 Task: Find connections with filter location Gambēla with filter topic #inspiration with filter profile language Potuguese with filter current company Indian Oil Corporation Limited with filter school Maharaja Agrasen Himalayan Garhwal University with filter industry Secretarial Schools with filter service category Administrative with filter keywords title Nuclear Engineer
Action: Mouse moved to (242, 323)
Screenshot: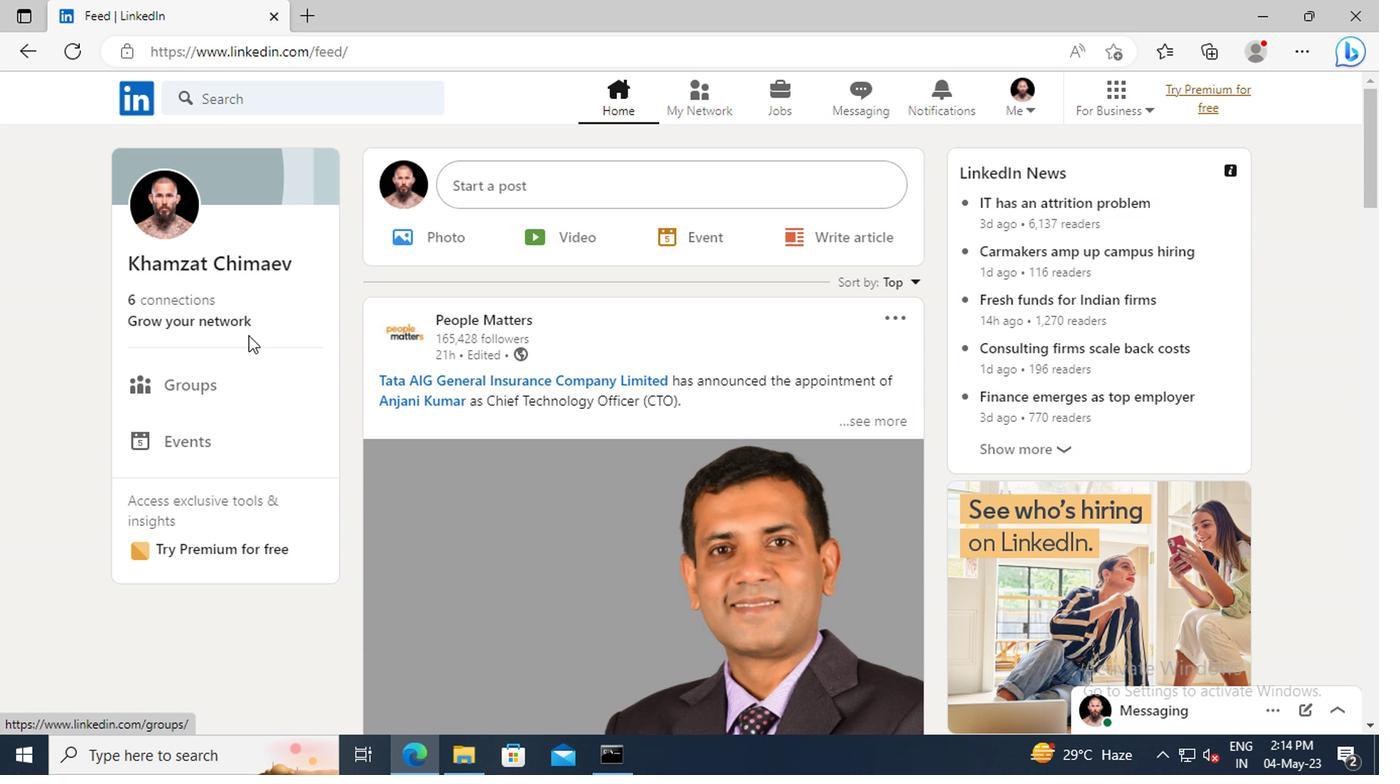 
Action: Mouse pressed left at (242, 323)
Screenshot: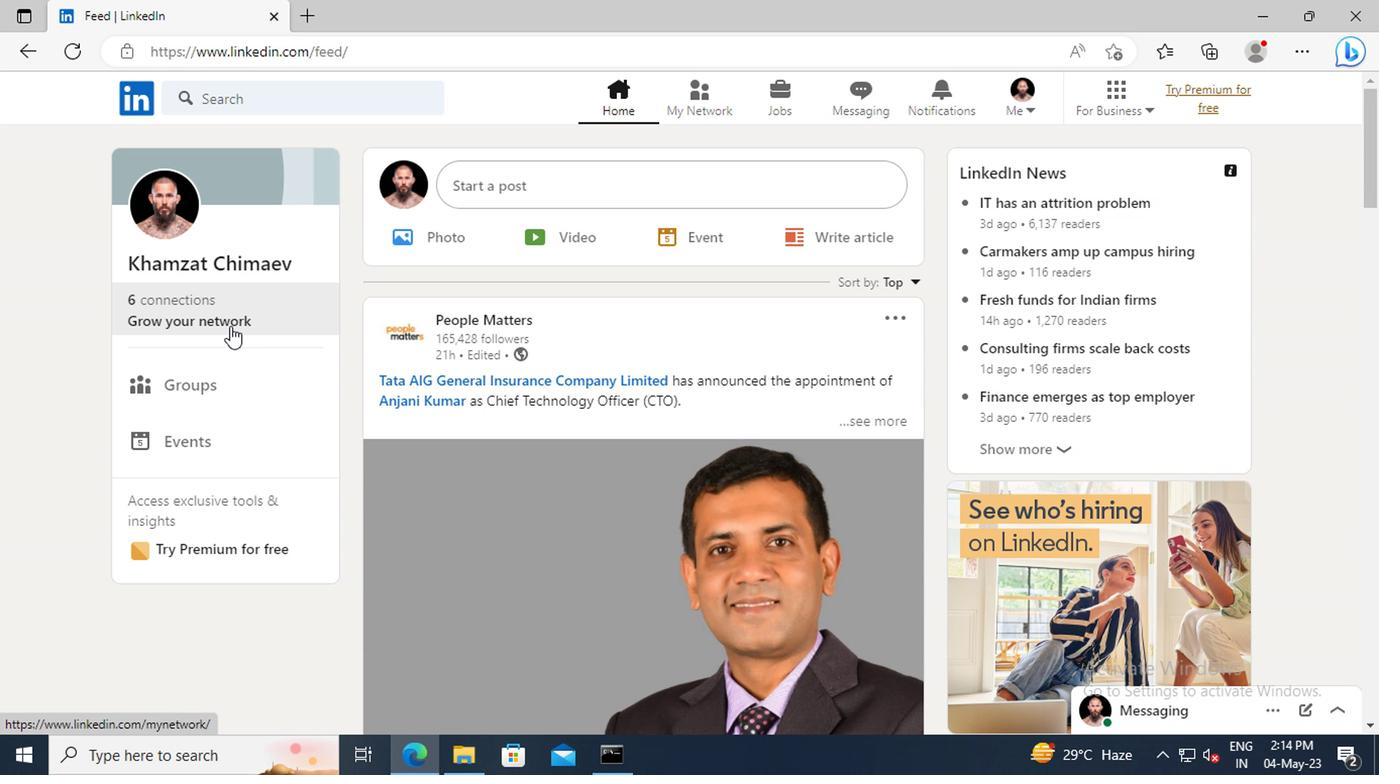 
Action: Mouse moved to (238, 222)
Screenshot: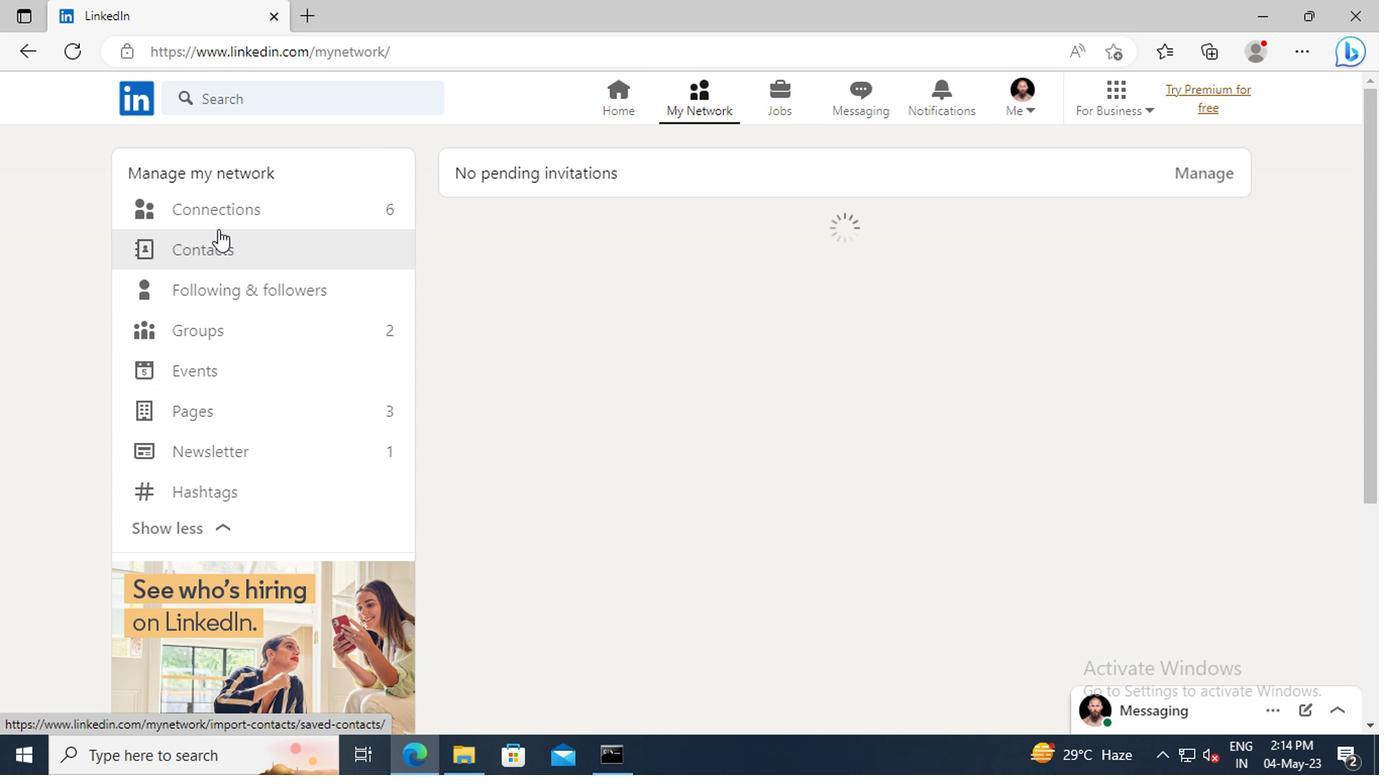 
Action: Mouse pressed left at (238, 222)
Screenshot: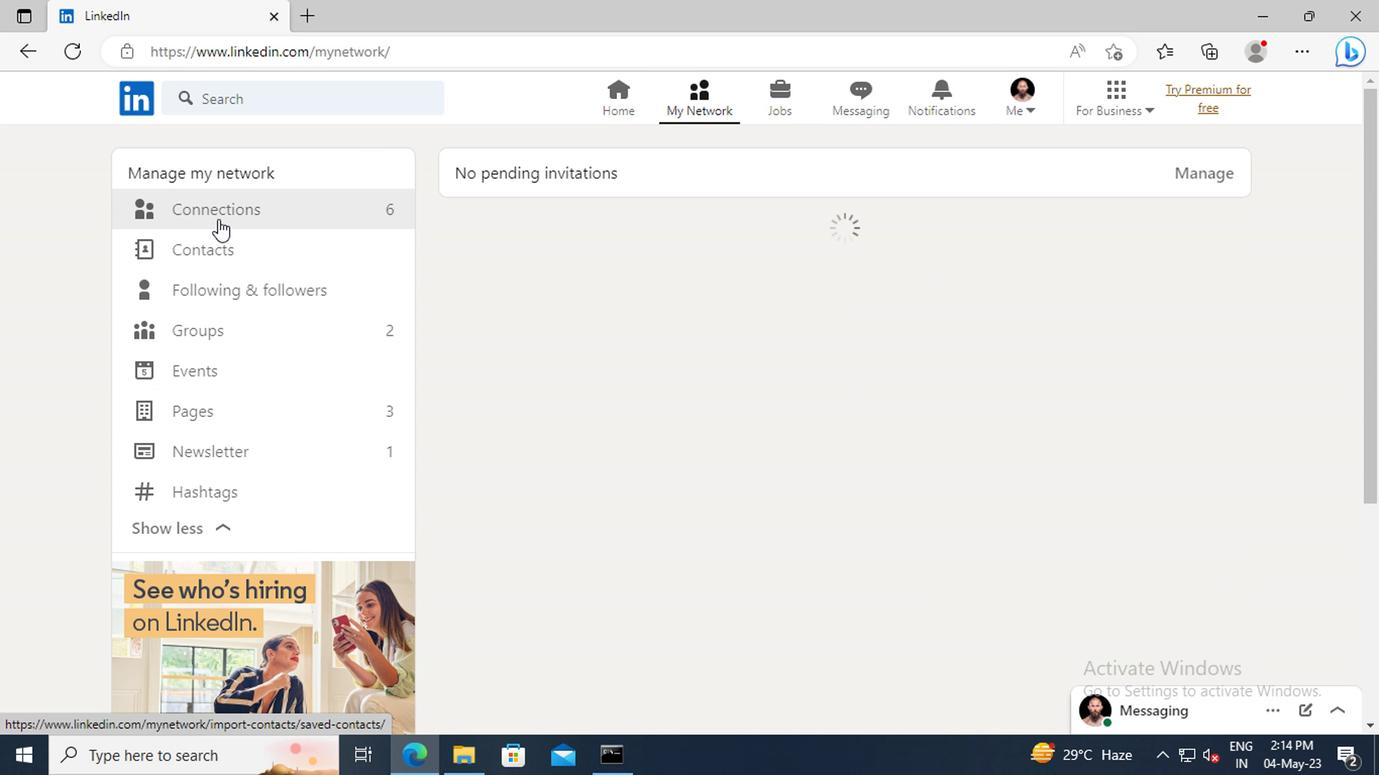 
Action: Mouse moved to (828, 224)
Screenshot: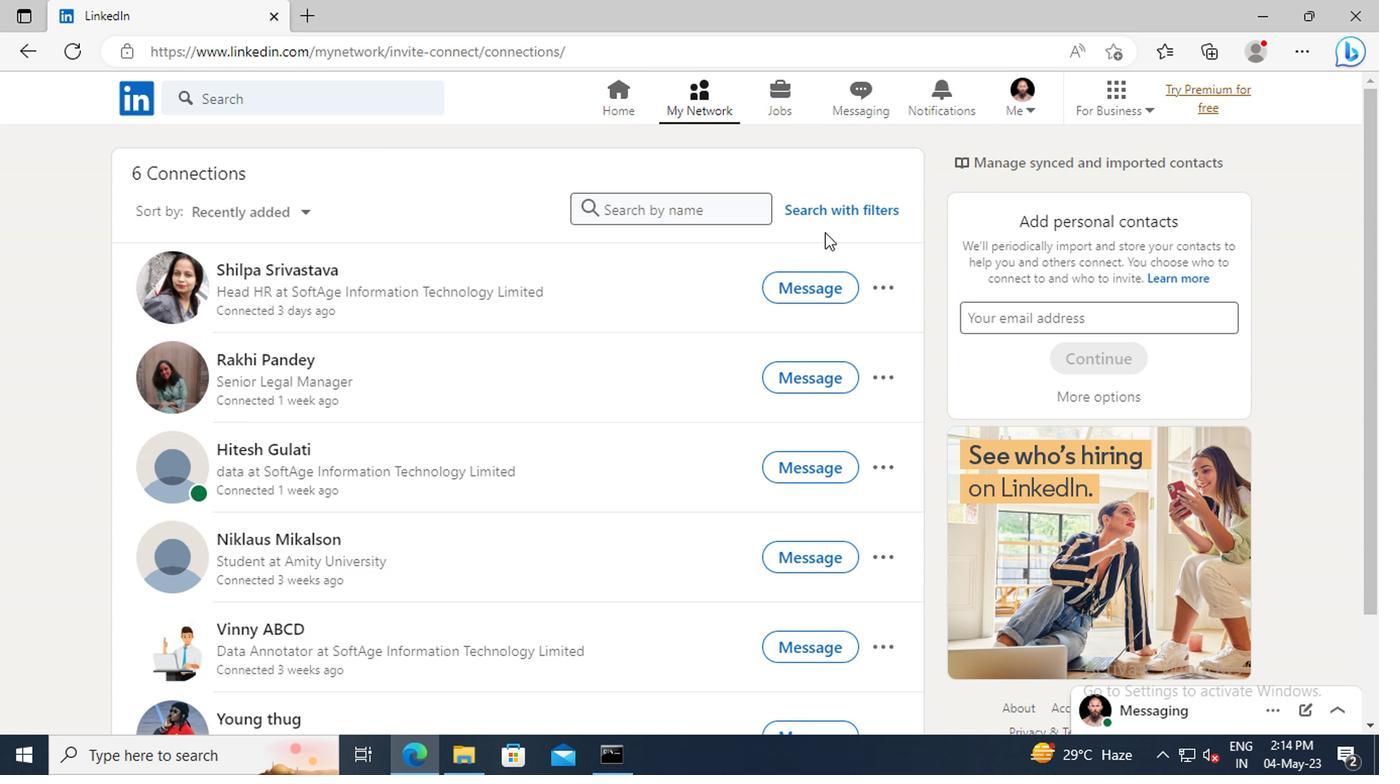 
Action: Mouse pressed left at (828, 224)
Screenshot: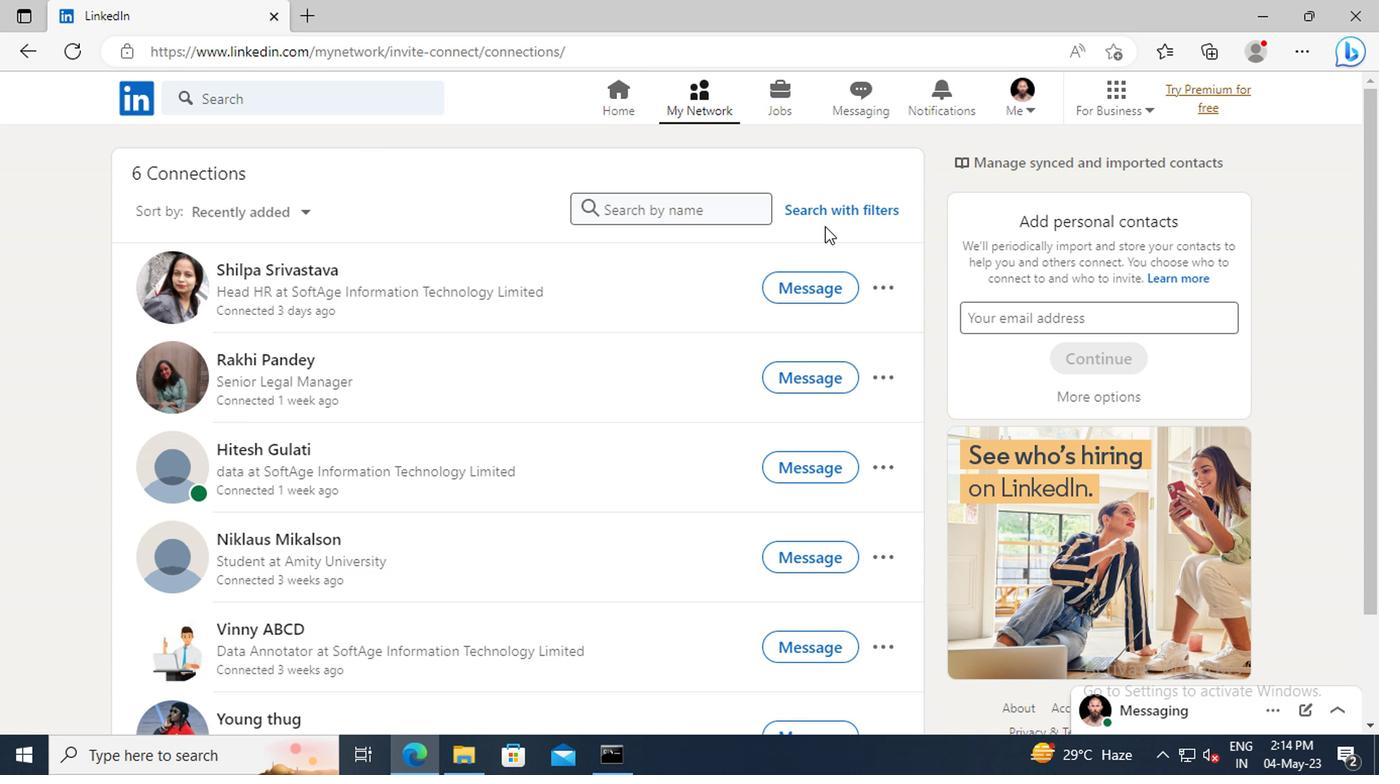 
Action: Mouse moved to (762, 168)
Screenshot: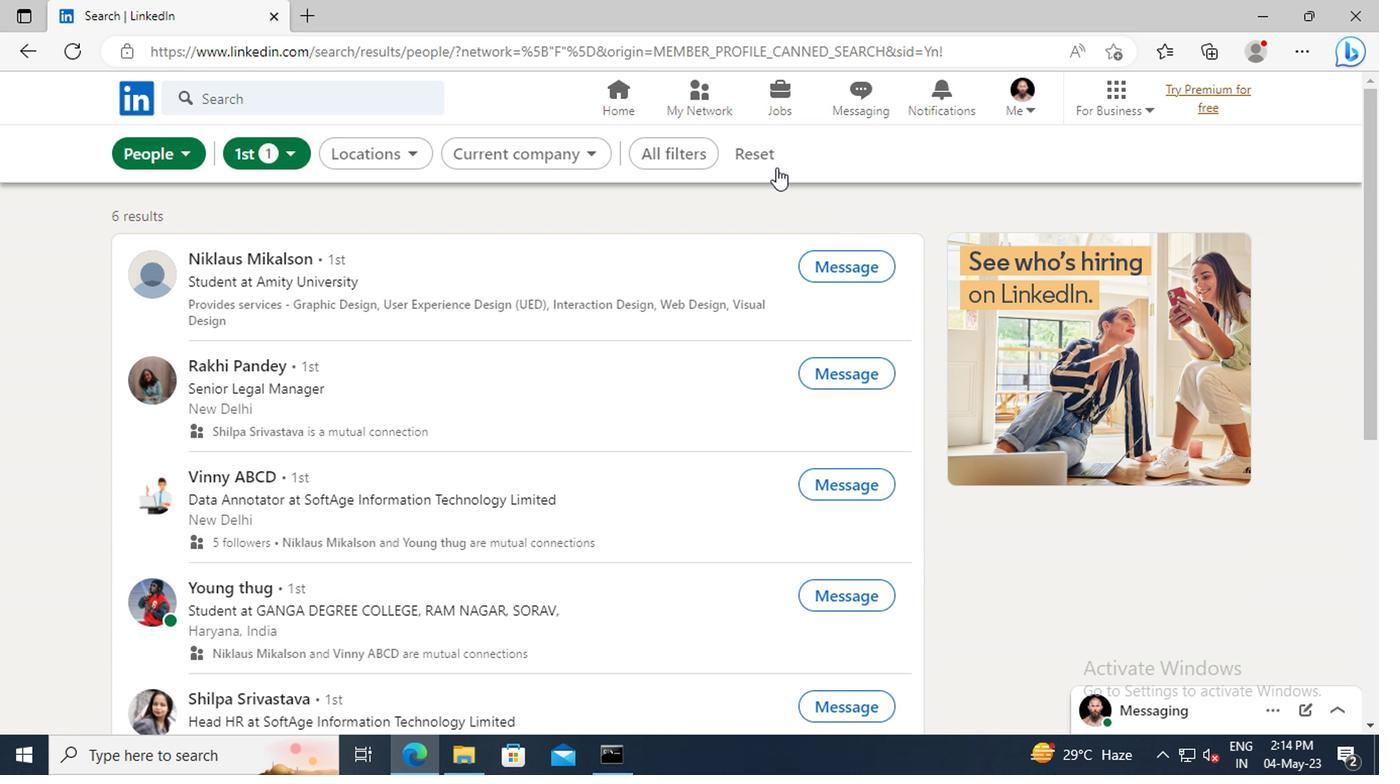 
Action: Mouse pressed left at (762, 168)
Screenshot: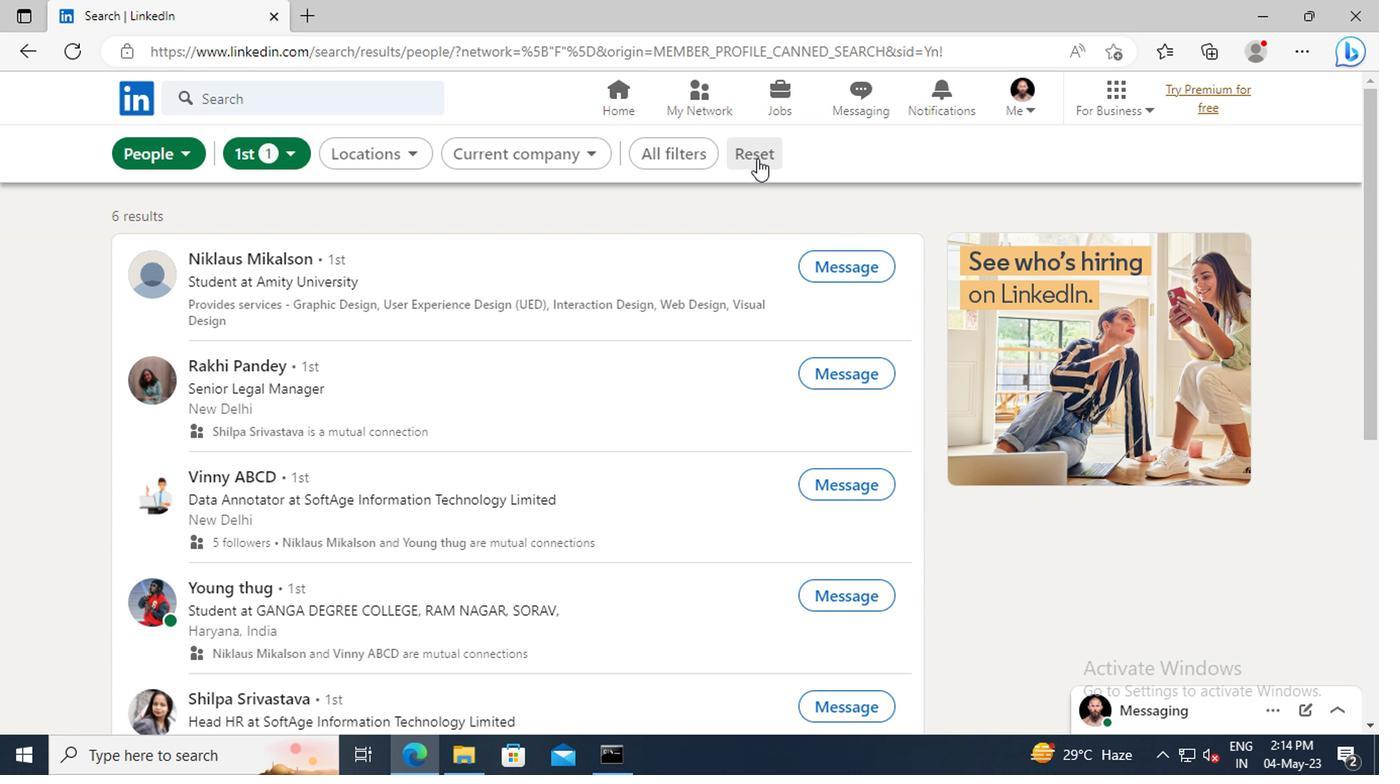 
Action: Mouse moved to (738, 168)
Screenshot: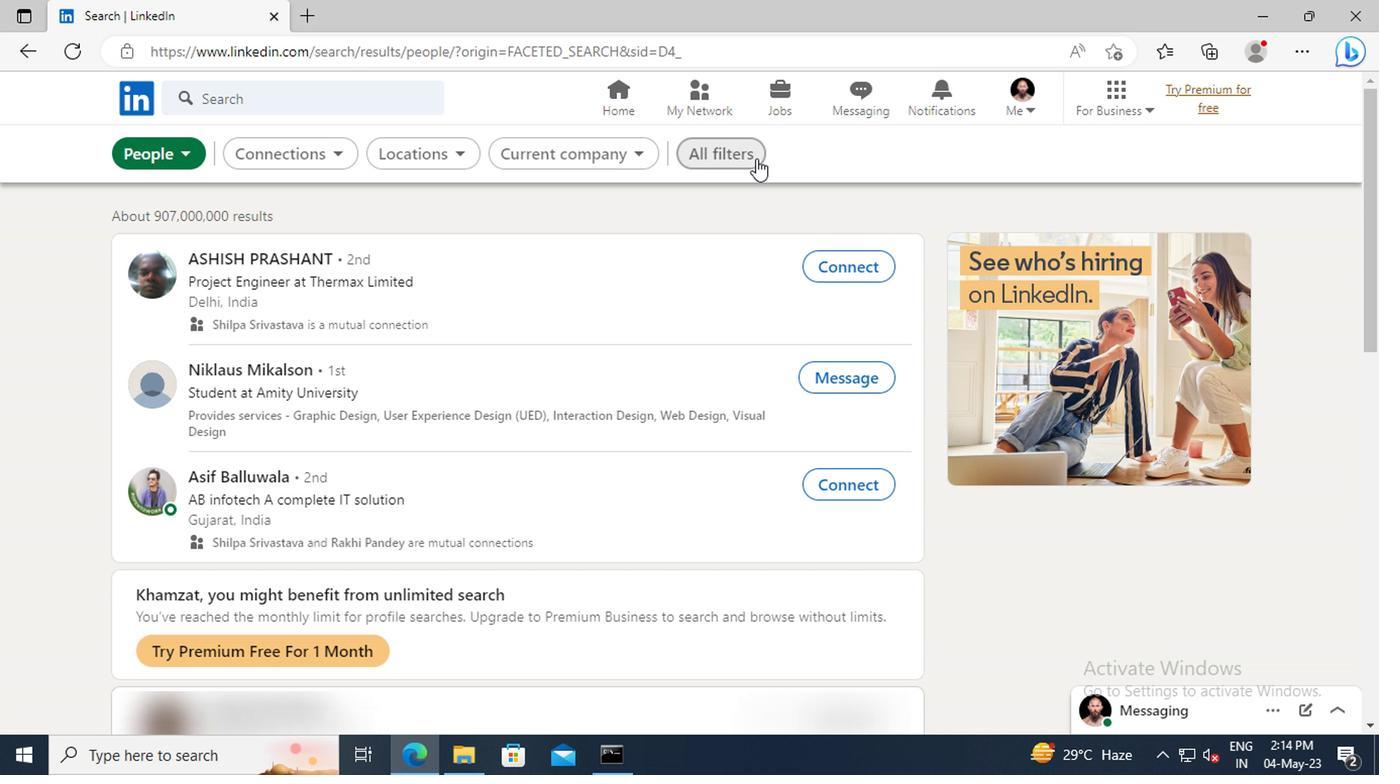 
Action: Mouse pressed left at (738, 168)
Screenshot: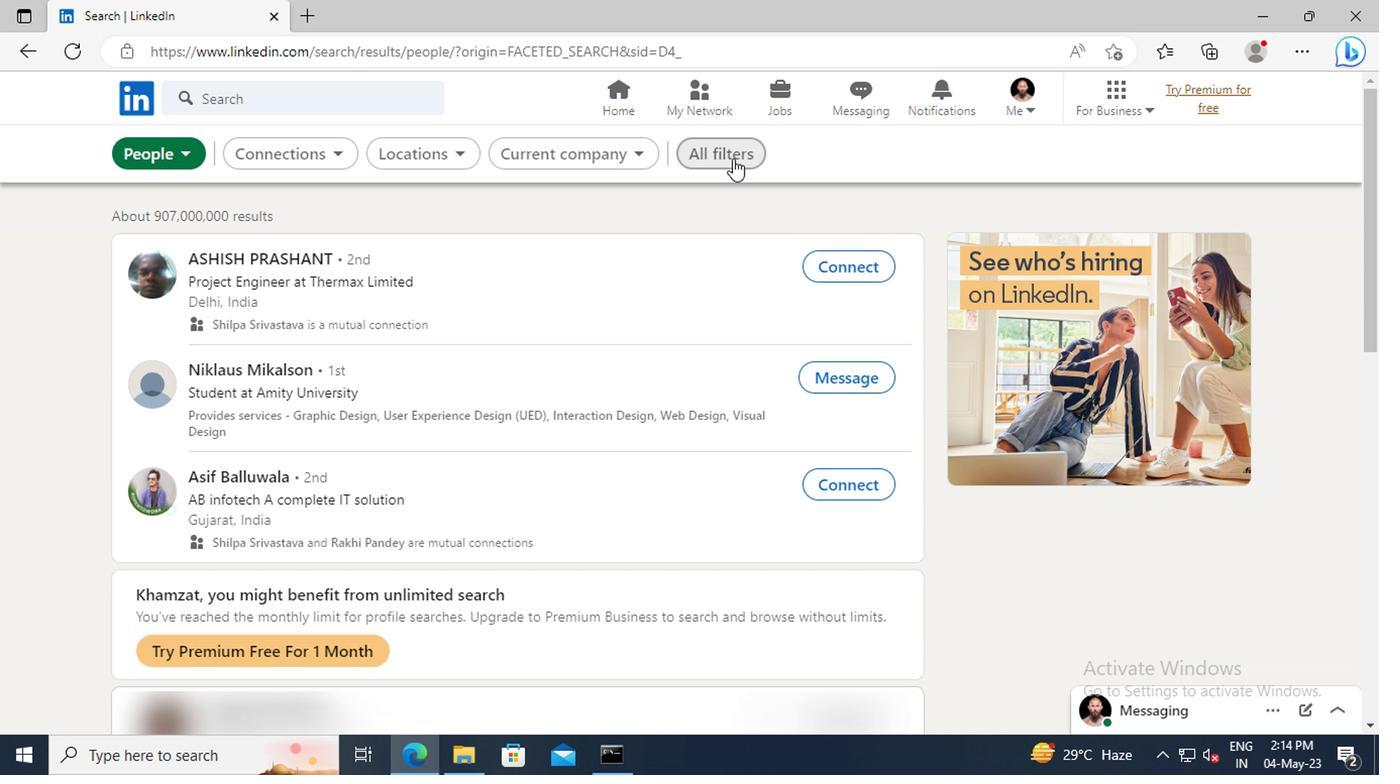 
Action: Mouse moved to (1059, 374)
Screenshot: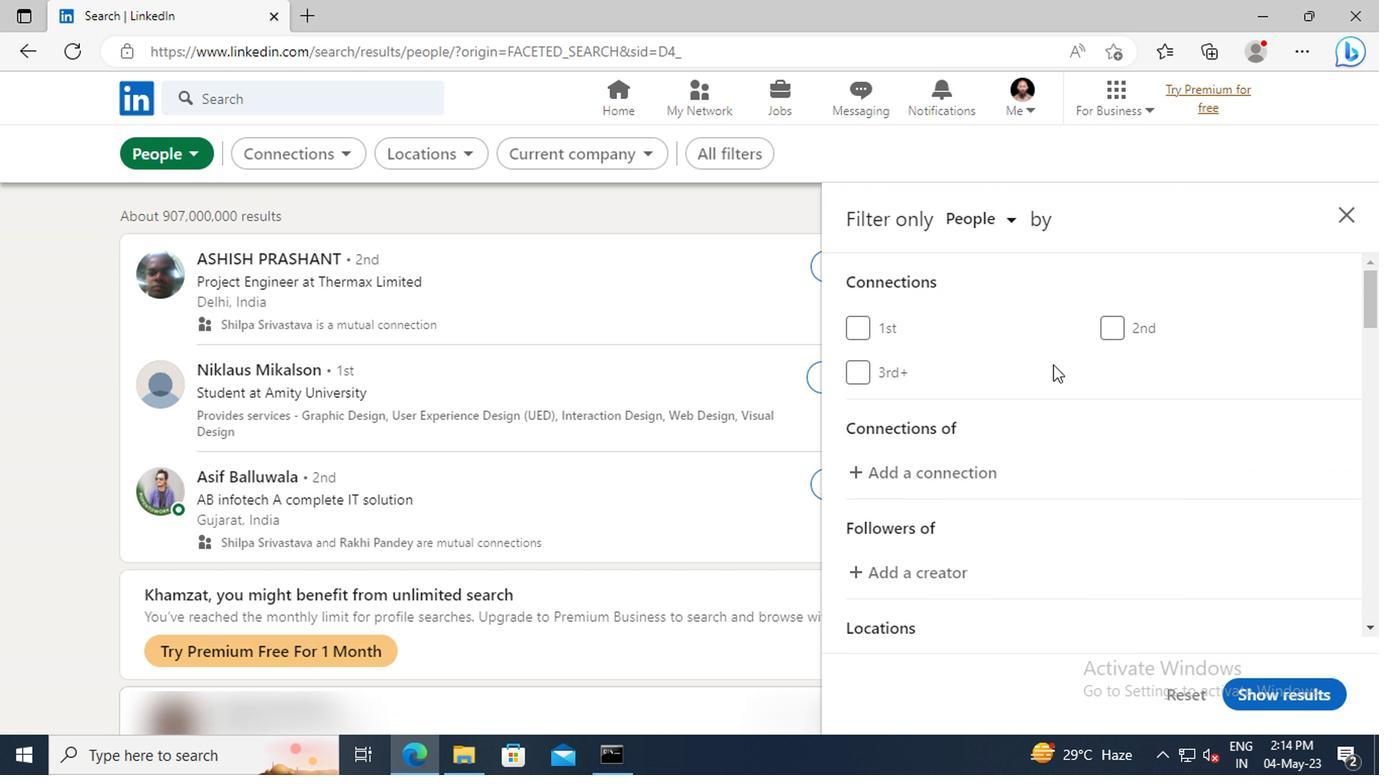 
Action: Mouse scrolled (1059, 373) with delta (0, 0)
Screenshot: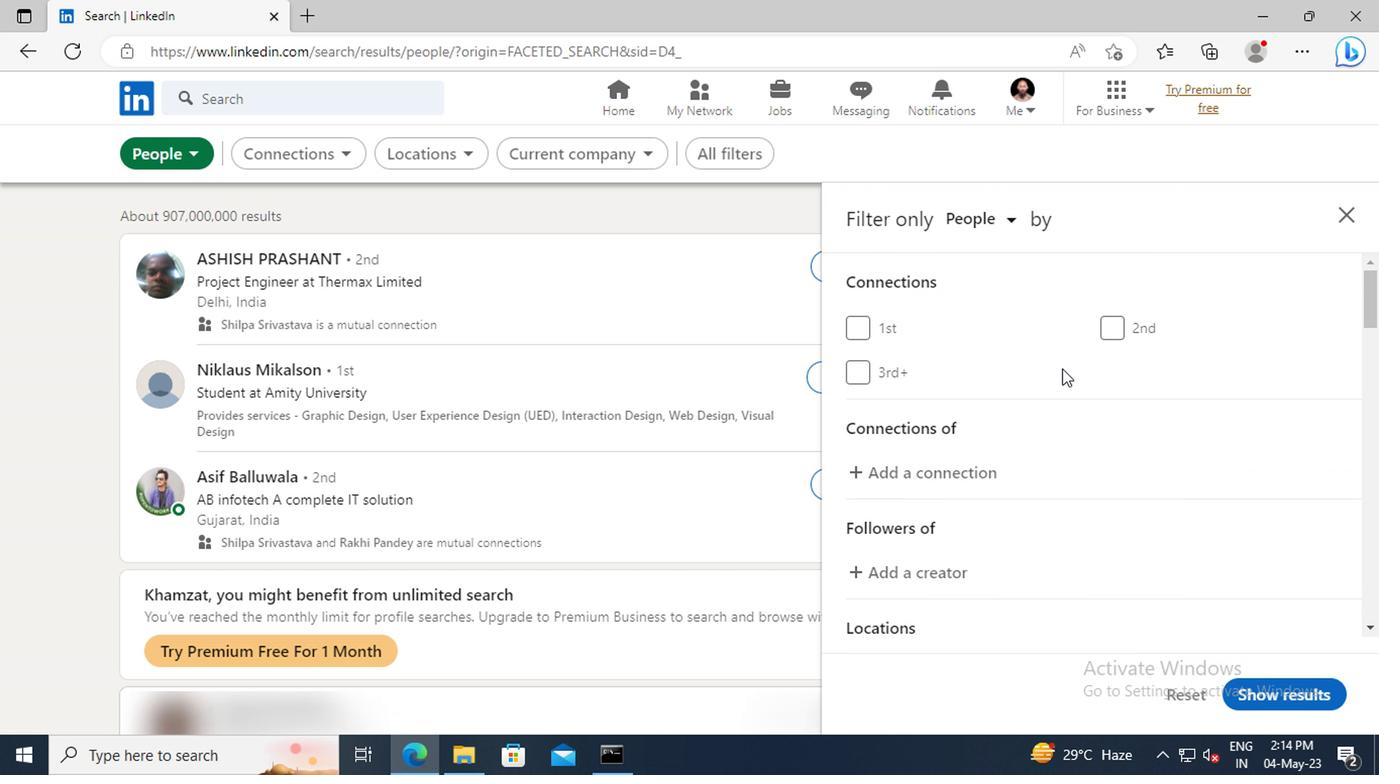 
Action: Mouse scrolled (1059, 373) with delta (0, 0)
Screenshot: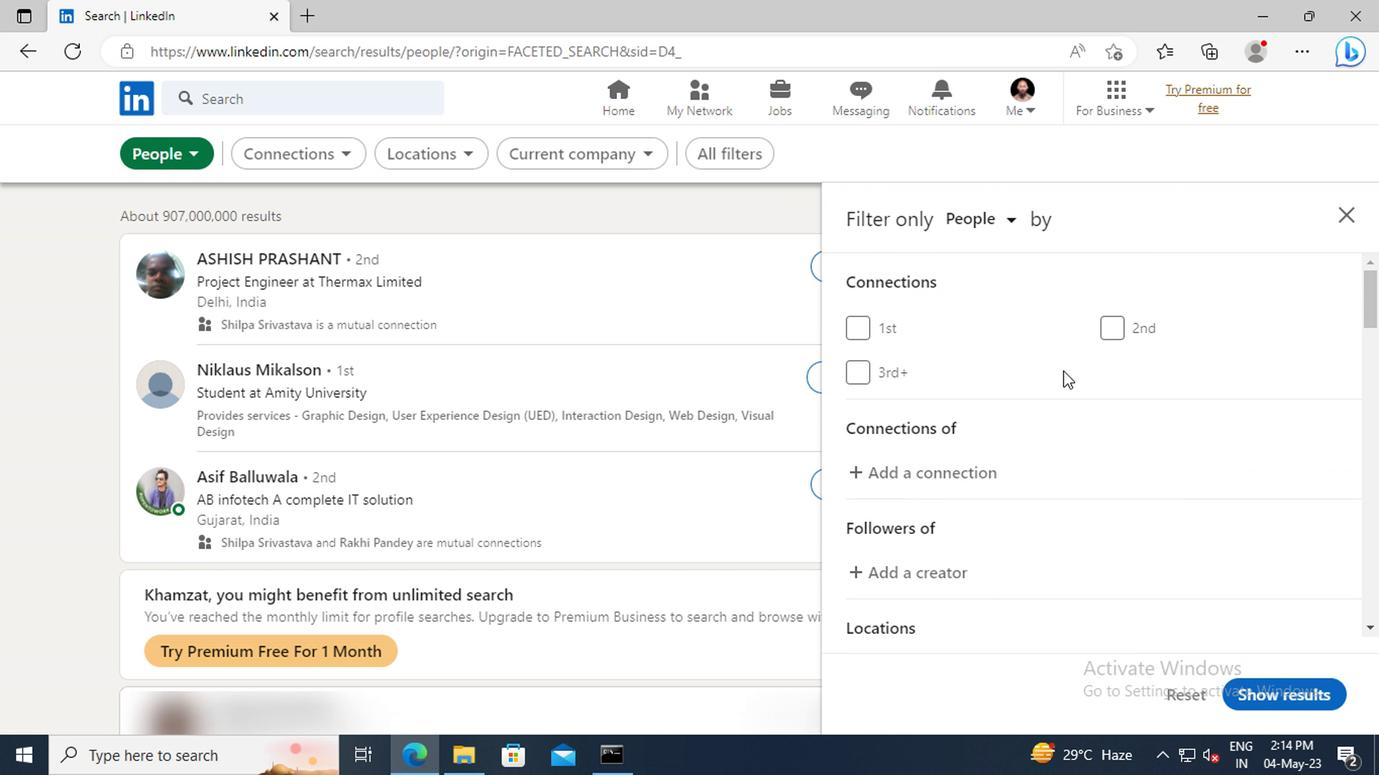 
Action: Mouse scrolled (1059, 373) with delta (0, 0)
Screenshot: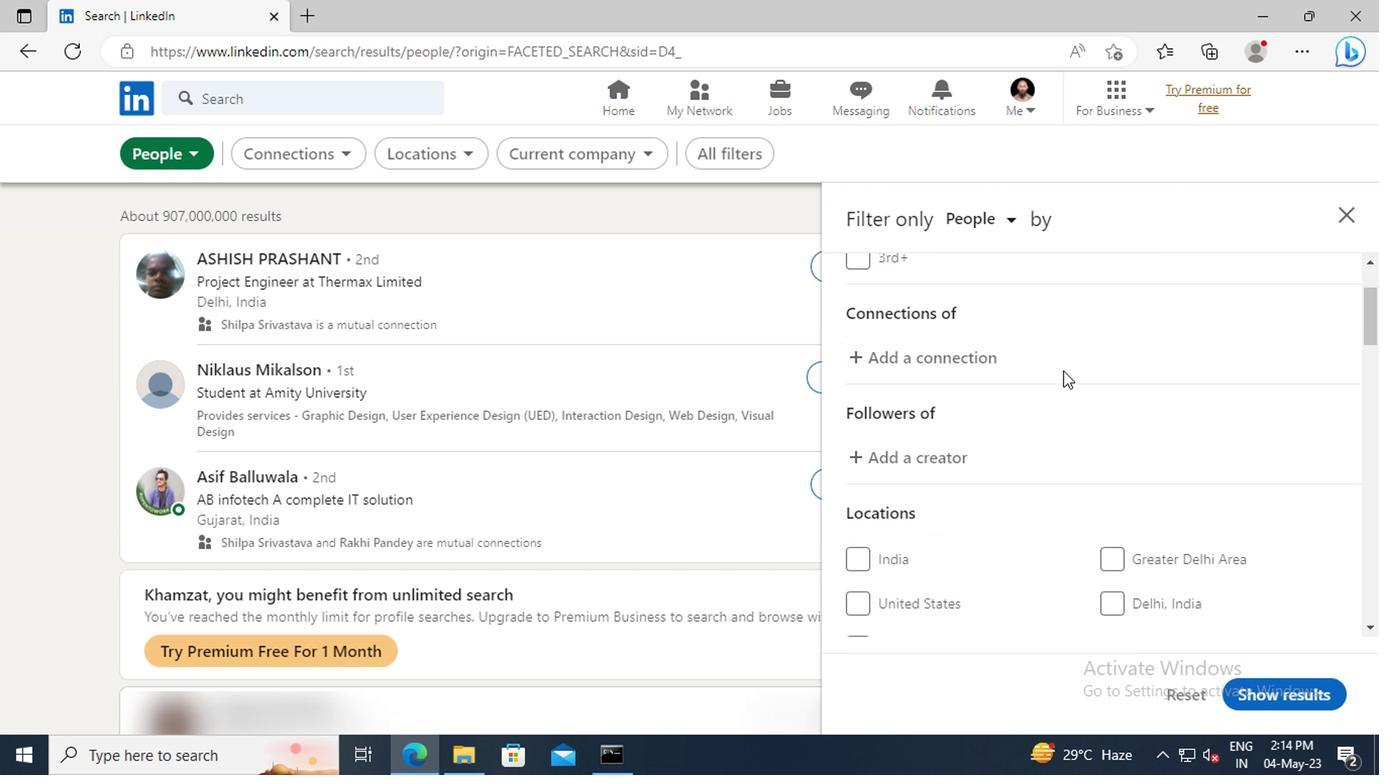 
Action: Mouse scrolled (1059, 373) with delta (0, 0)
Screenshot: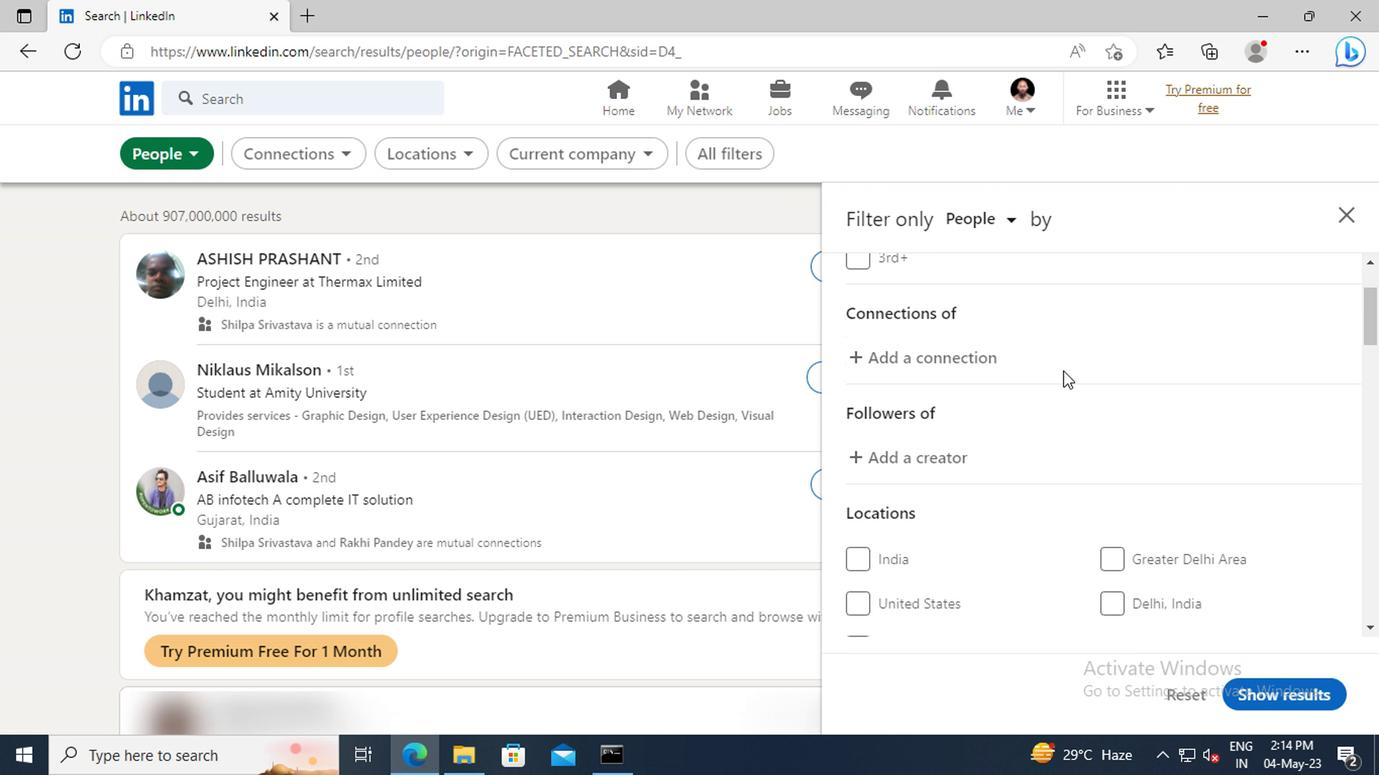 
Action: Mouse scrolled (1059, 373) with delta (0, 0)
Screenshot: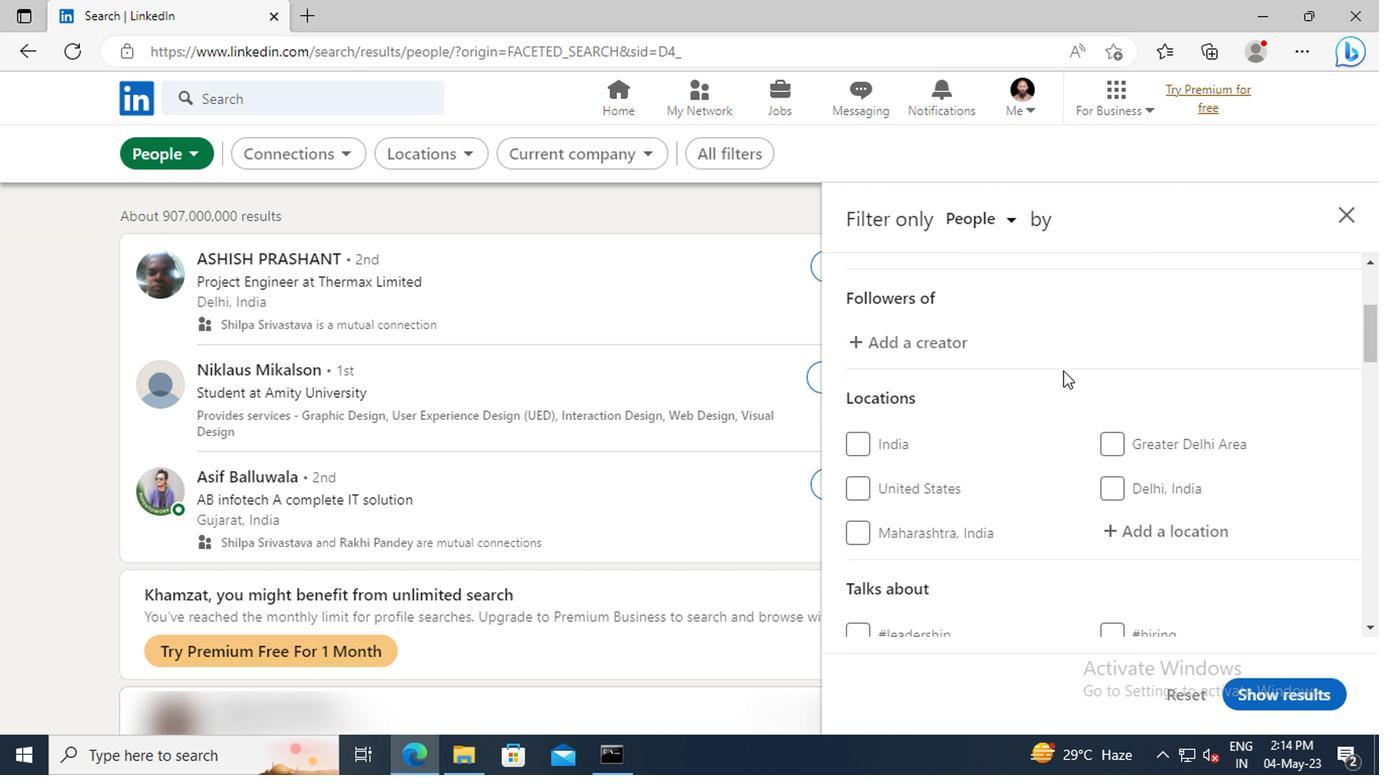 
Action: Mouse scrolled (1059, 373) with delta (0, 0)
Screenshot: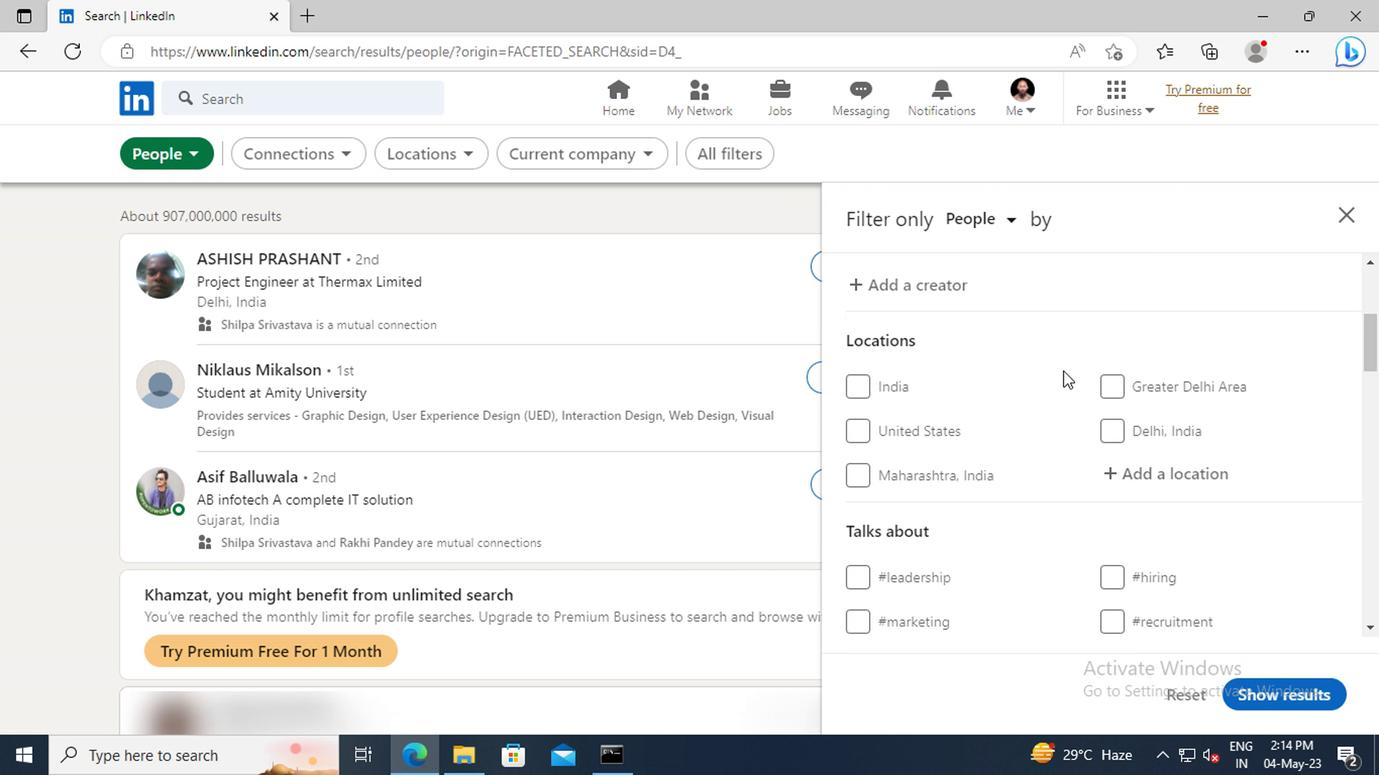 
Action: Mouse moved to (1112, 415)
Screenshot: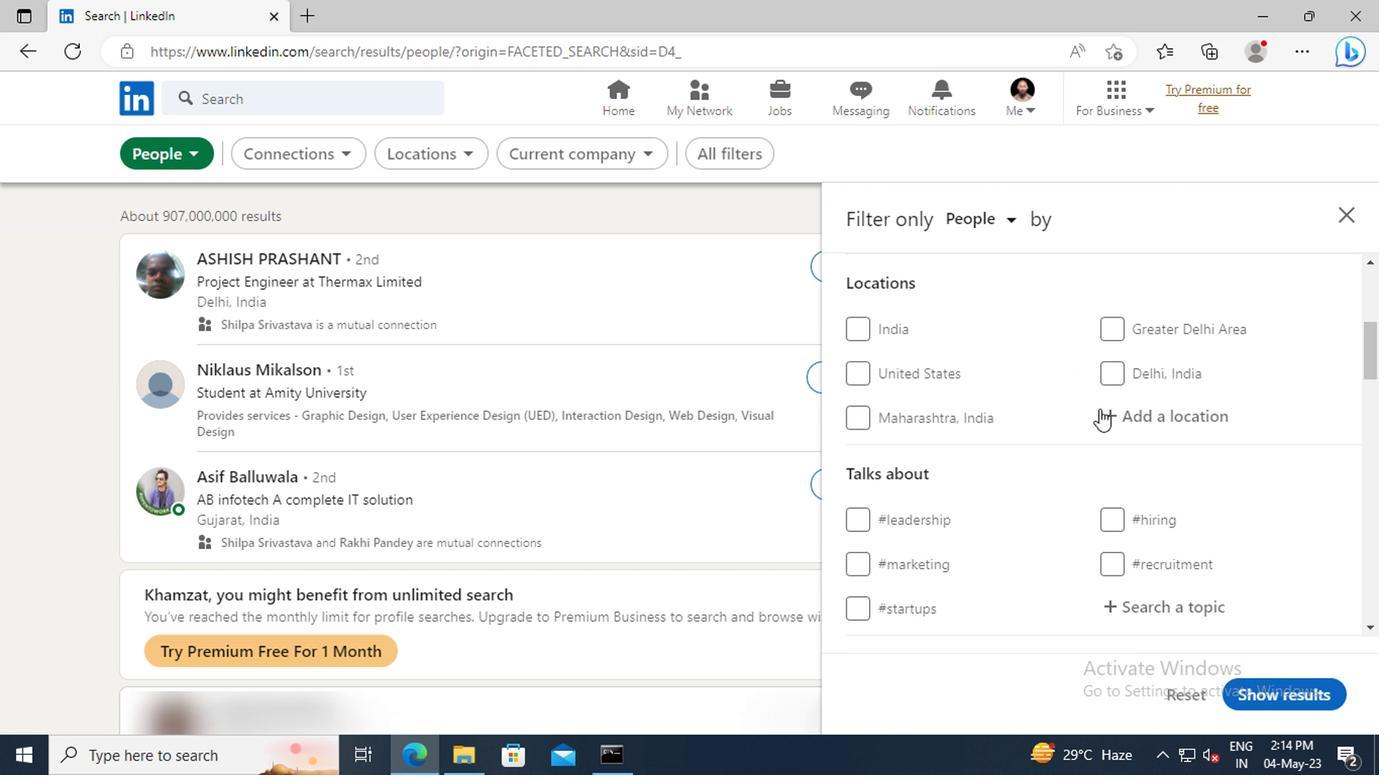 
Action: Mouse pressed left at (1112, 415)
Screenshot: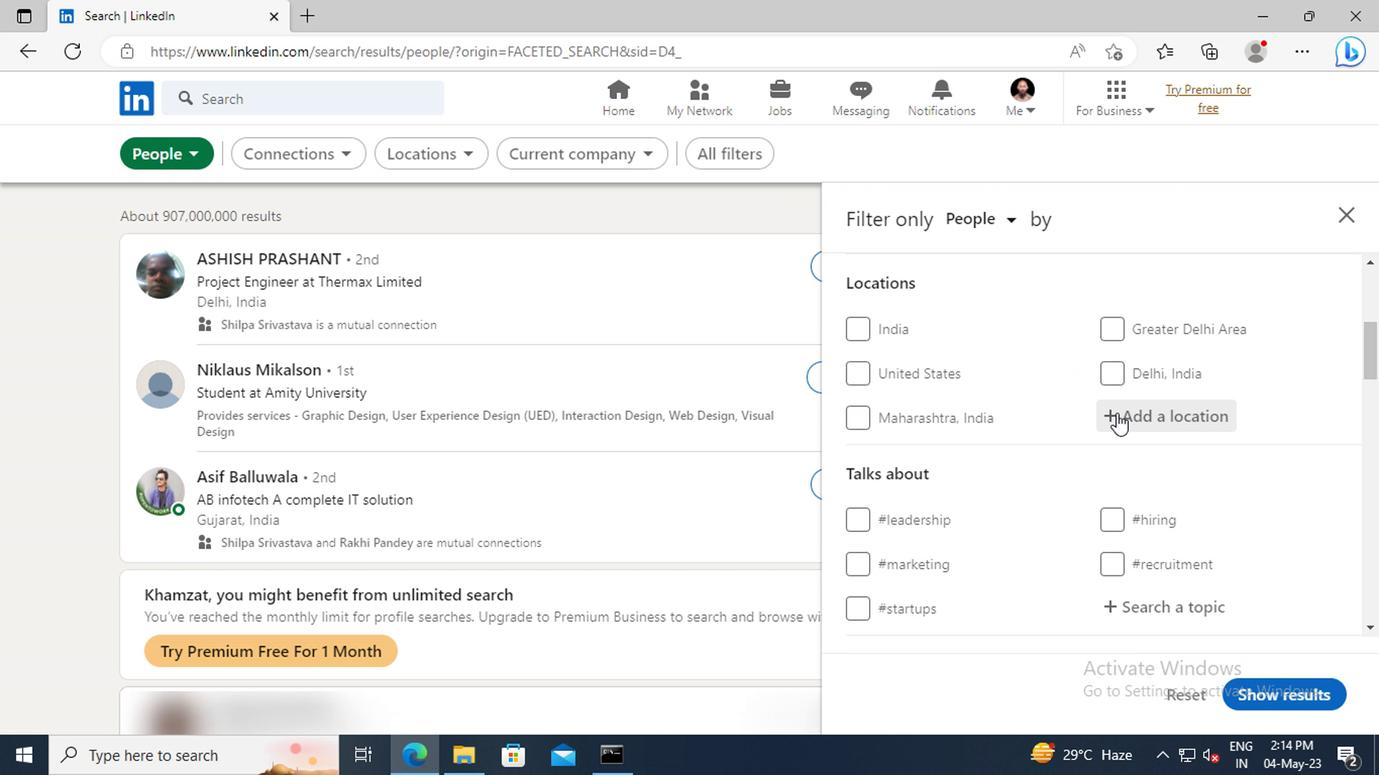 
Action: Key pressed <Key.shift>GAMBELA<Key.enter>
Screenshot: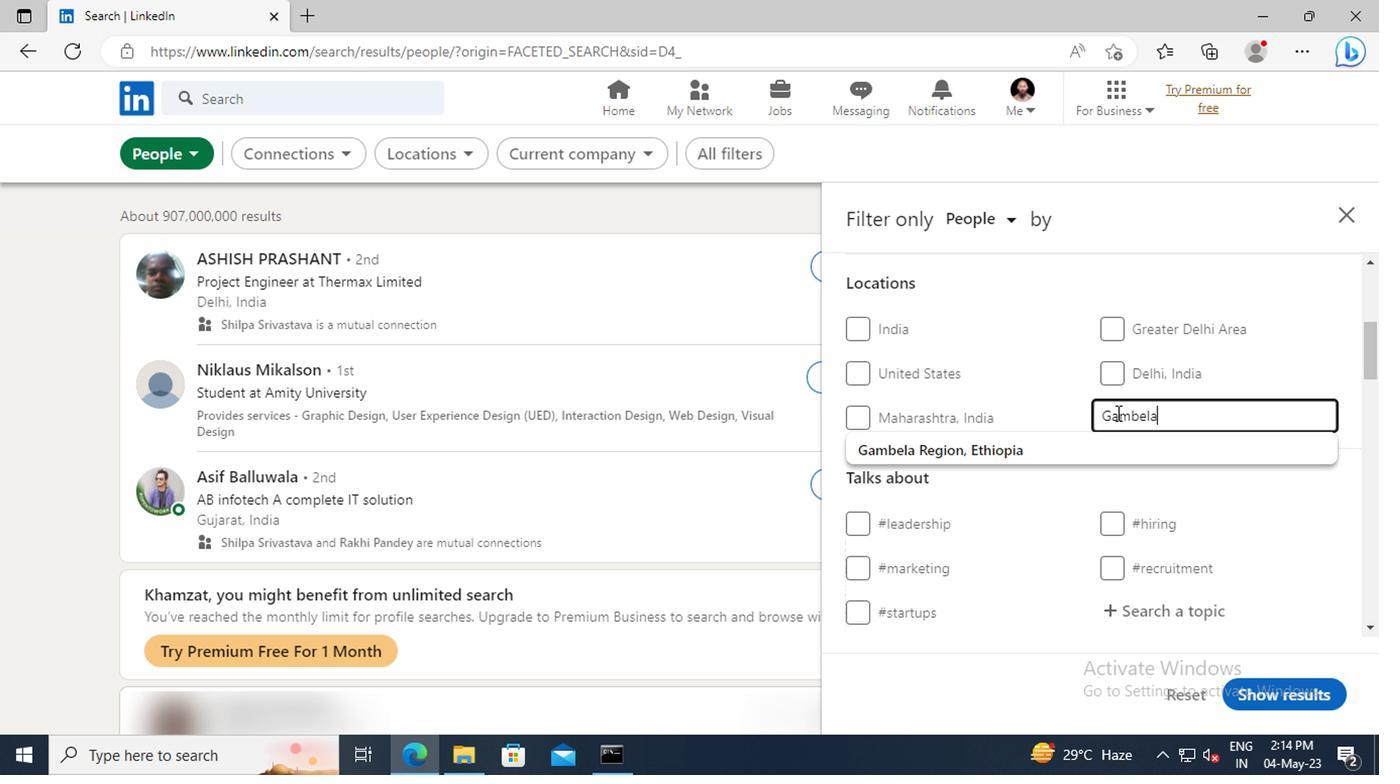 
Action: Mouse scrolled (1112, 414) with delta (0, -1)
Screenshot: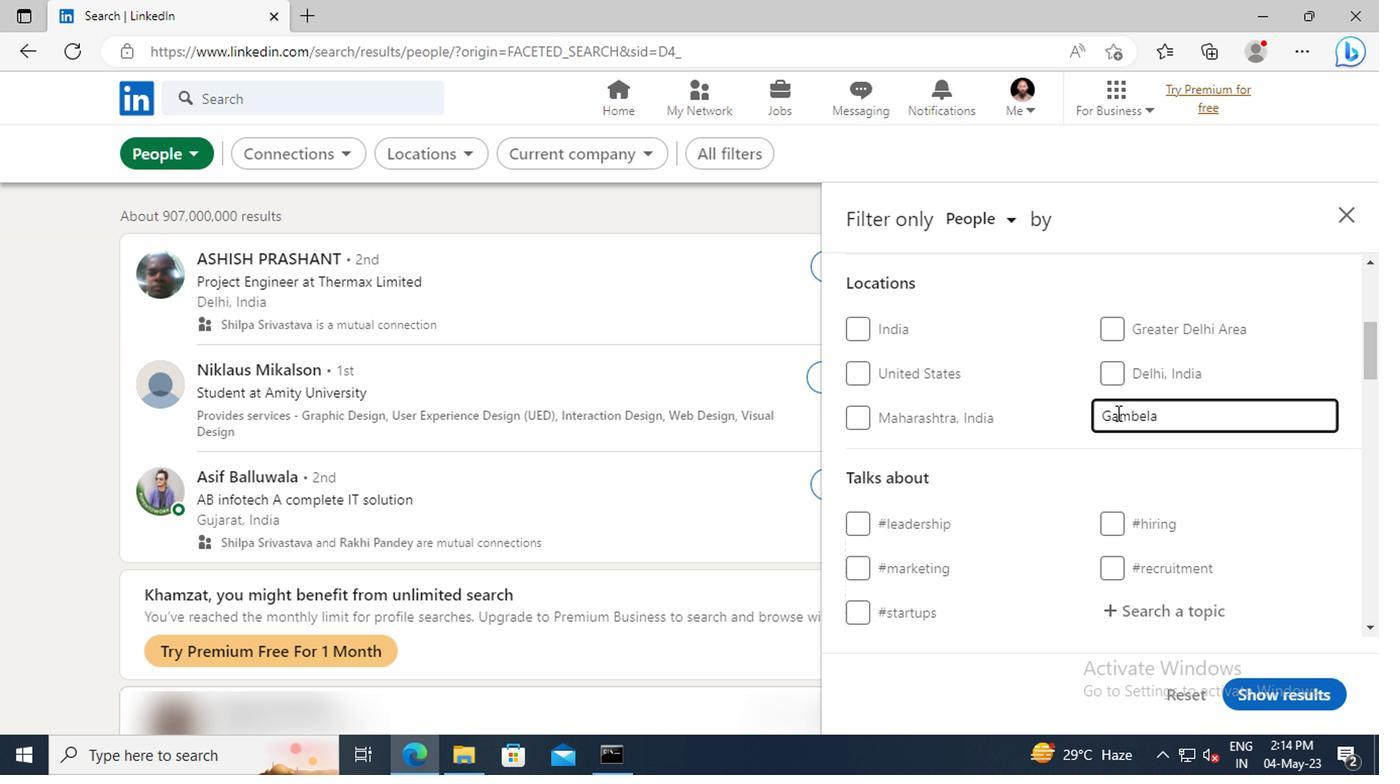 
Action: Mouse scrolled (1112, 414) with delta (0, -1)
Screenshot: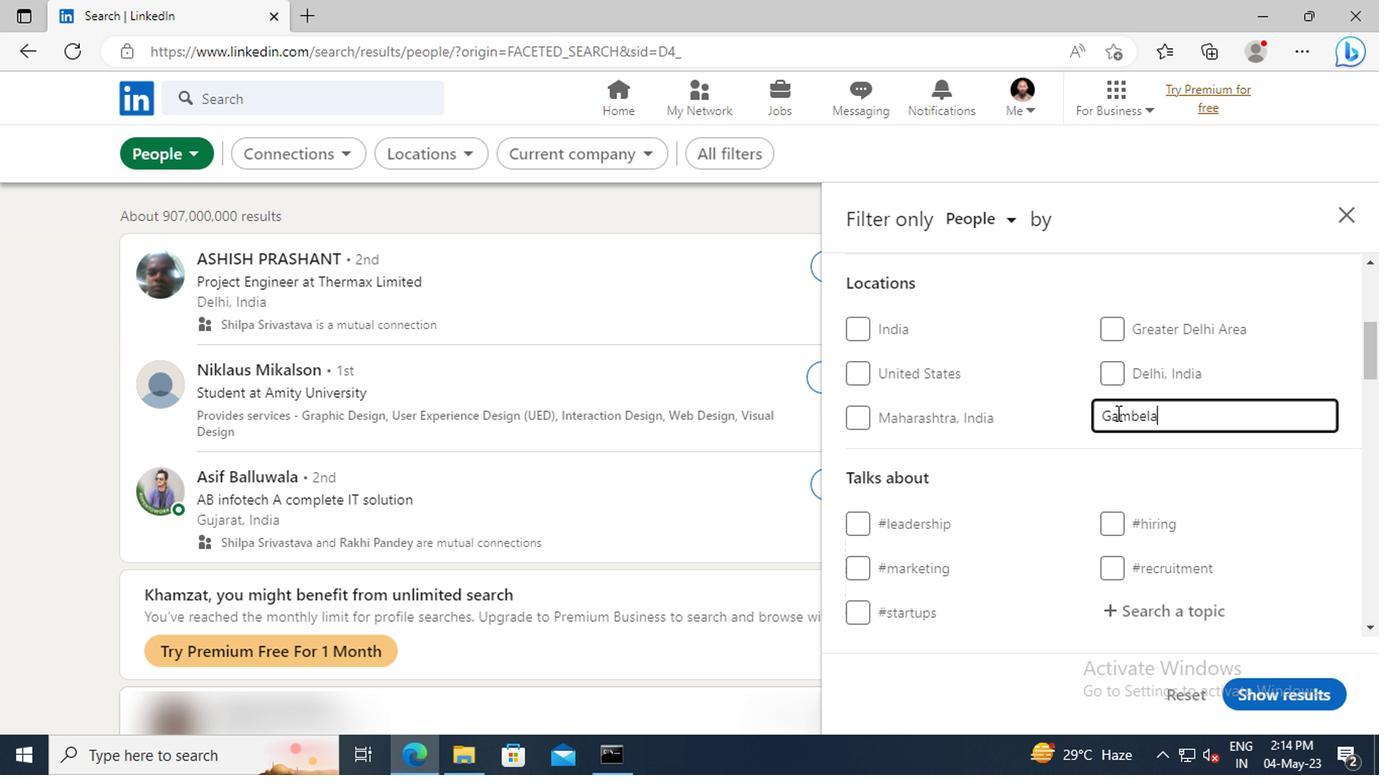 
Action: Mouse scrolled (1112, 414) with delta (0, -1)
Screenshot: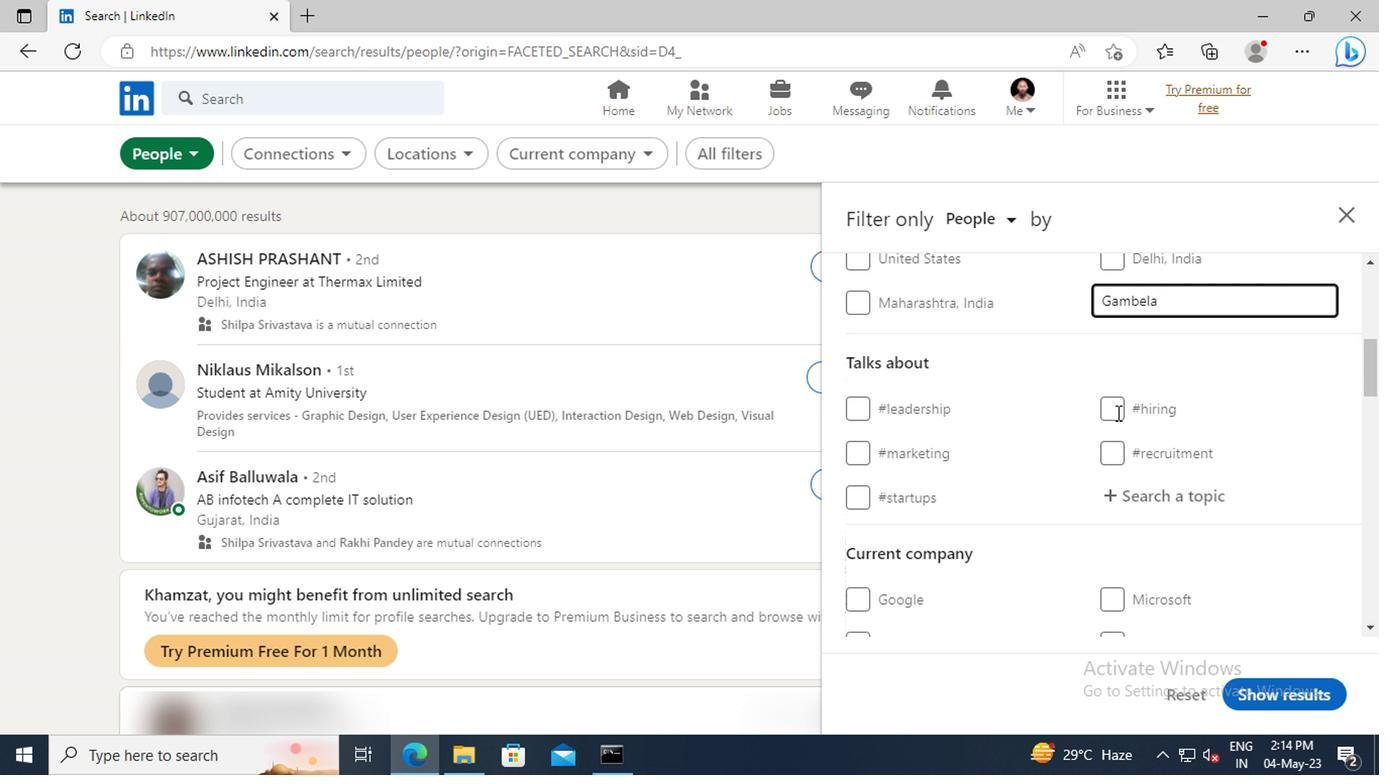 
Action: Mouse moved to (1121, 439)
Screenshot: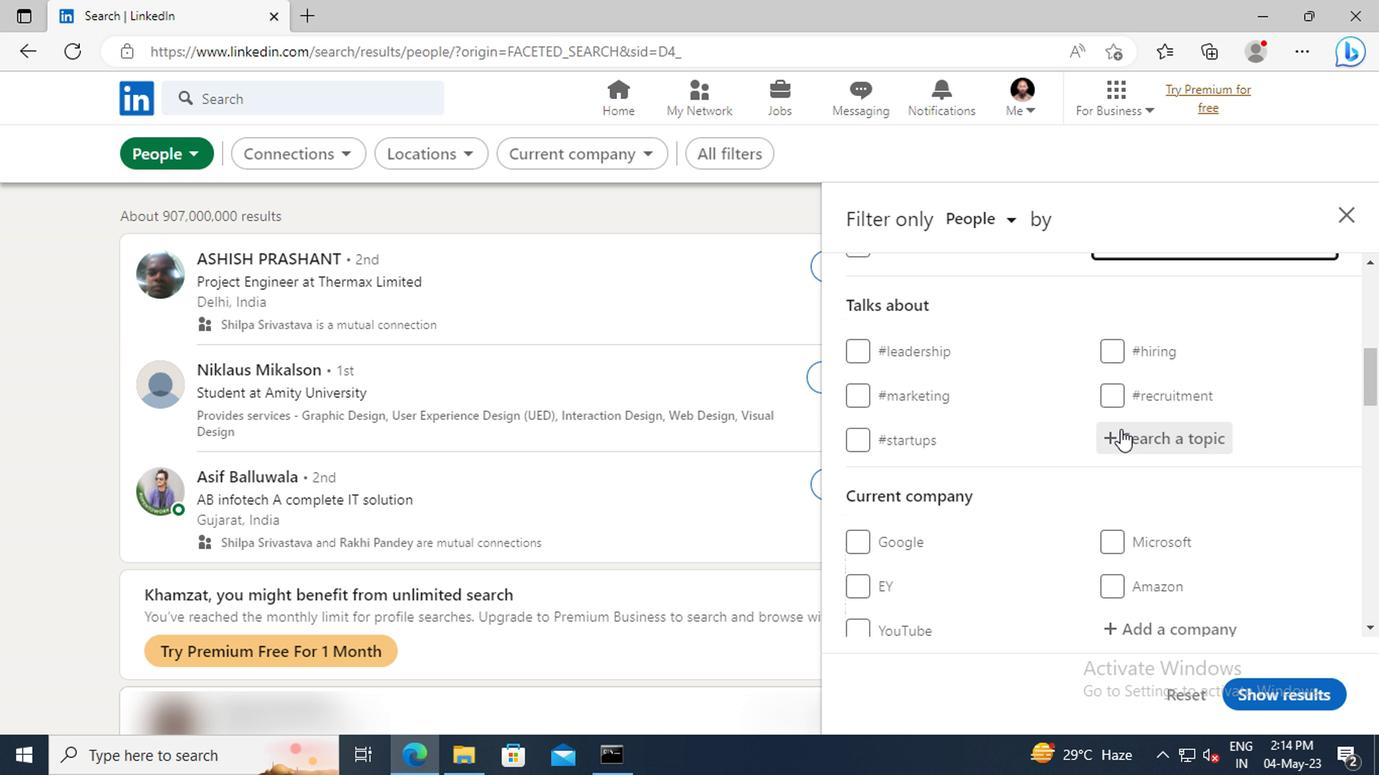 
Action: Mouse pressed left at (1121, 439)
Screenshot: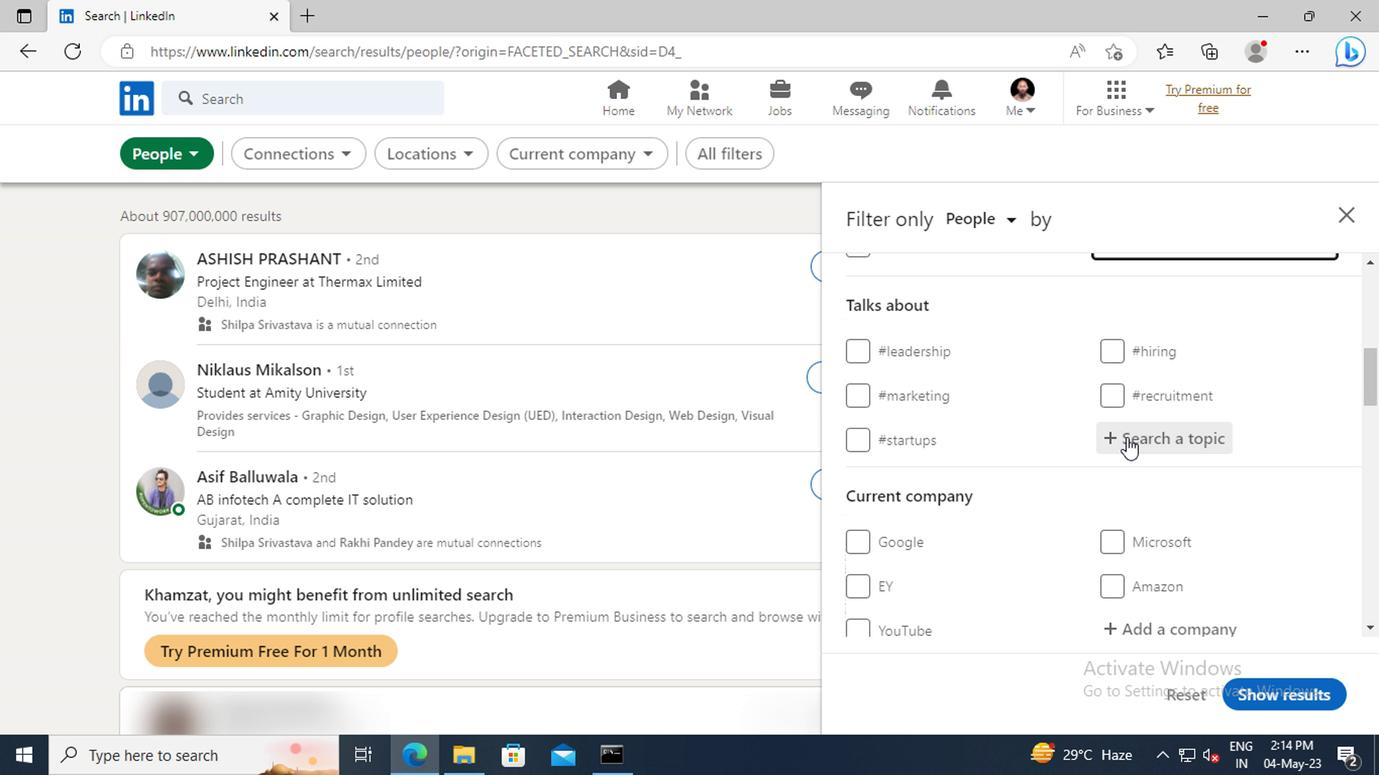 
Action: Key pressed INSPI
Screenshot: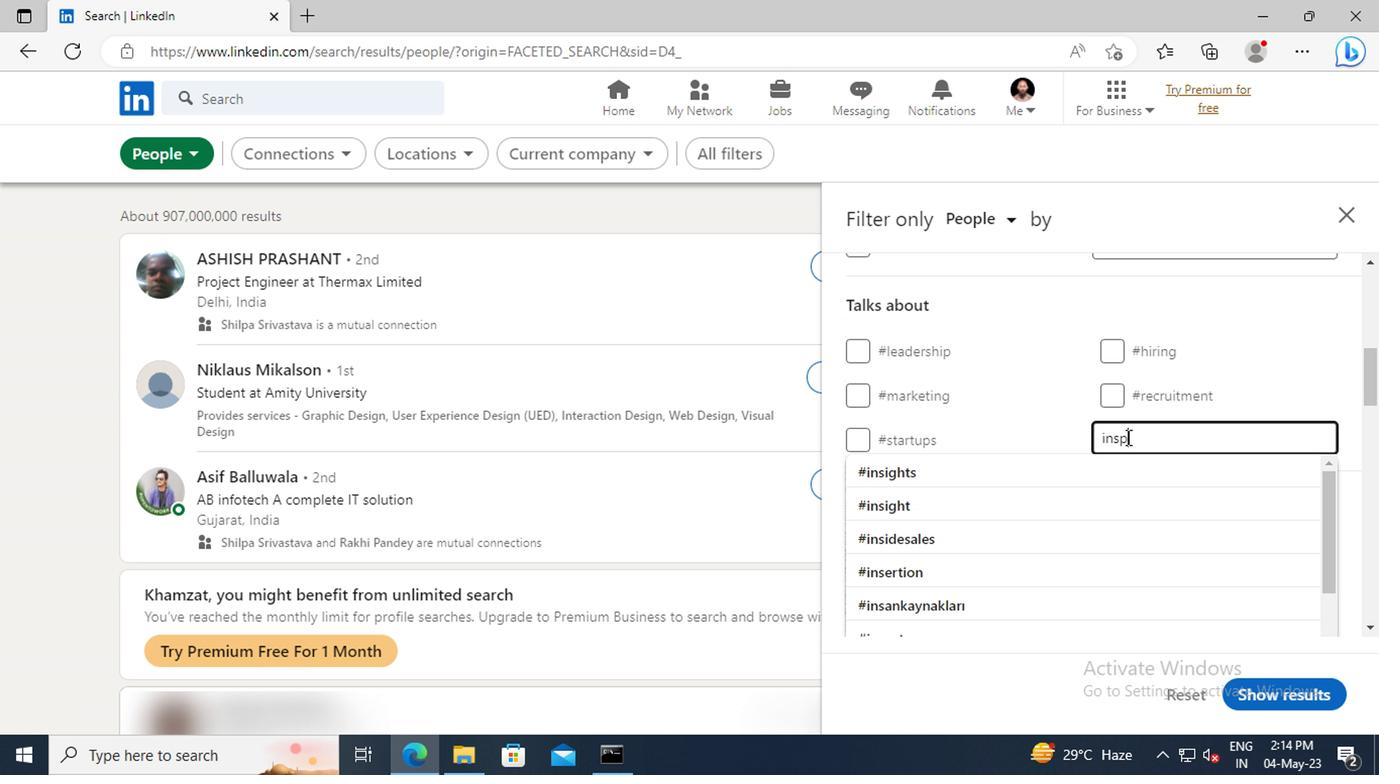 
Action: Mouse moved to (1125, 466)
Screenshot: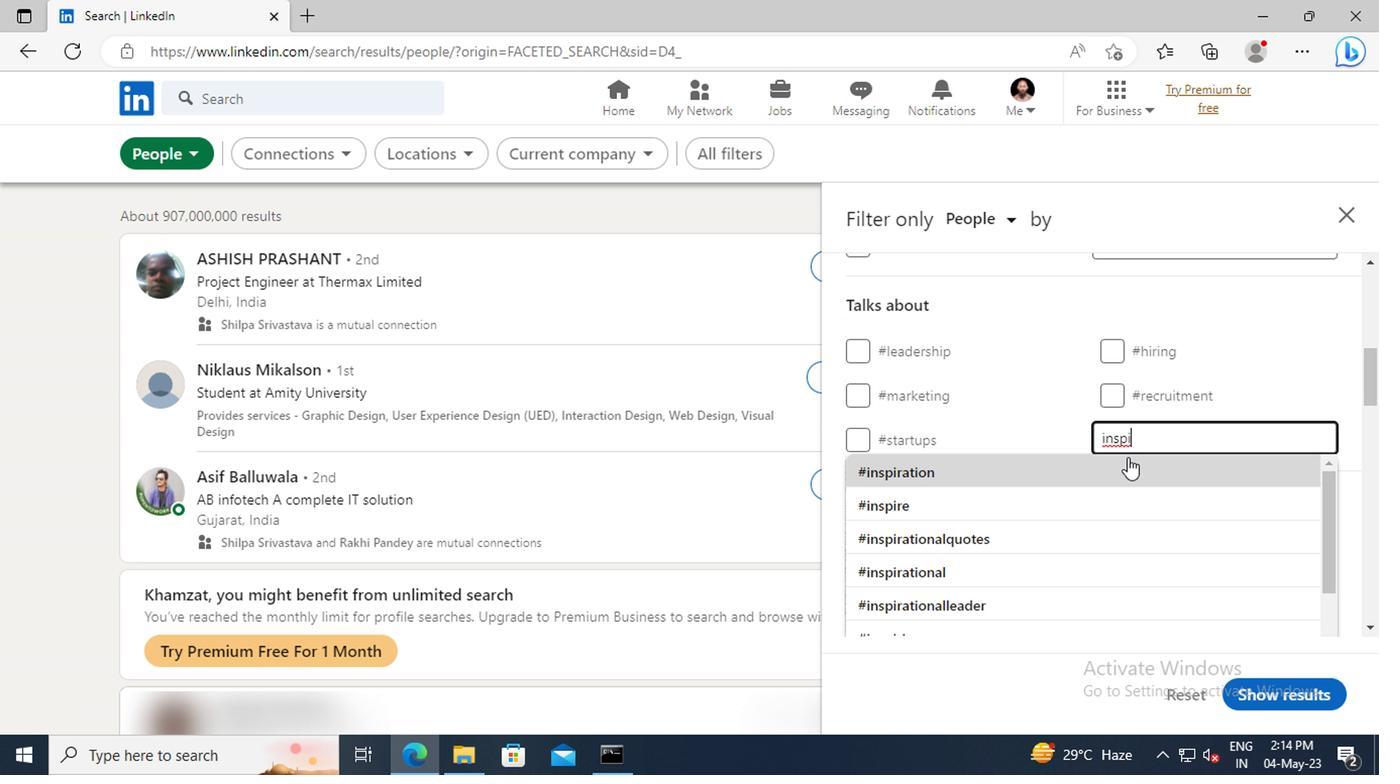 
Action: Mouse pressed left at (1125, 466)
Screenshot: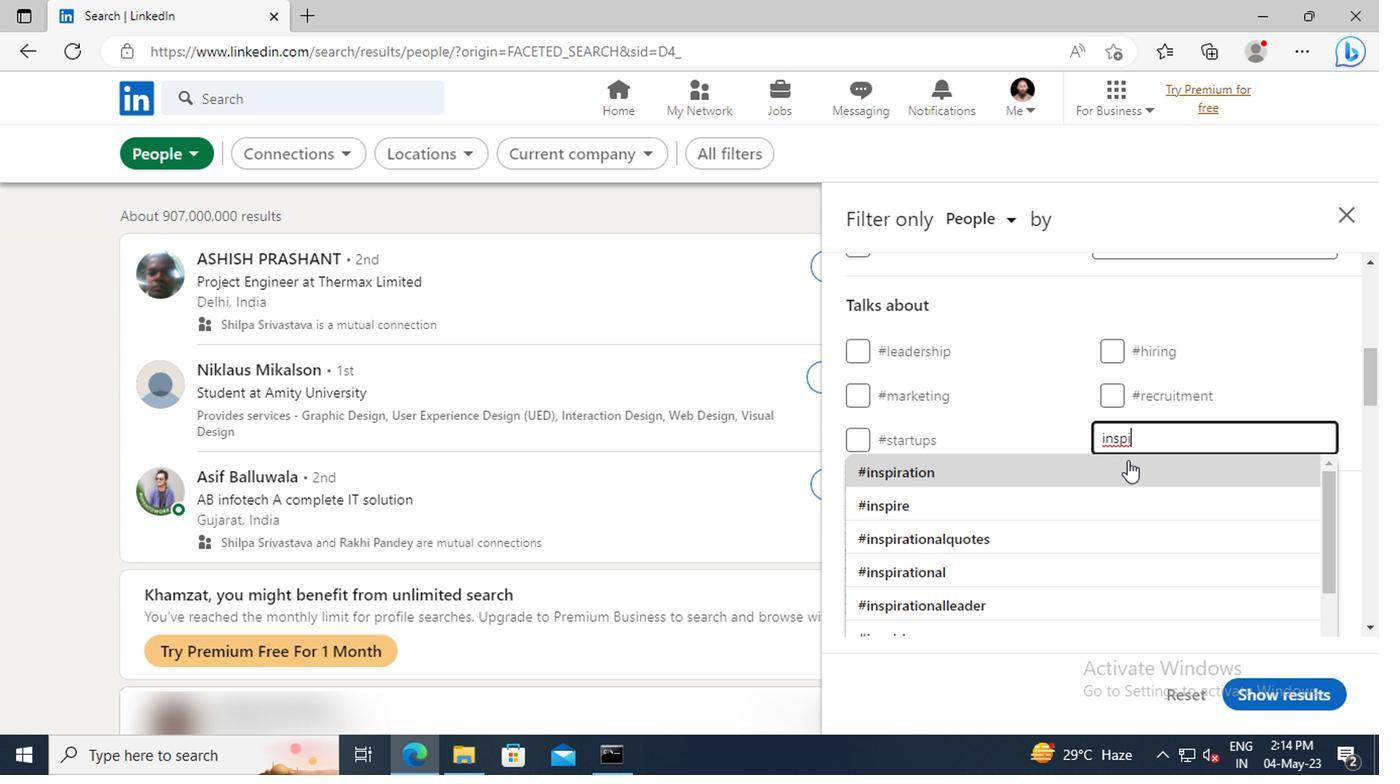 
Action: Mouse scrolled (1125, 466) with delta (0, 0)
Screenshot: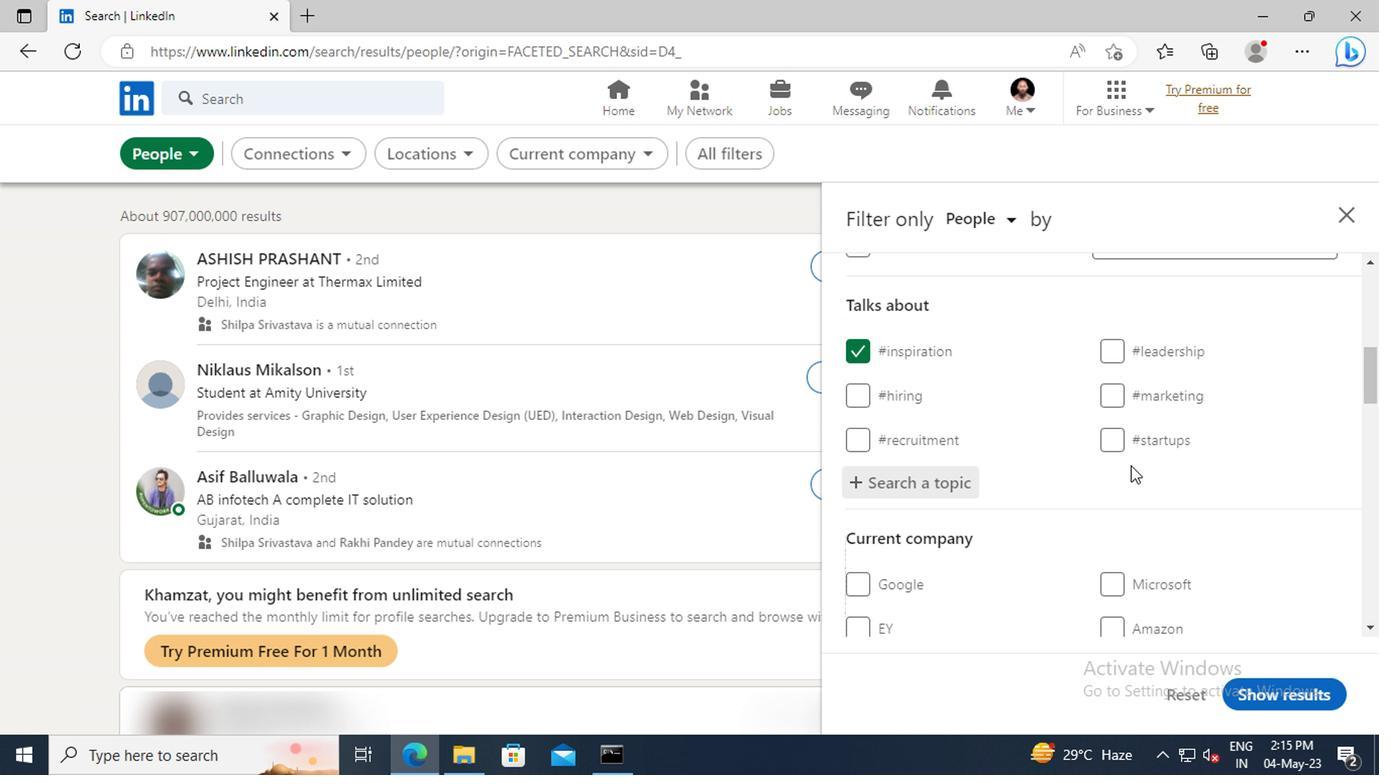 
Action: Mouse scrolled (1125, 466) with delta (0, 0)
Screenshot: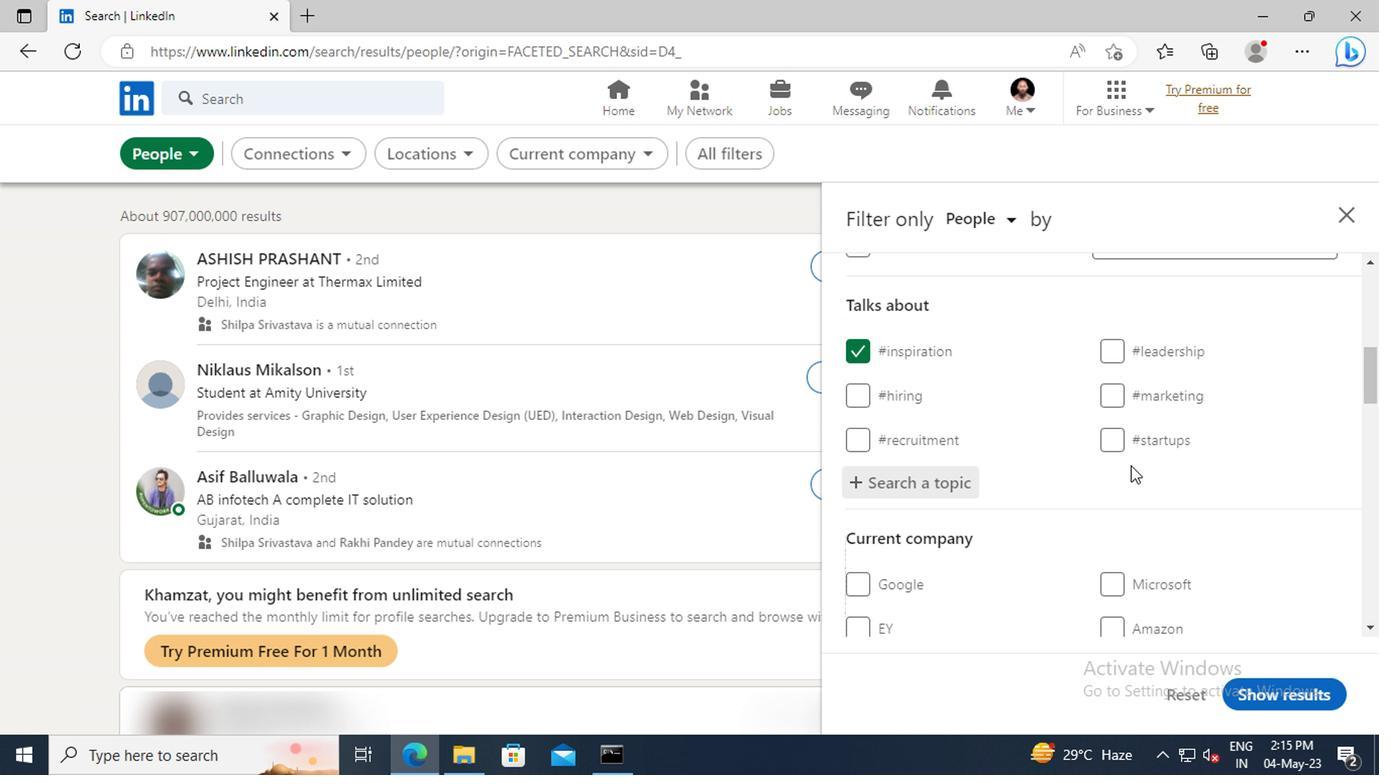 
Action: Mouse scrolled (1125, 466) with delta (0, 0)
Screenshot: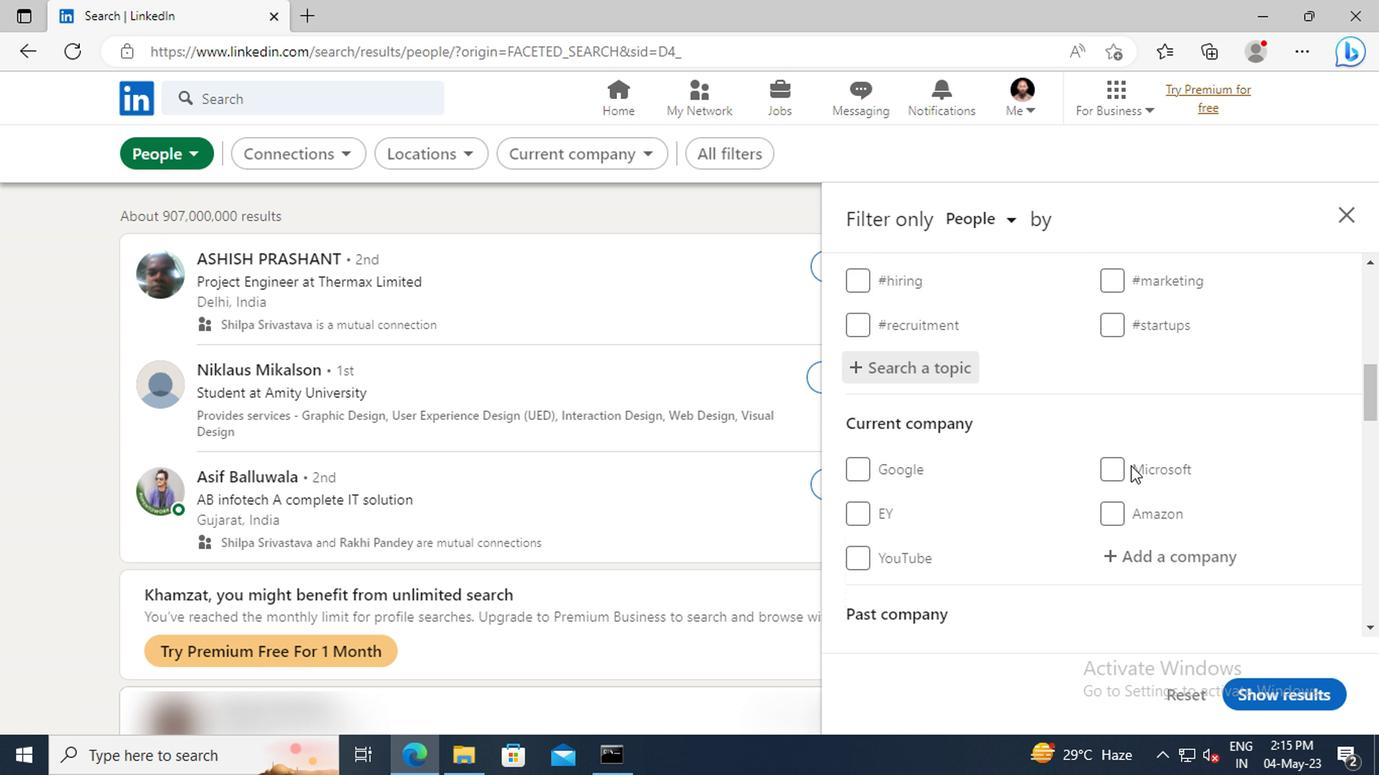 
Action: Mouse scrolled (1125, 466) with delta (0, 0)
Screenshot: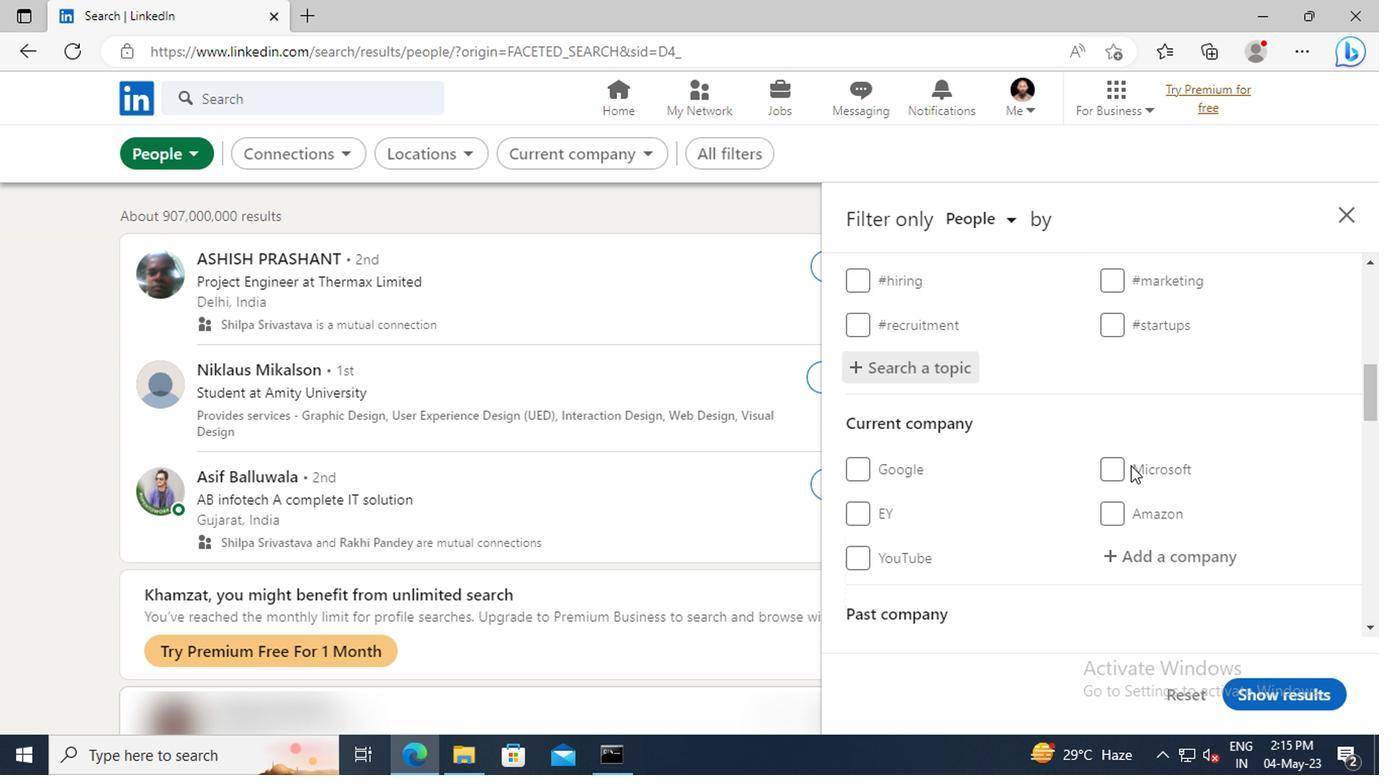 
Action: Mouse scrolled (1125, 466) with delta (0, 0)
Screenshot: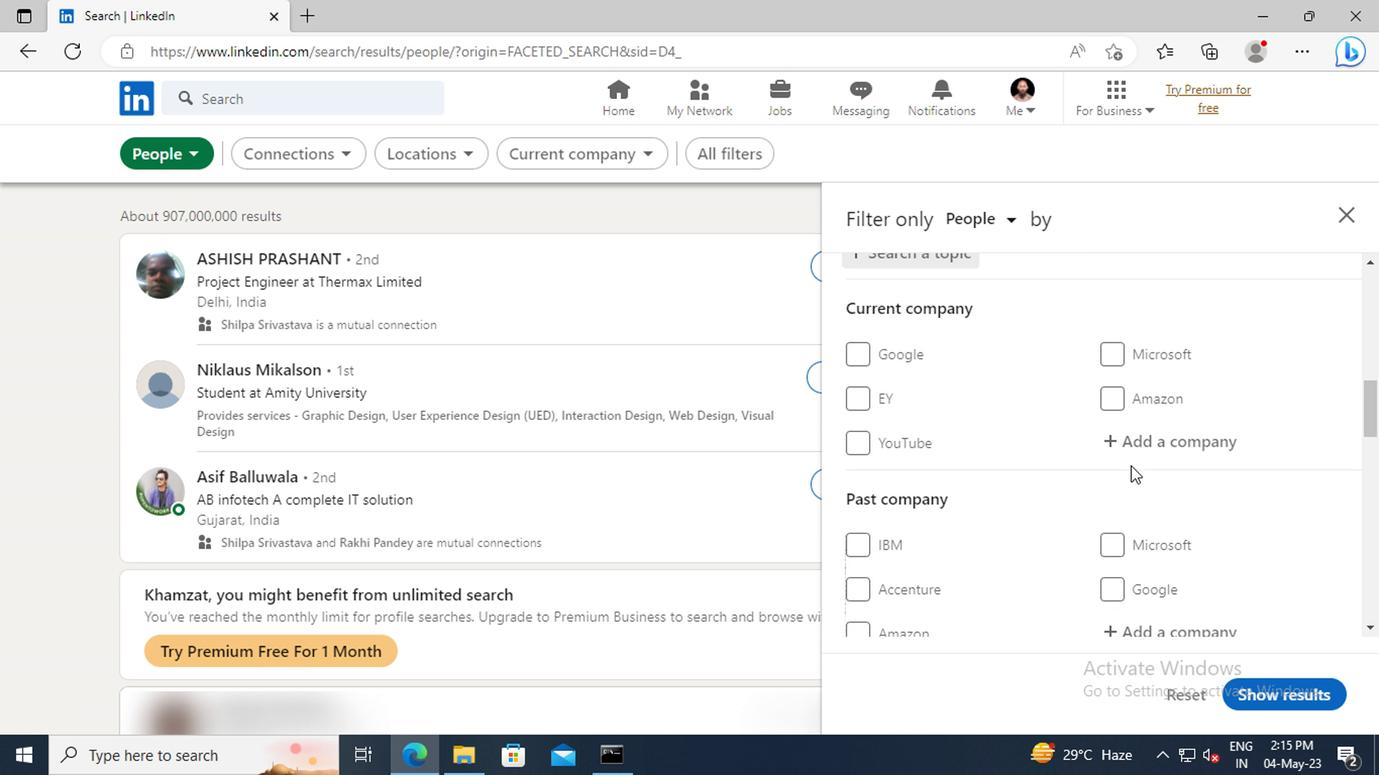 
Action: Mouse scrolled (1125, 466) with delta (0, 0)
Screenshot: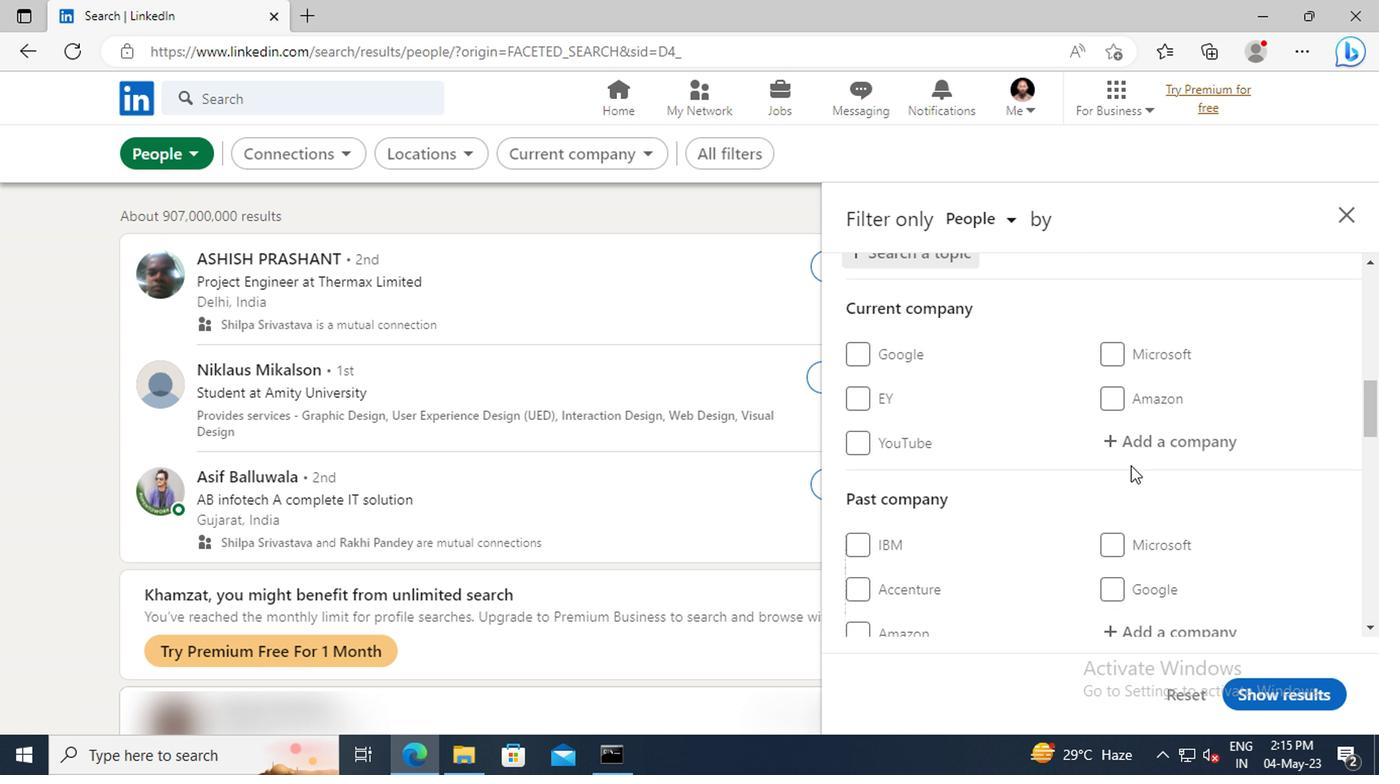 
Action: Mouse scrolled (1125, 466) with delta (0, 0)
Screenshot: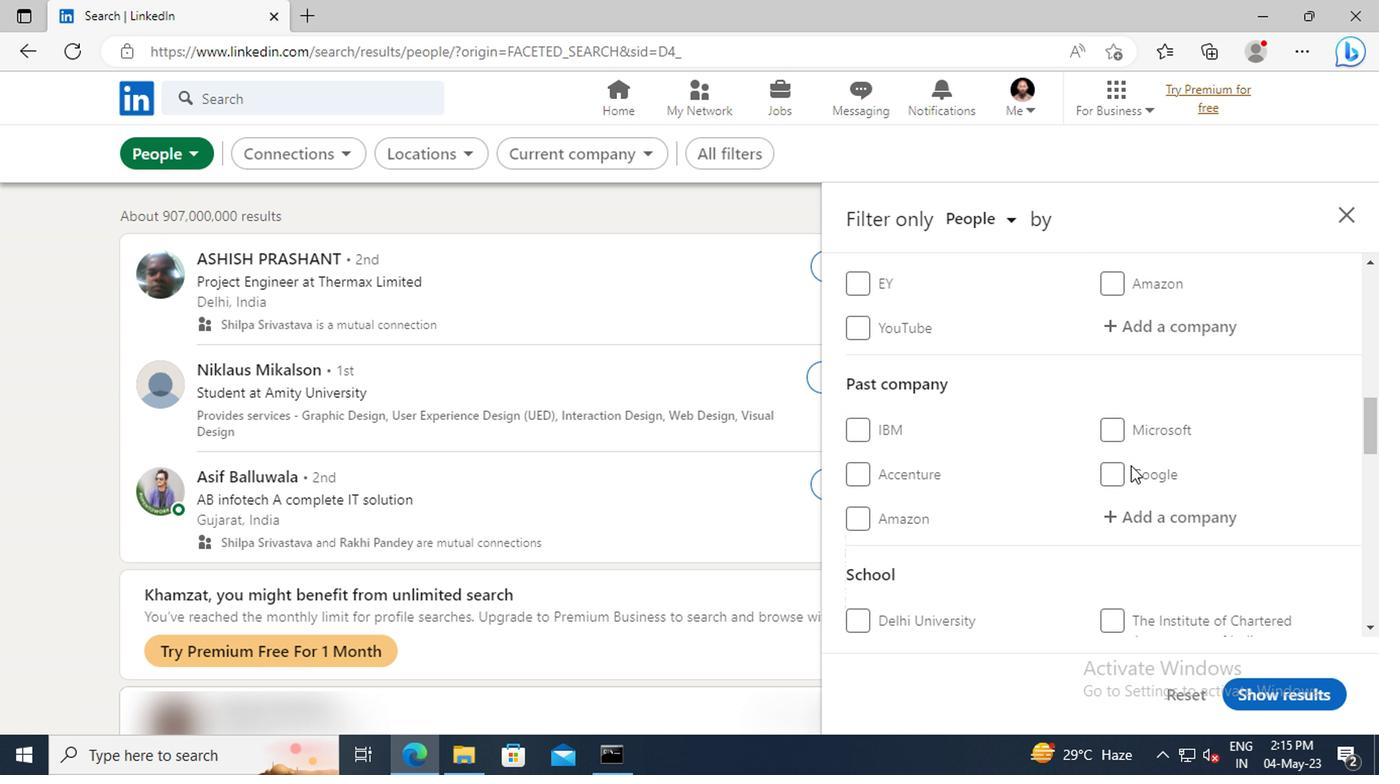 
Action: Mouse scrolled (1125, 466) with delta (0, 0)
Screenshot: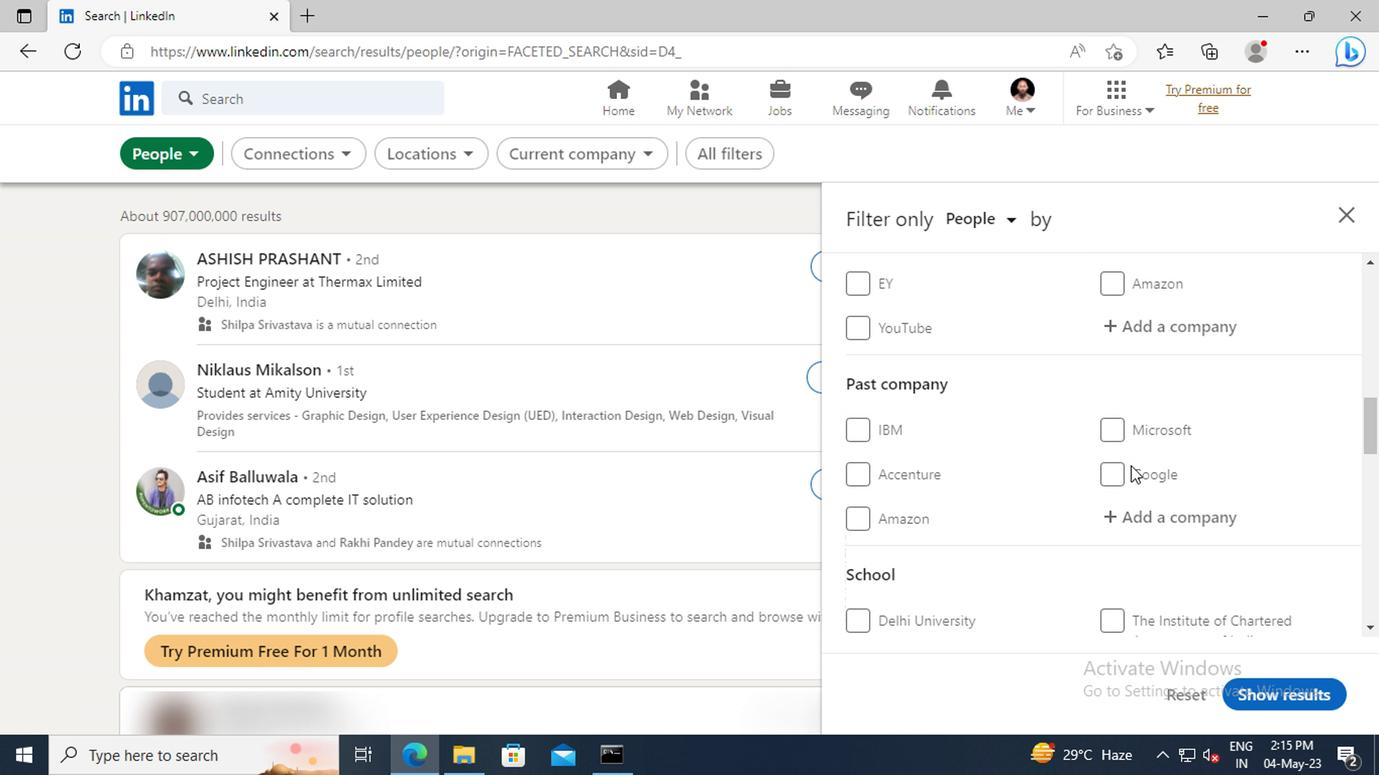 
Action: Mouse scrolled (1125, 466) with delta (0, 0)
Screenshot: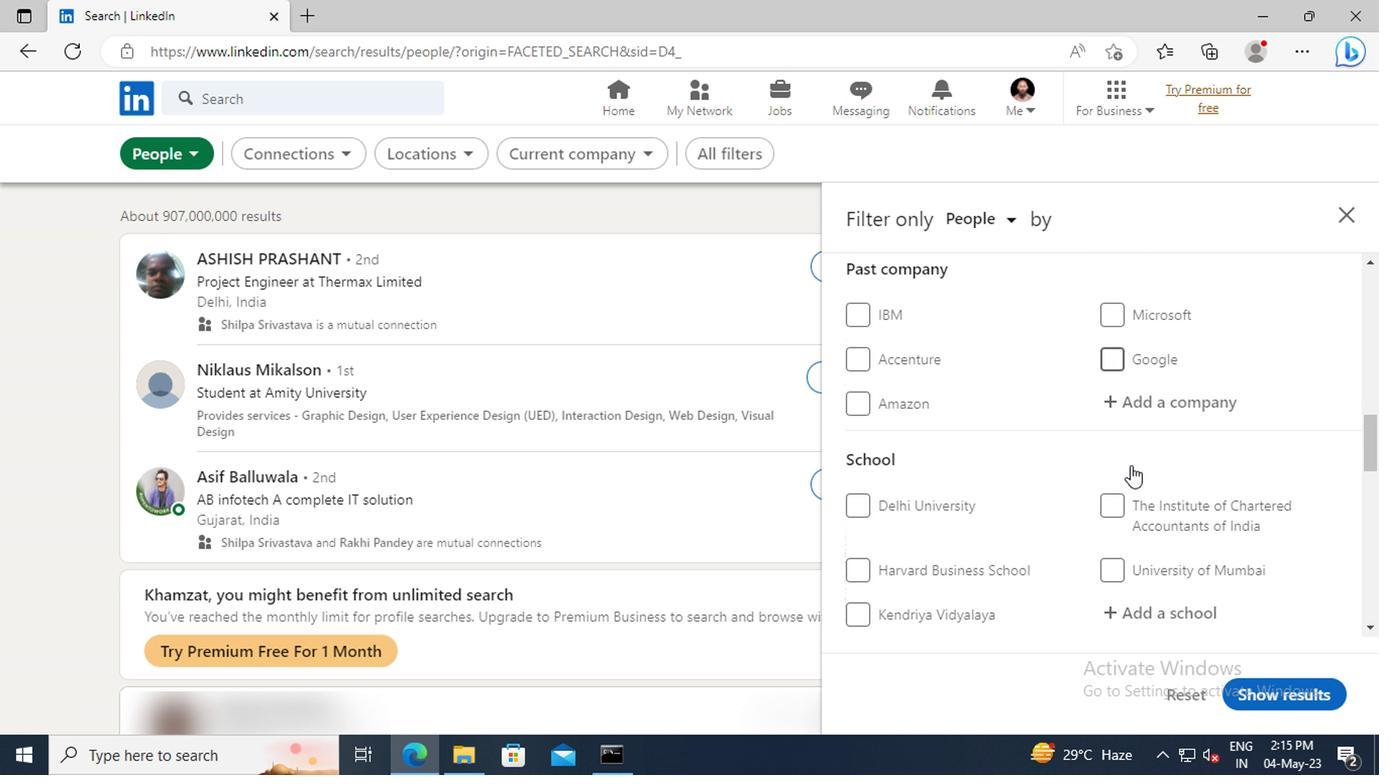 
Action: Mouse scrolled (1125, 466) with delta (0, 0)
Screenshot: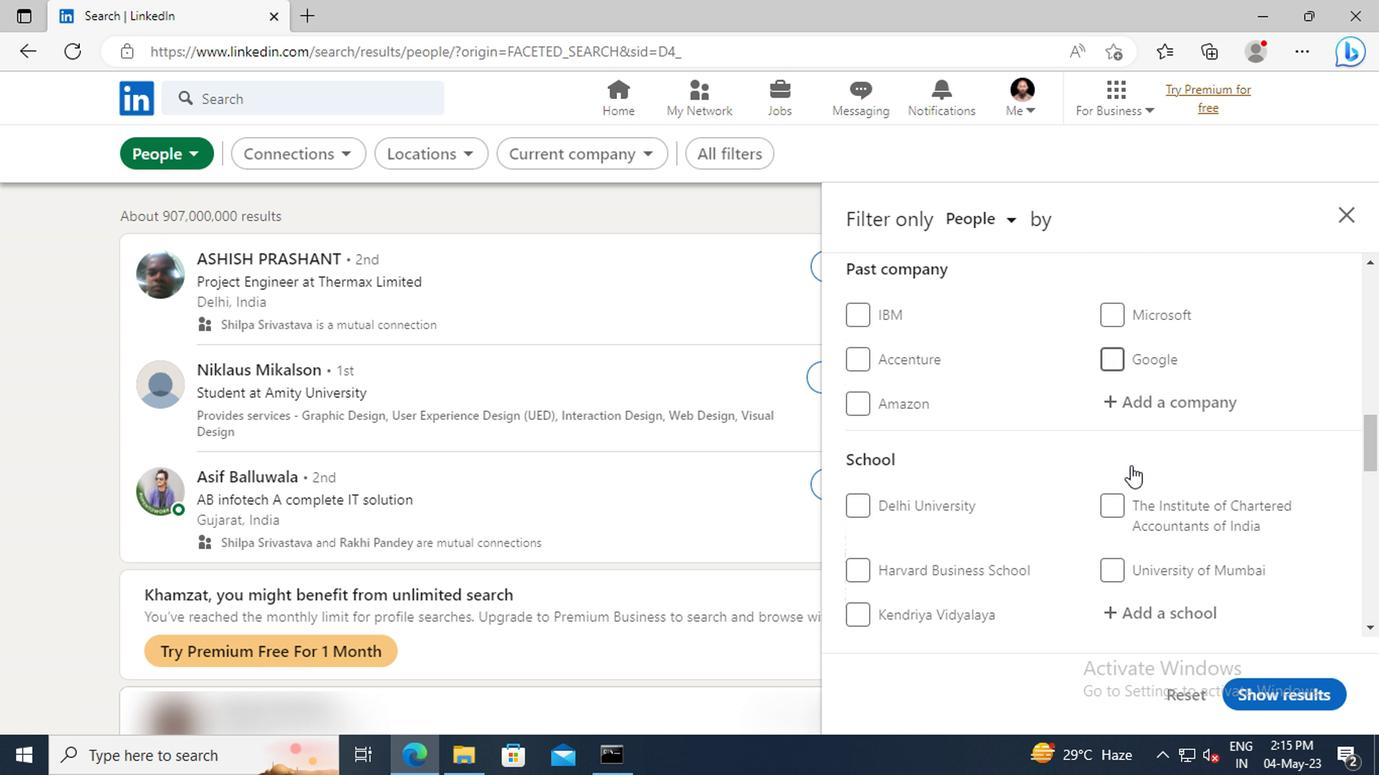 
Action: Mouse scrolled (1125, 466) with delta (0, 0)
Screenshot: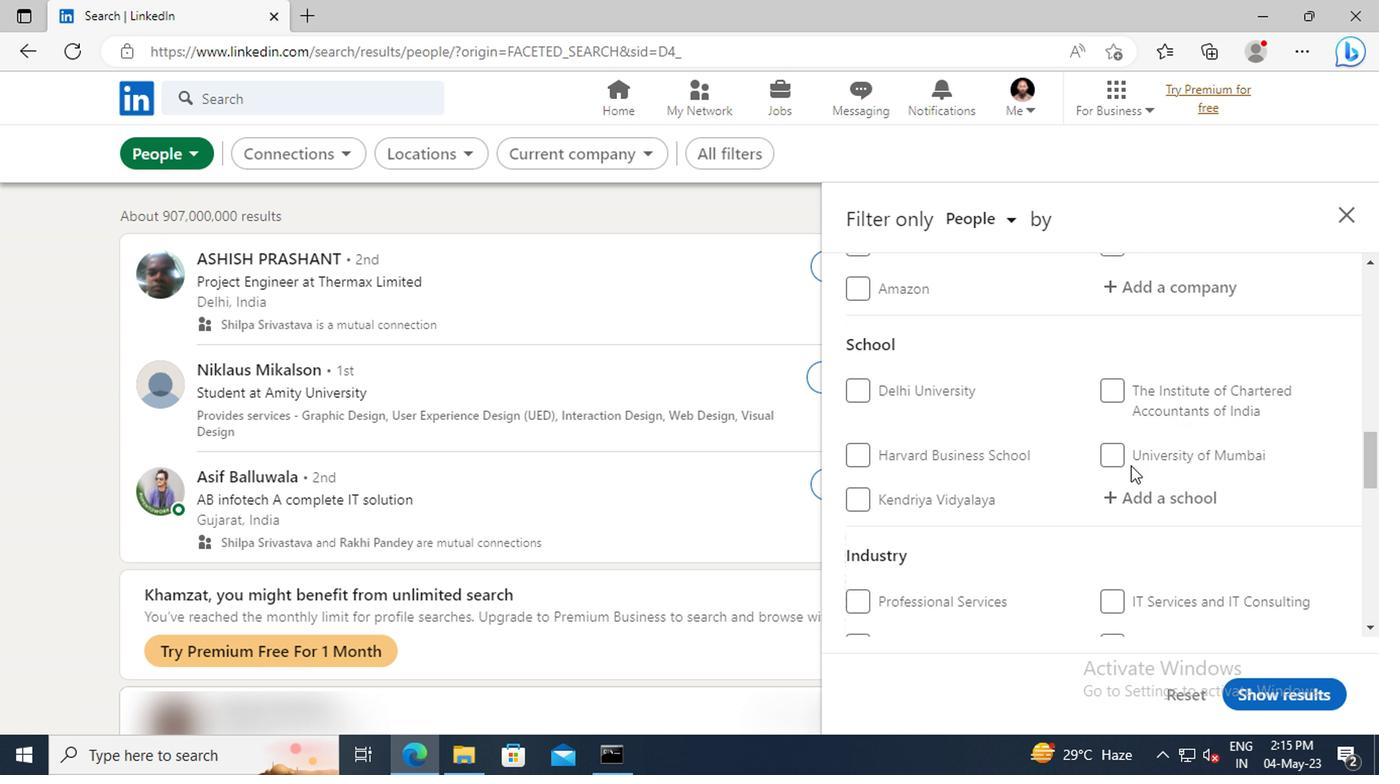 
Action: Mouse scrolled (1125, 466) with delta (0, 0)
Screenshot: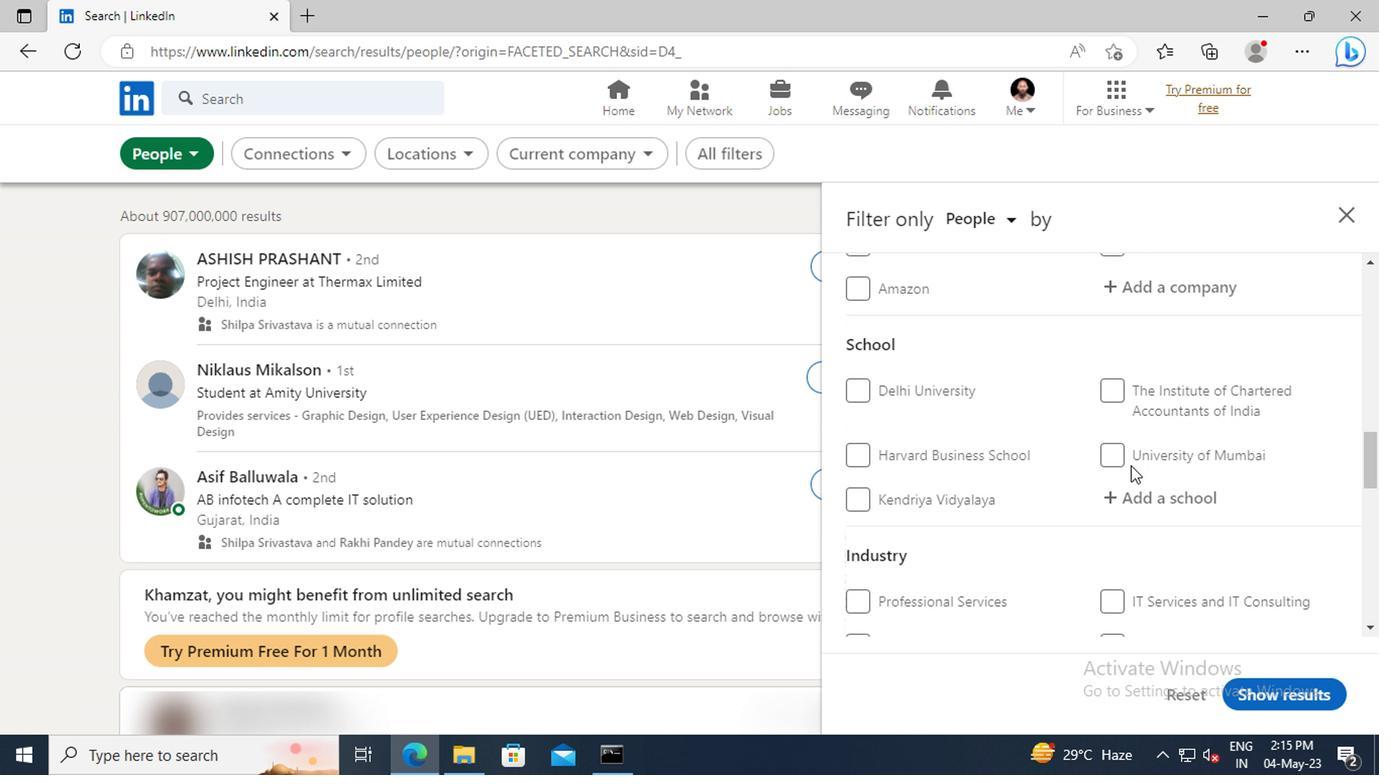 
Action: Mouse scrolled (1125, 466) with delta (0, 0)
Screenshot: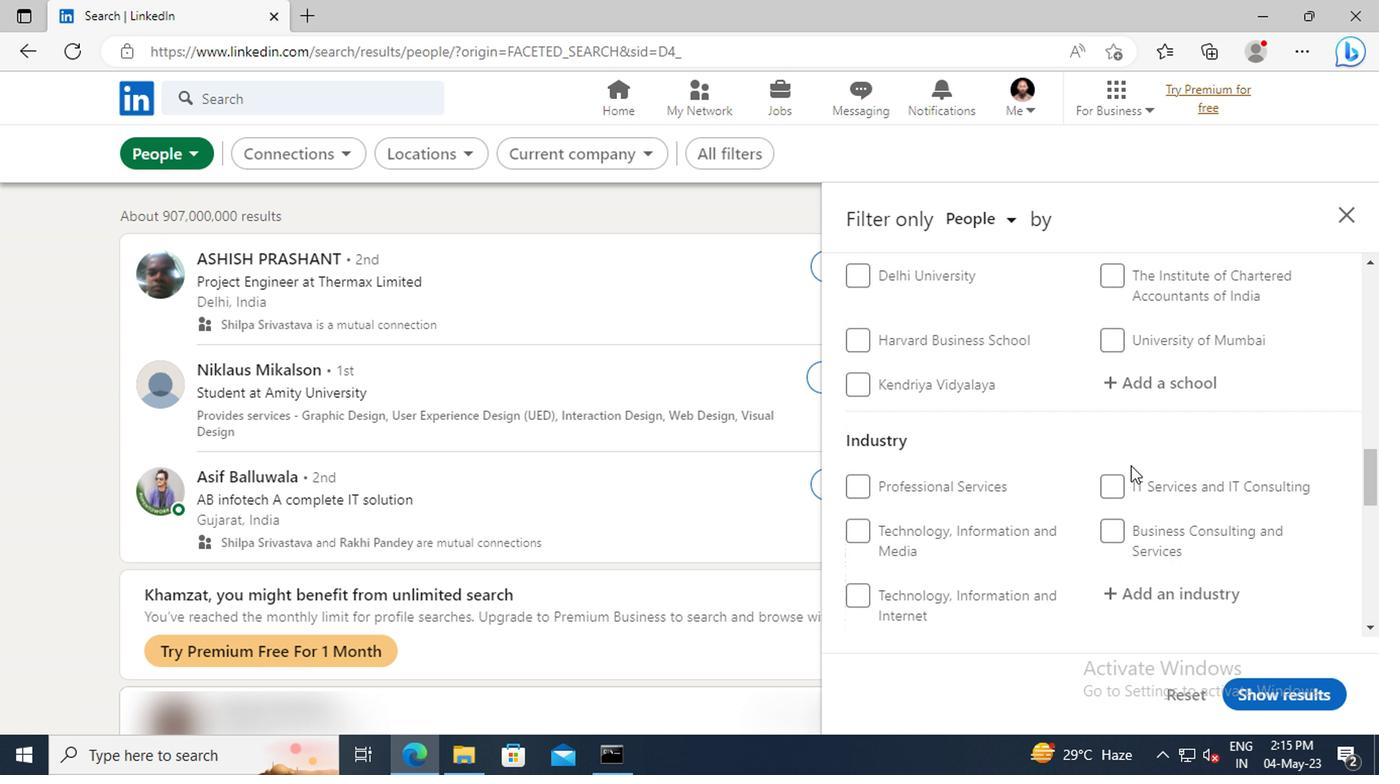 
Action: Mouse scrolled (1125, 466) with delta (0, 0)
Screenshot: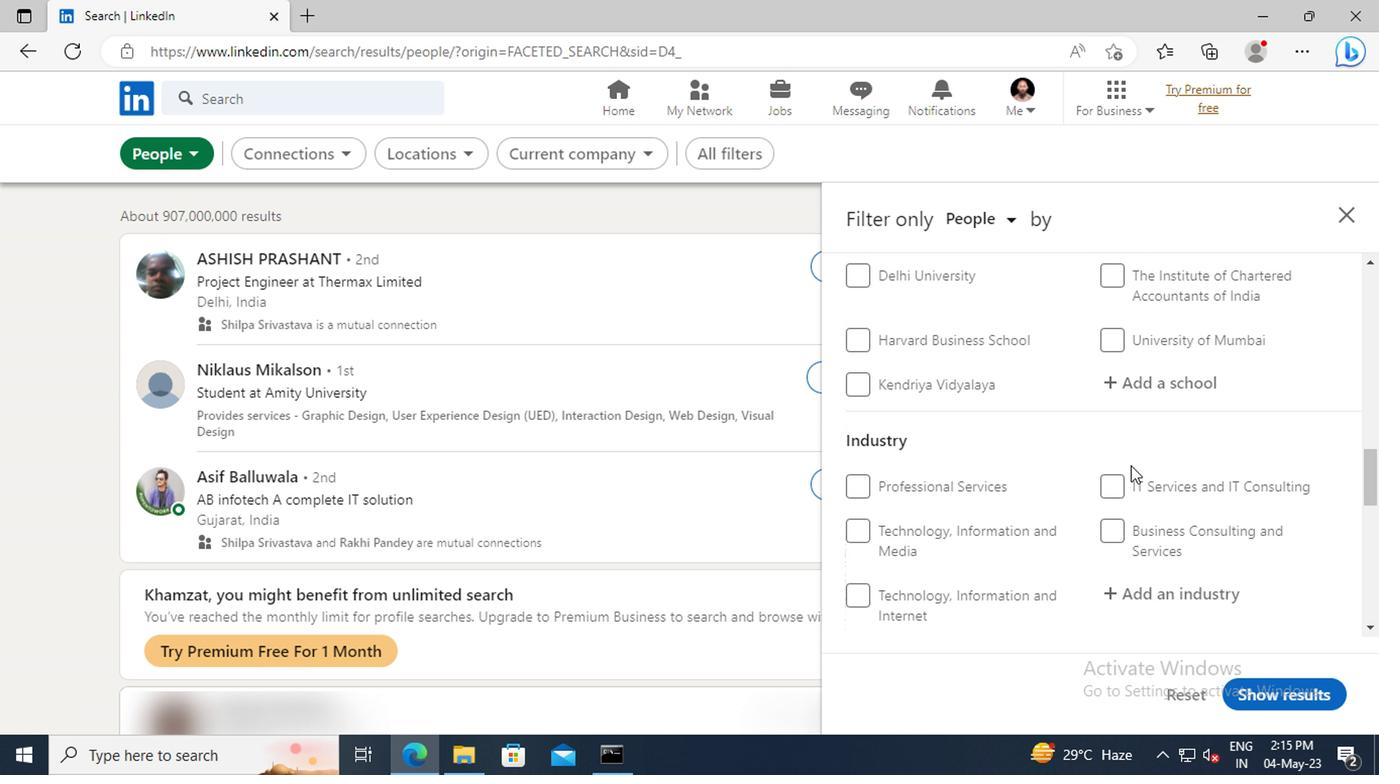 
Action: Mouse scrolled (1125, 466) with delta (0, 0)
Screenshot: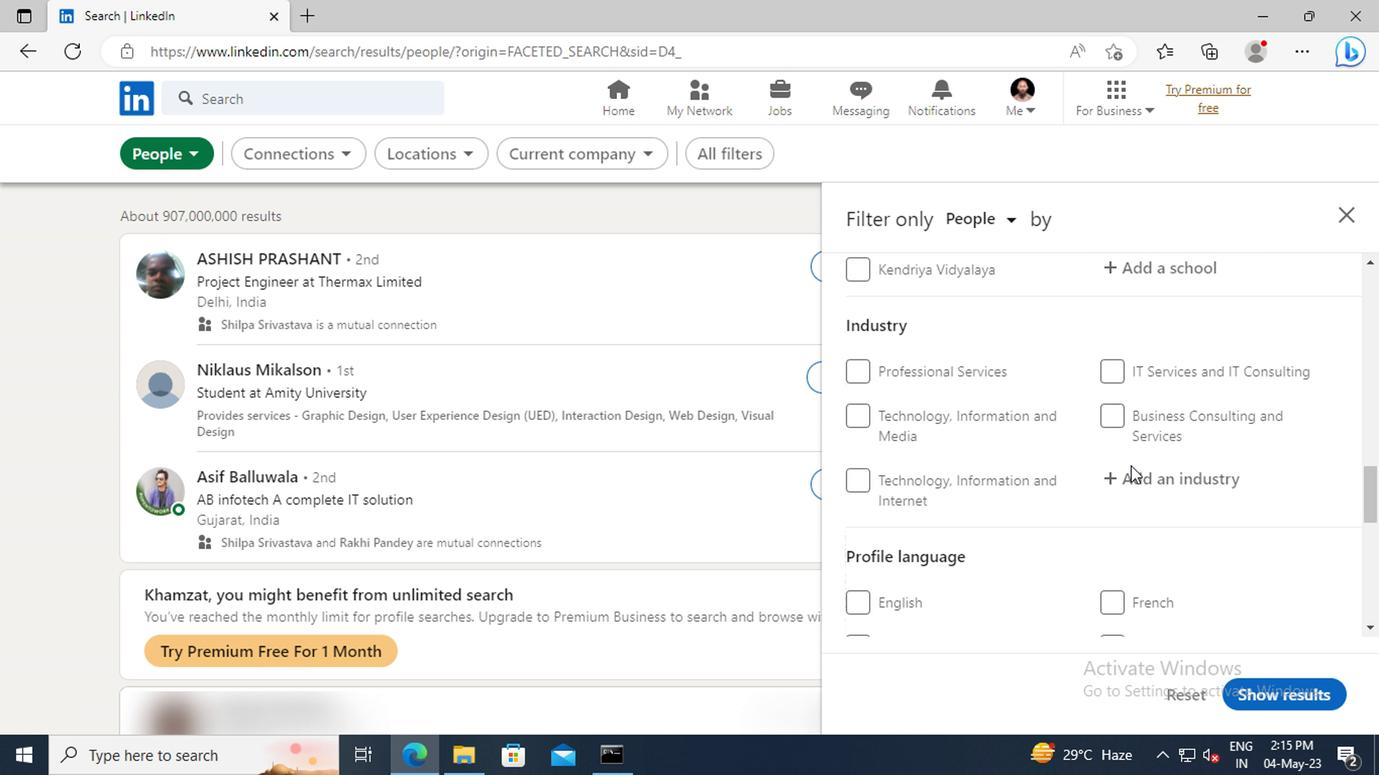 
Action: Mouse scrolled (1125, 466) with delta (0, 0)
Screenshot: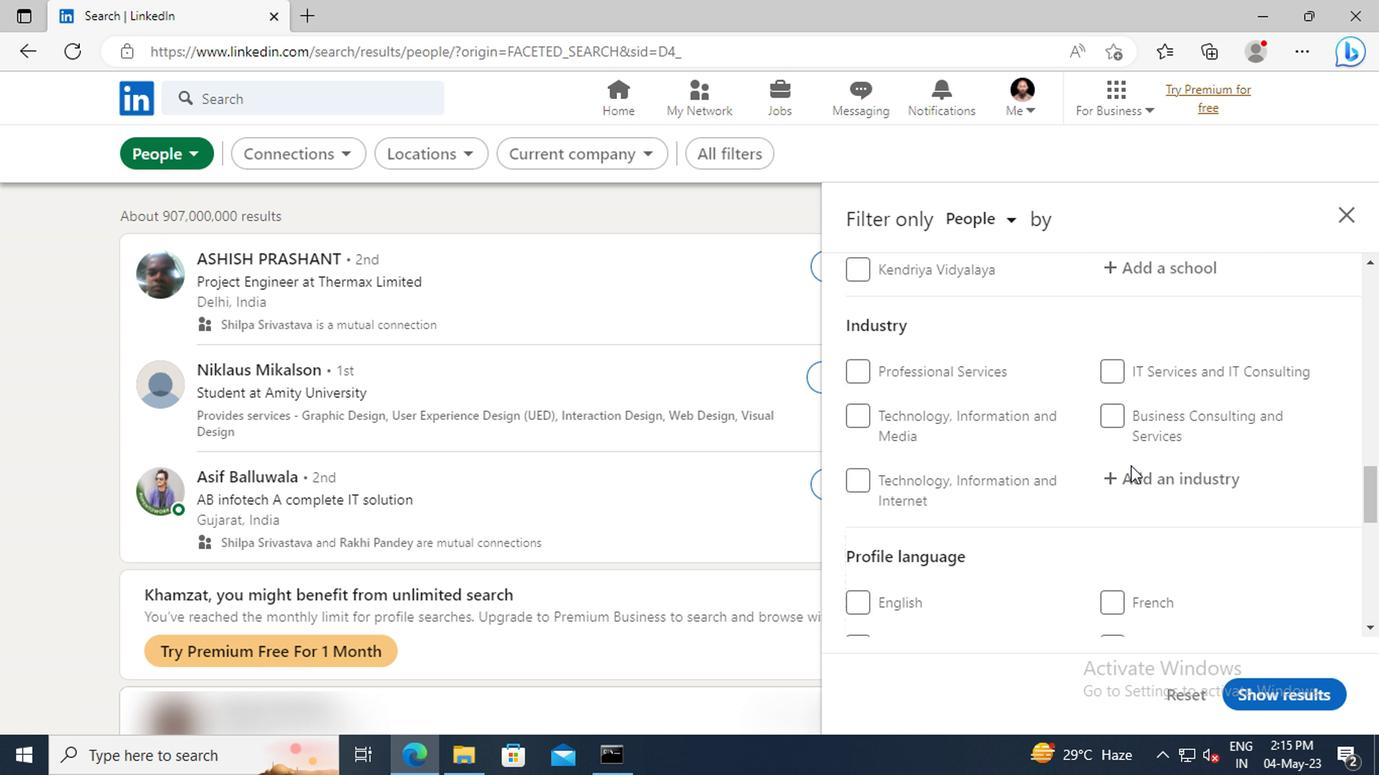 
Action: Mouse scrolled (1125, 466) with delta (0, 0)
Screenshot: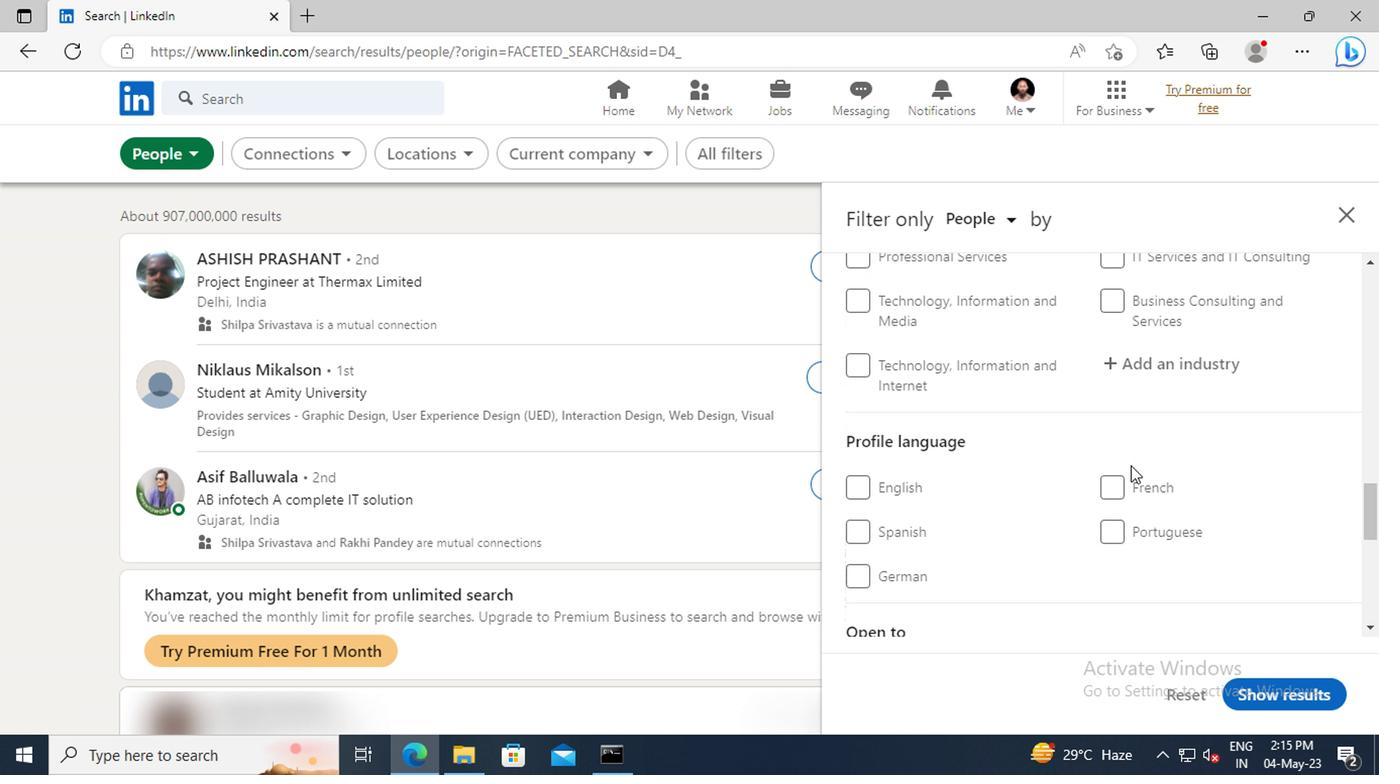 
Action: Mouse moved to (1114, 475)
Screenshot: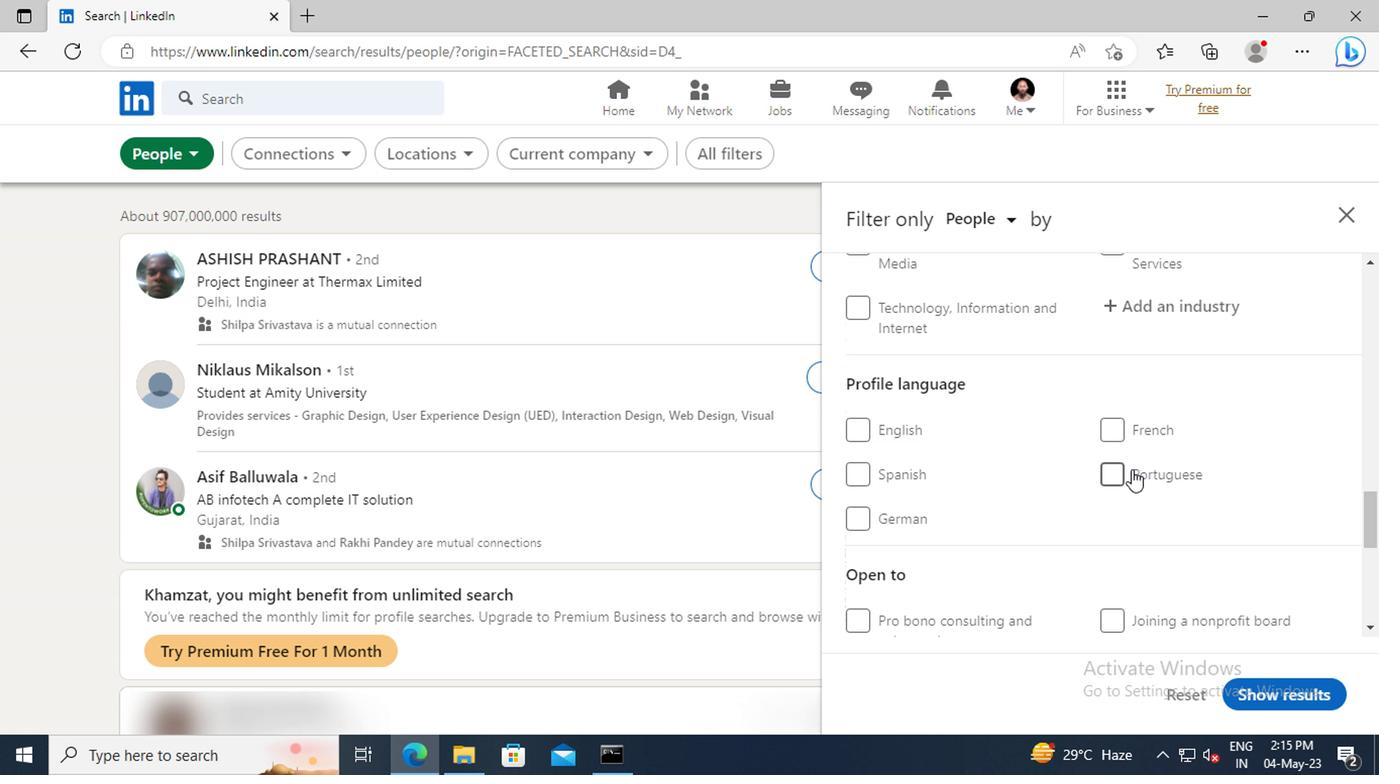 
Action: Mouse pressed left at (1114, 475)
Screenshot: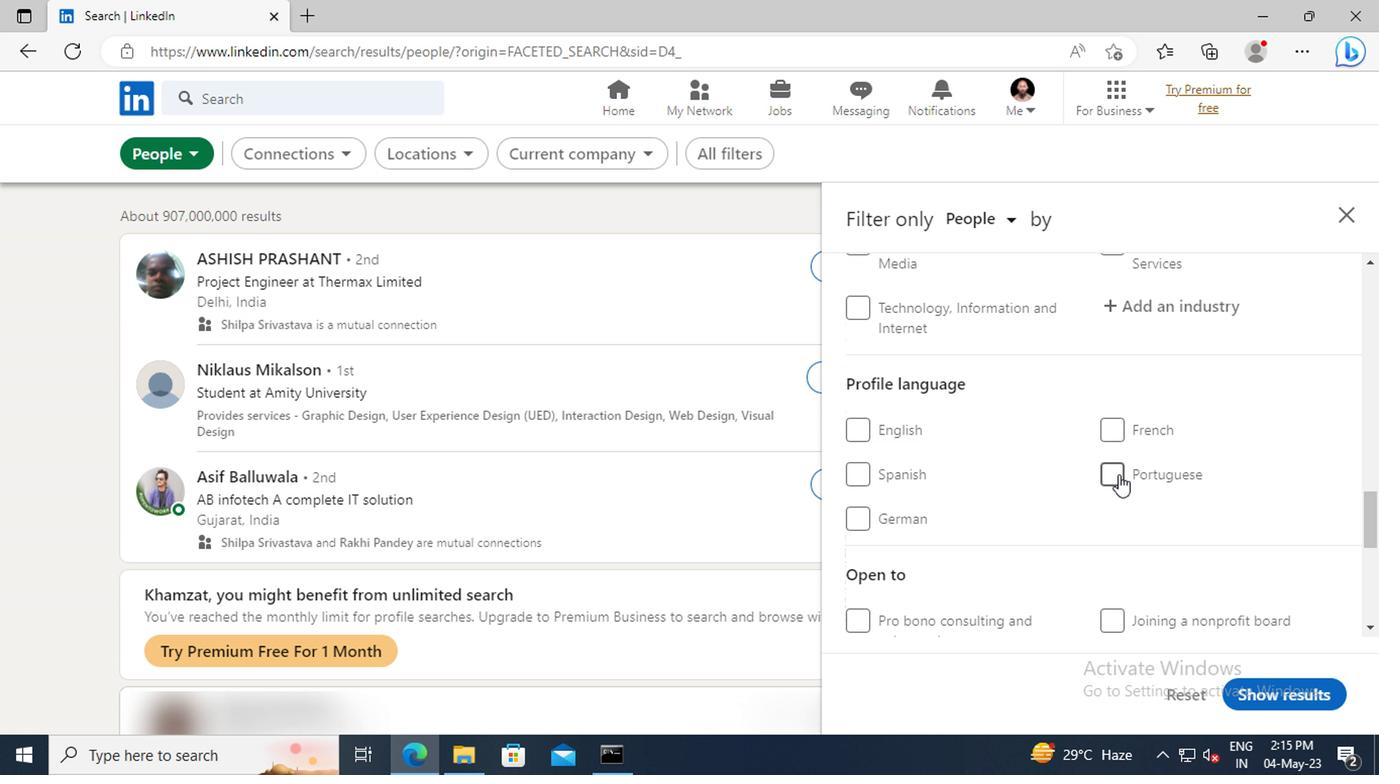 
Action: Mouse moved to (1139, 459)
Screenshot: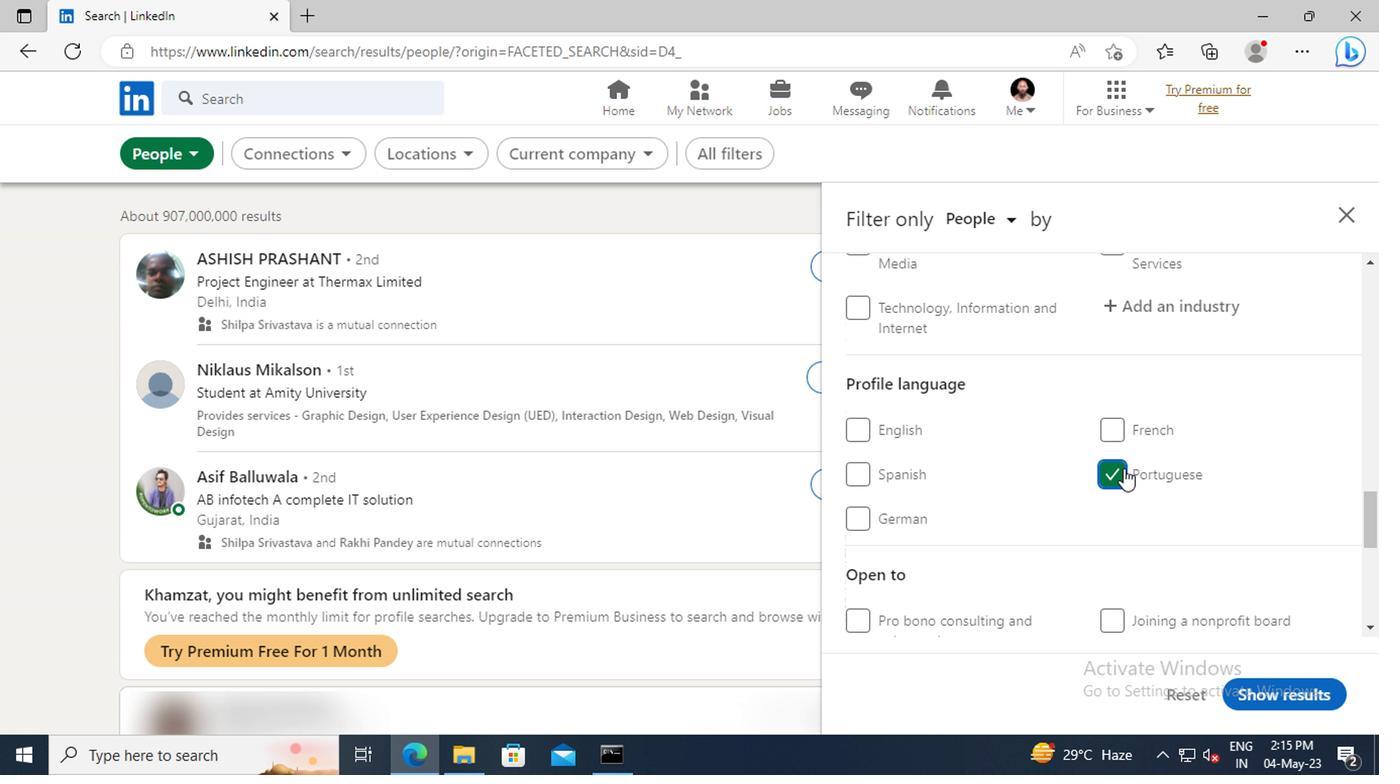 
Action: Mouse scrolled (1139, 460) with delta (0, 1)
Screenshot: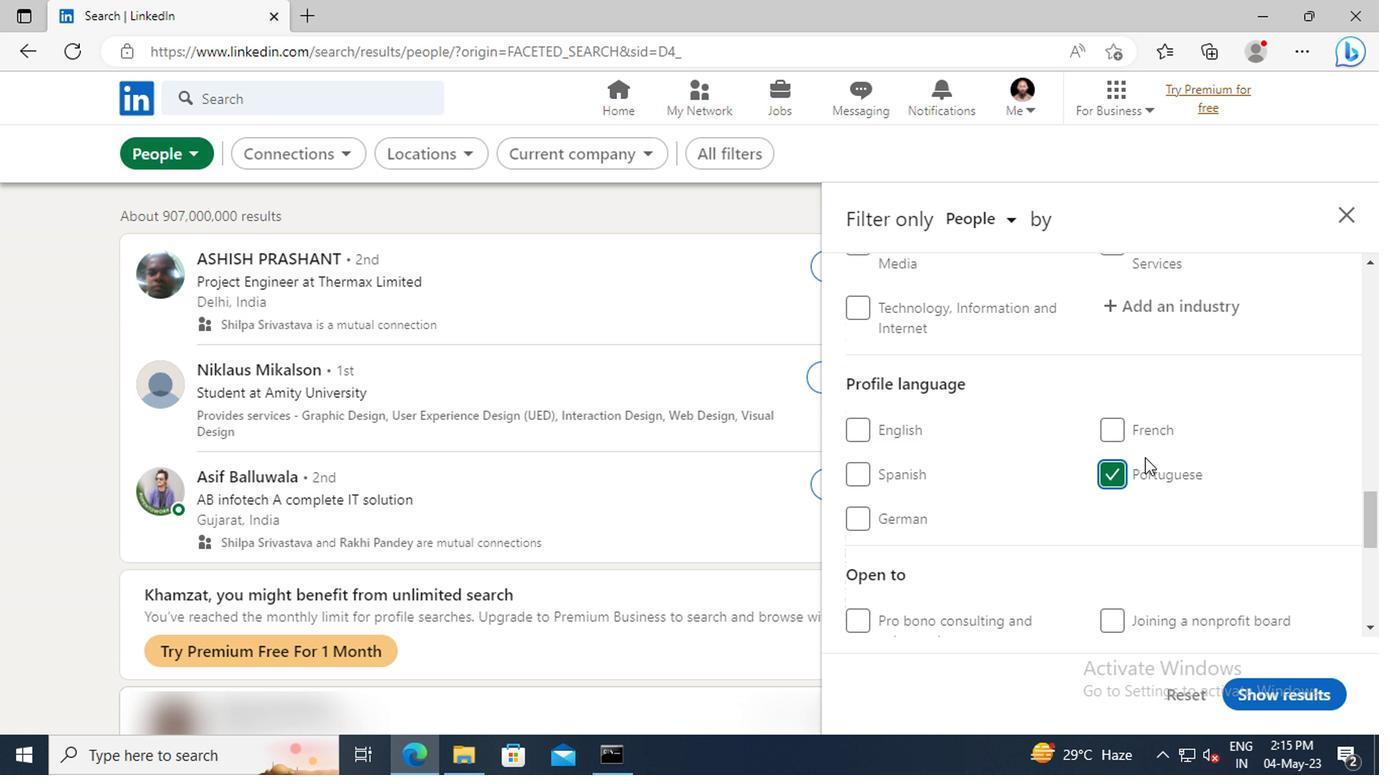 
Action: Mouse scrolled (1139, 460) with delta (0, 1)
Screenshot: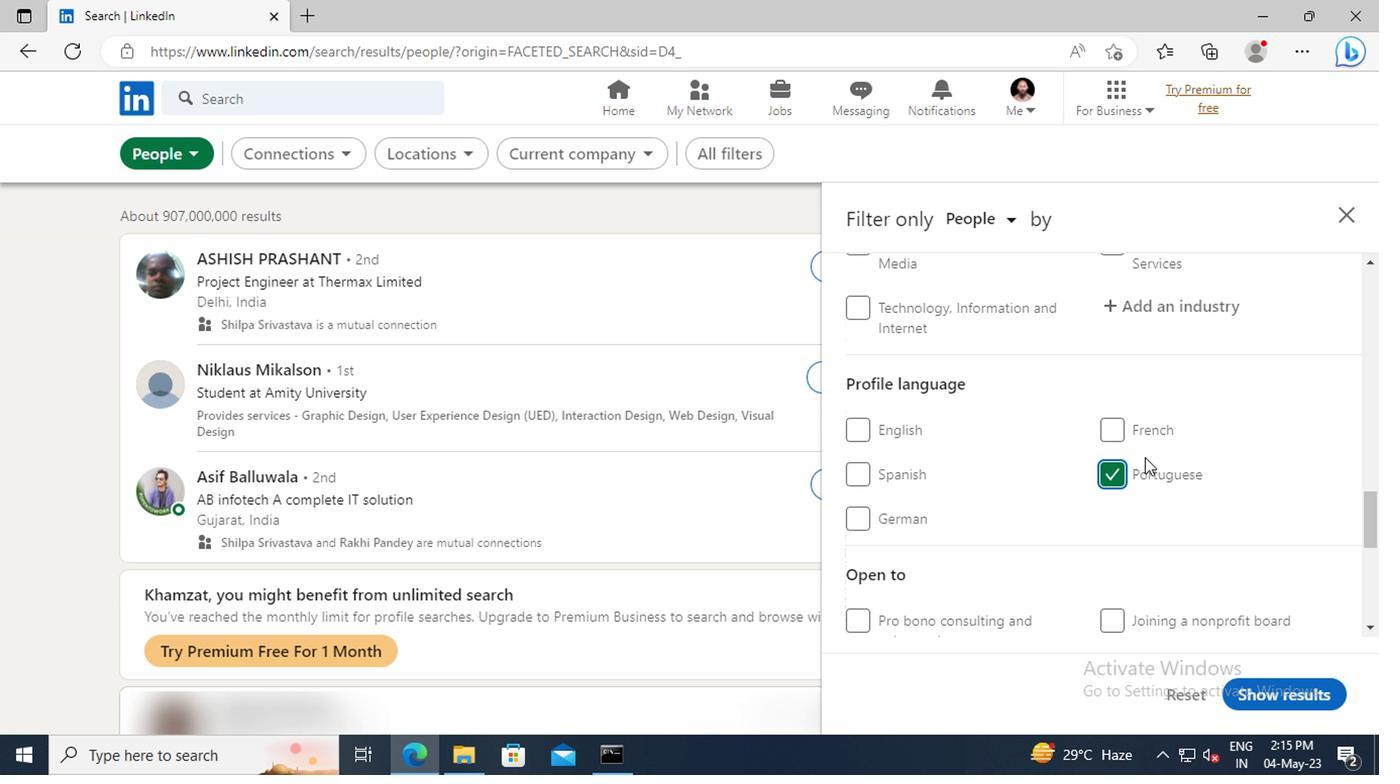 
Action: Mouse scrolled (1139, 460) with delta (0, 1)
Screenshot: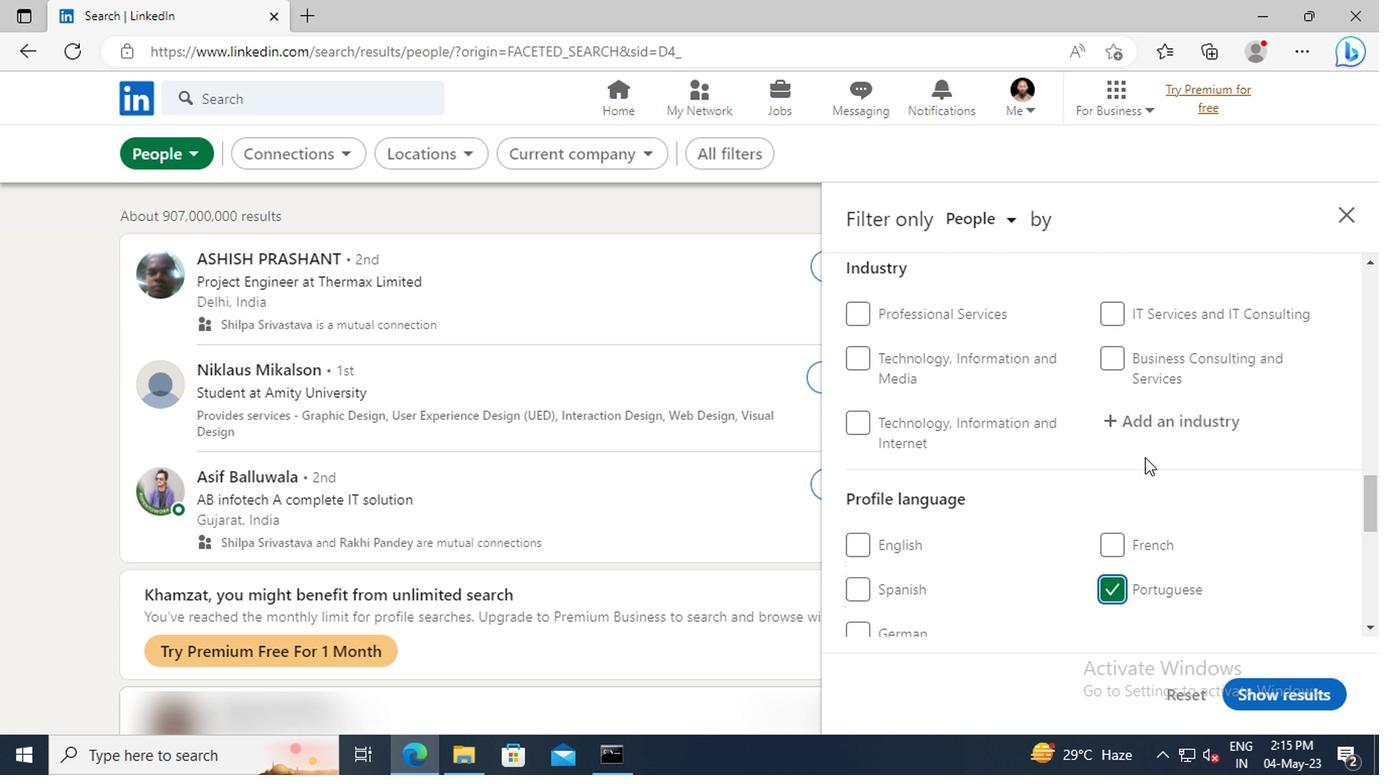 
Action: Mouse scrolled (1139, 460) with delta (0, 1)
Screenshot: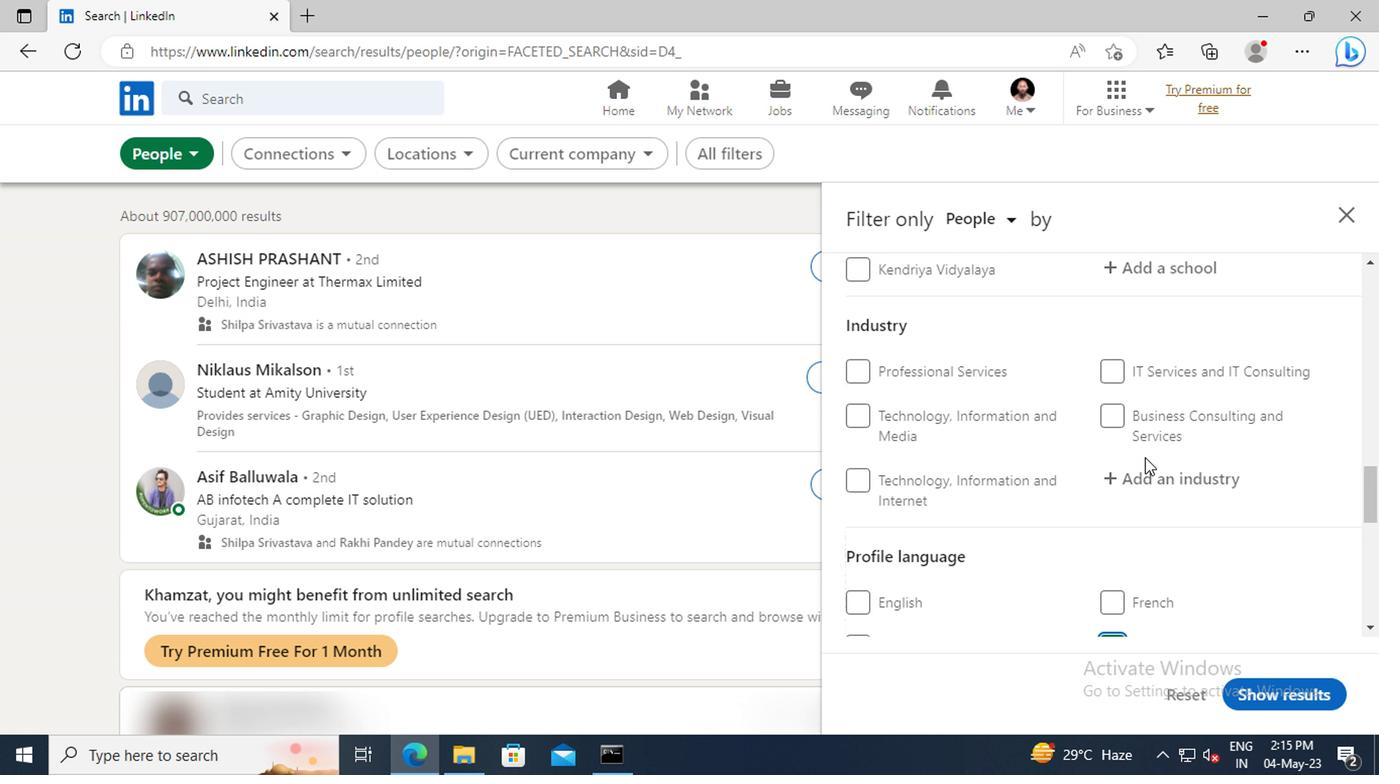 
Action: Mouse scrolled (1139, 460) with delta (0, 1)
Screenshot: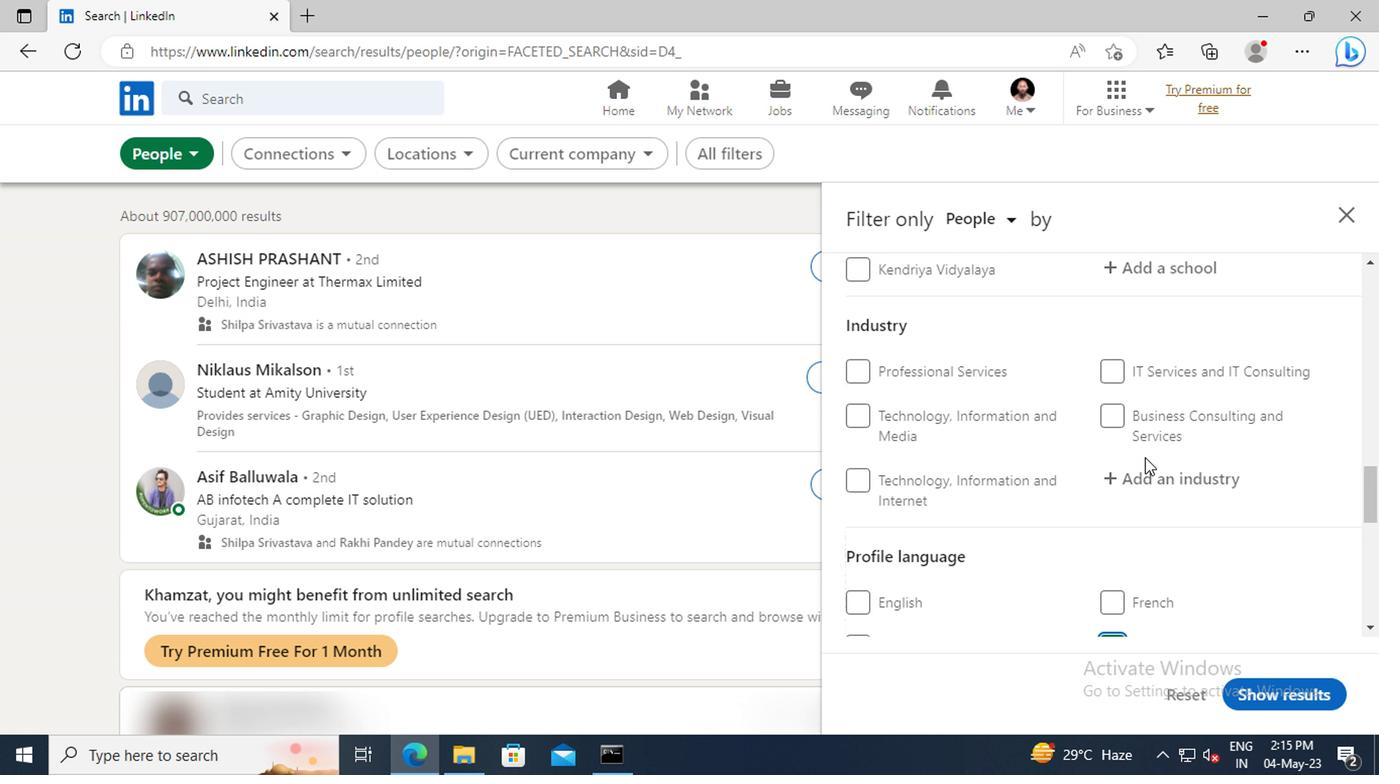 
Action: Mouse scrolled (1139, 460) with delta (0, 1)
Screenshot: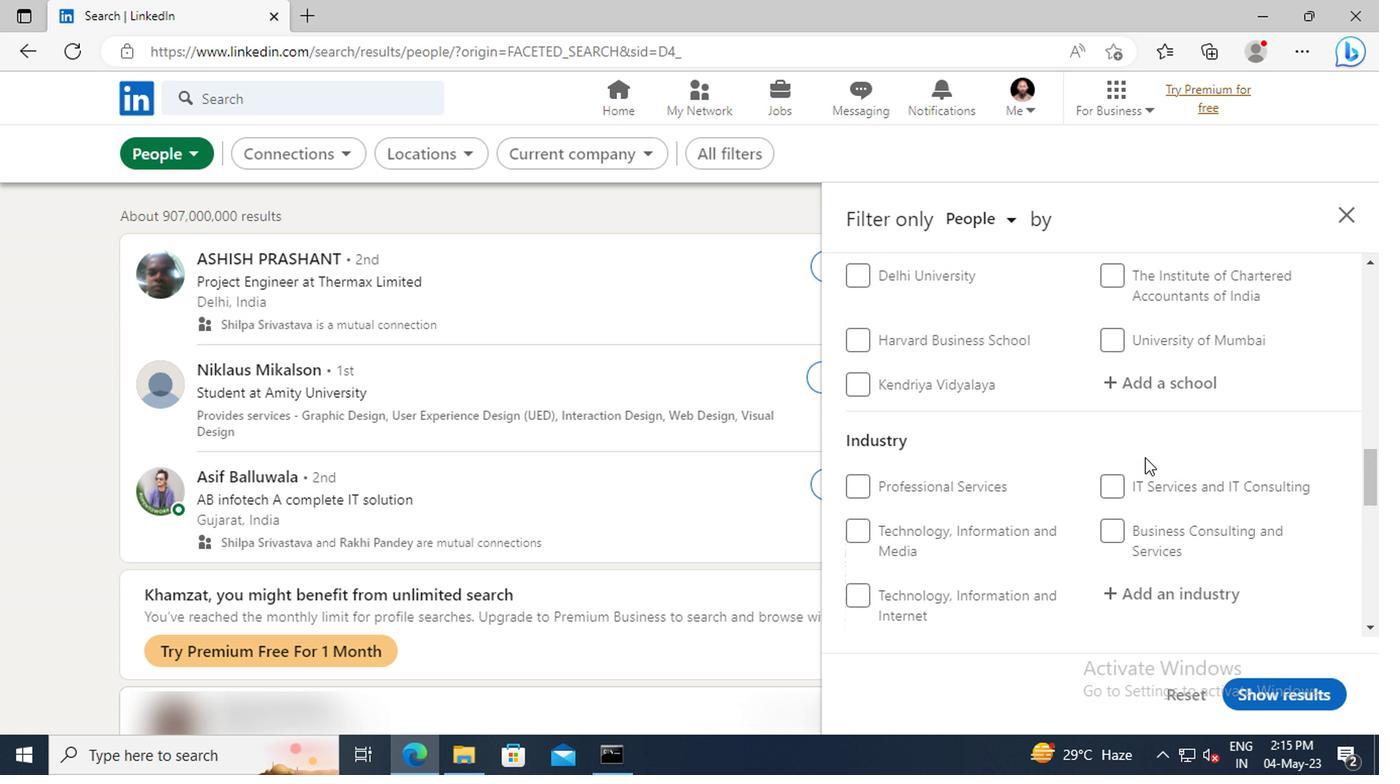 
Action: Mouse scrolled (1139, 460) with delta (0, 1)
Screenshot: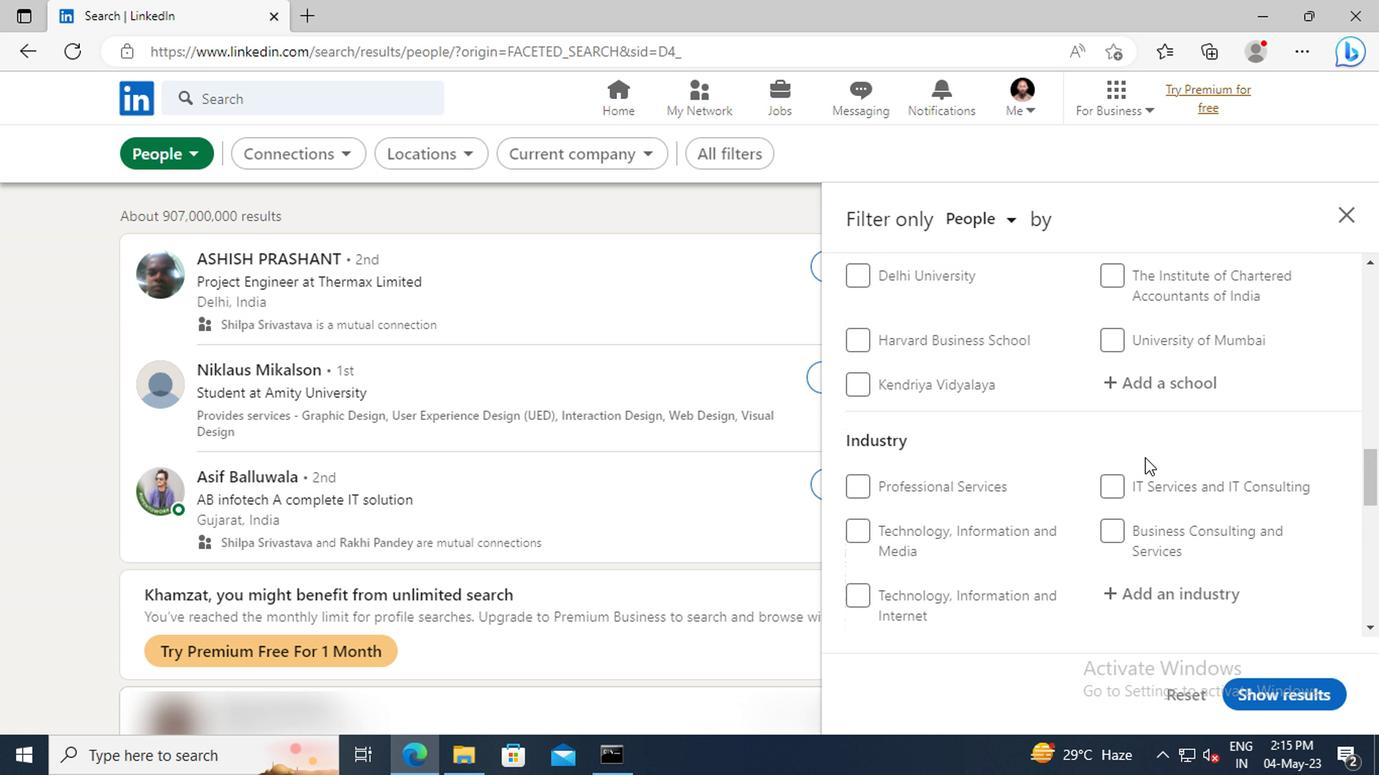 
Action: Mouse scrolled (1139, 460) with delta (0, 1)
Screenshot: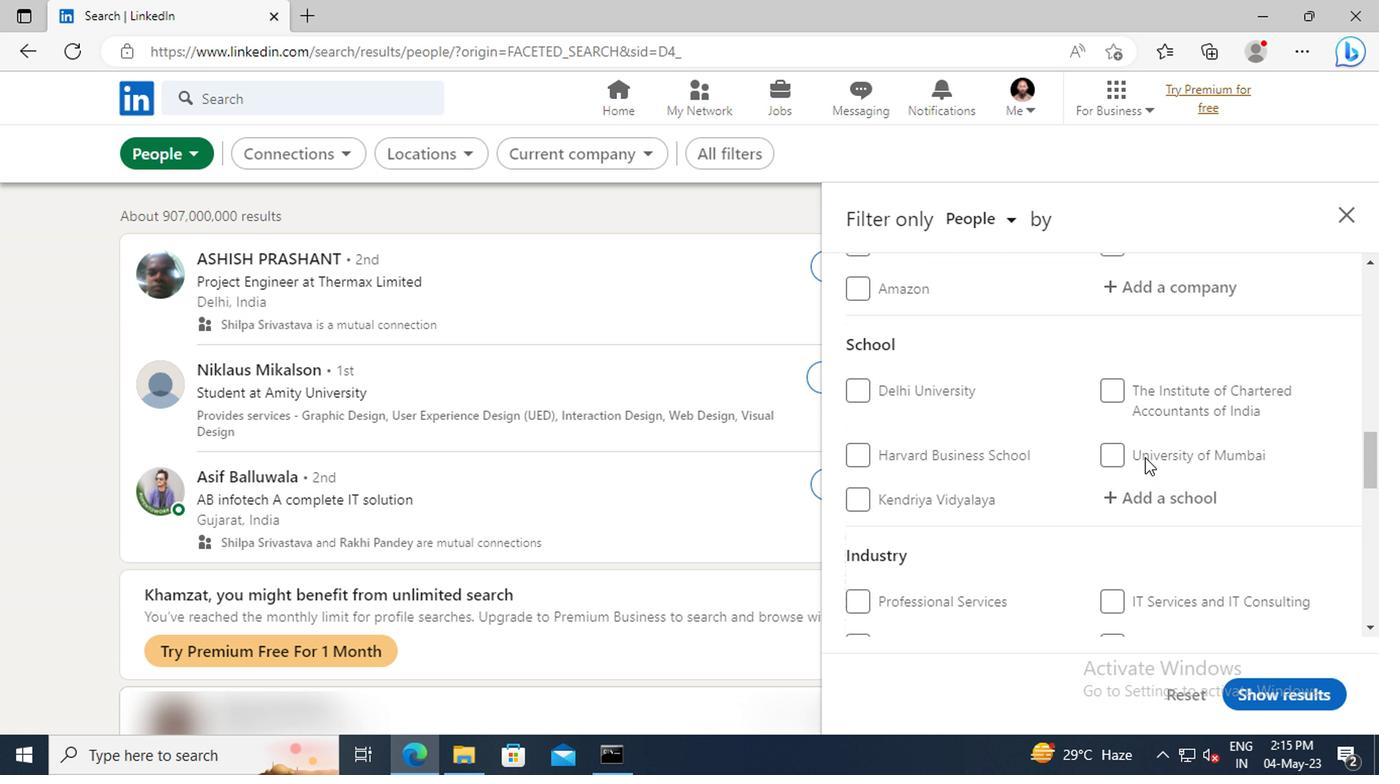
Action: Mouse scrolled (1139, 460) with delta (0, 1)
Screenshot: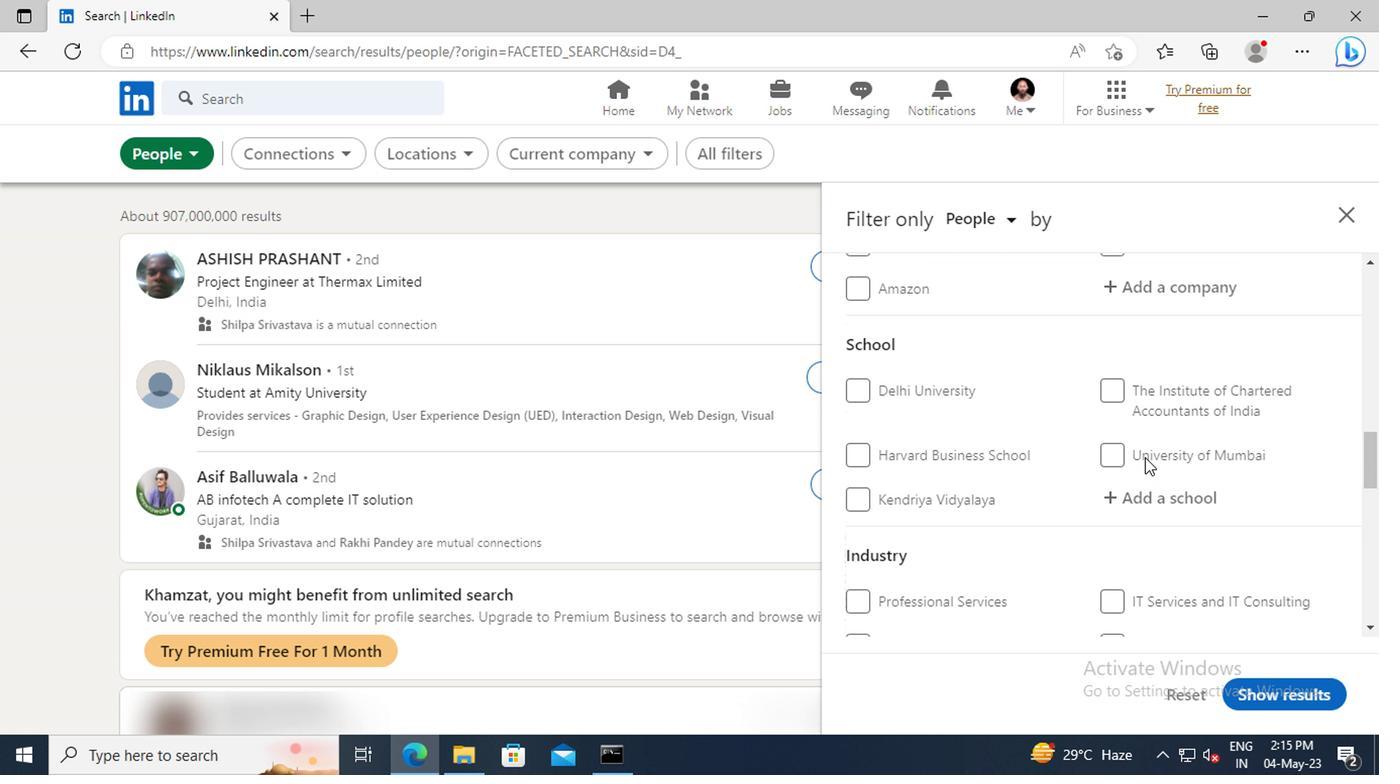 
Action: Mouse scrolled (1139, 460) with delta (0, 1)
Screenshot: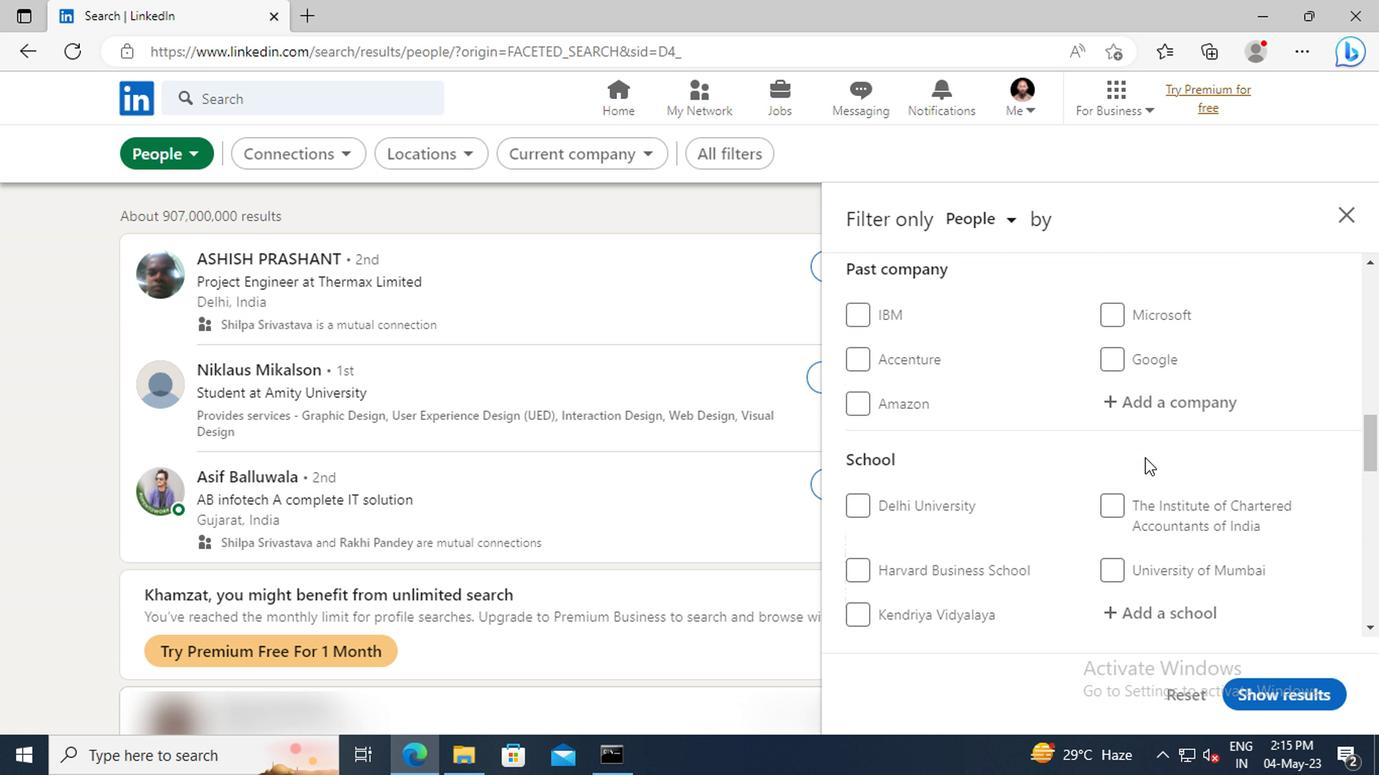 
Action: Mouse scrolled (1139, 460) with delta (0, 1)
Screenshot: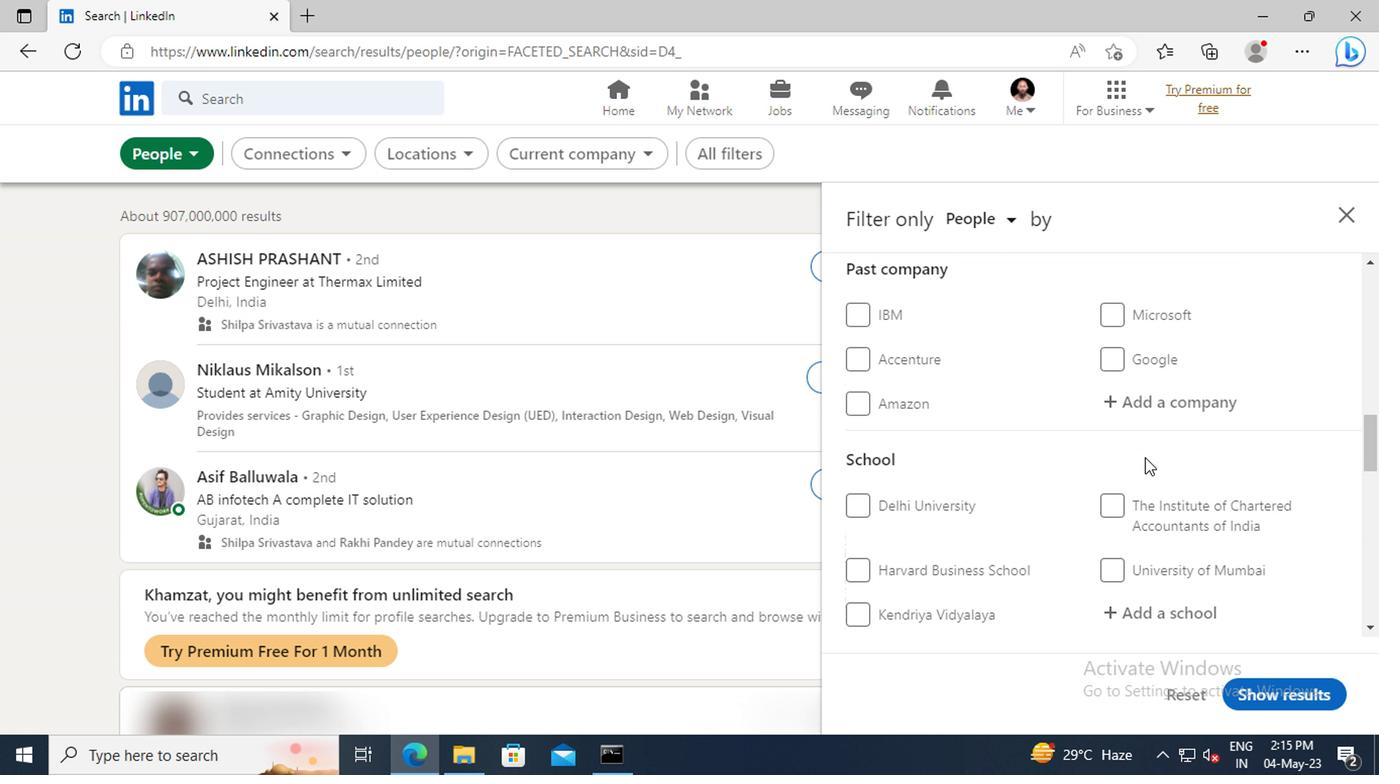 
Action: Mouse scrolled (1139, 460) with delta (0, 1)
Screenshot: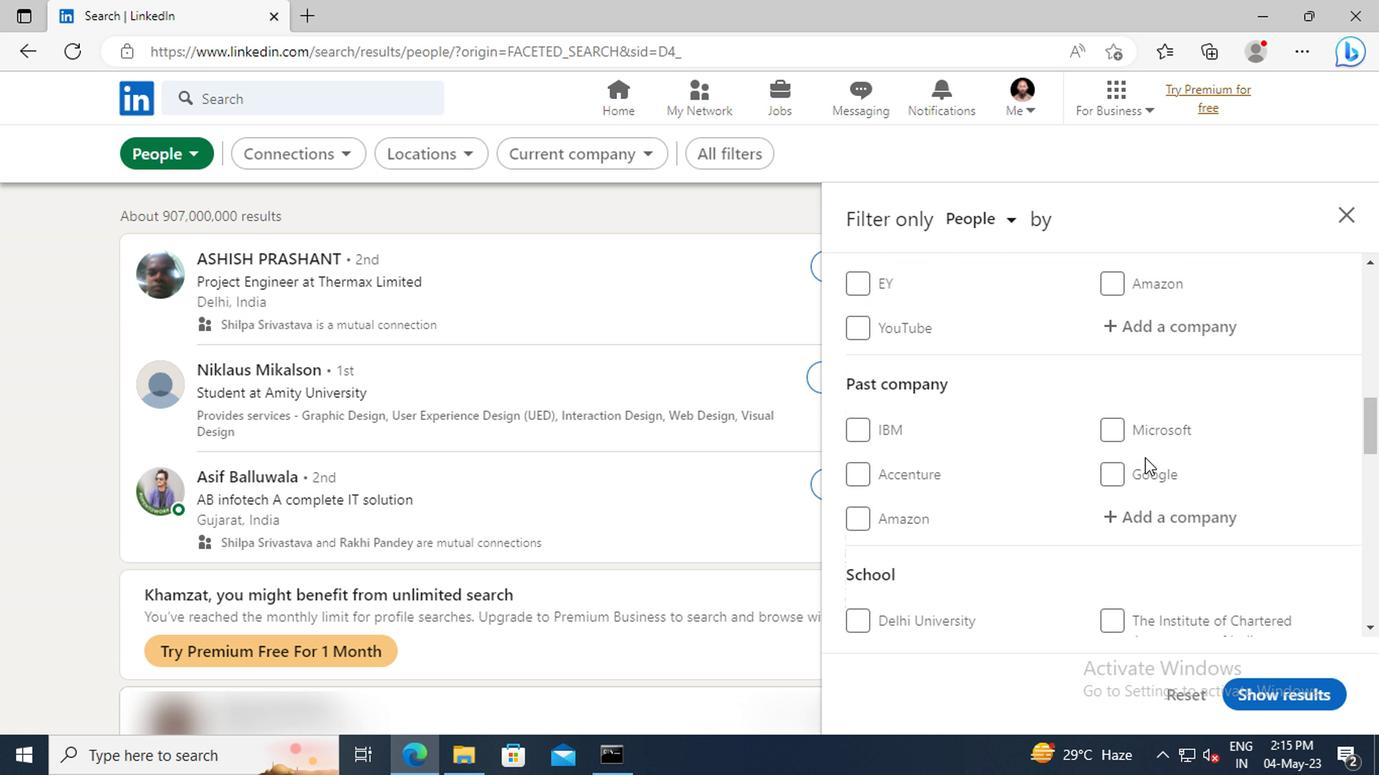 
Action: Mouse scrolled (1139, 460) with delta (0, 1)
Screenshot: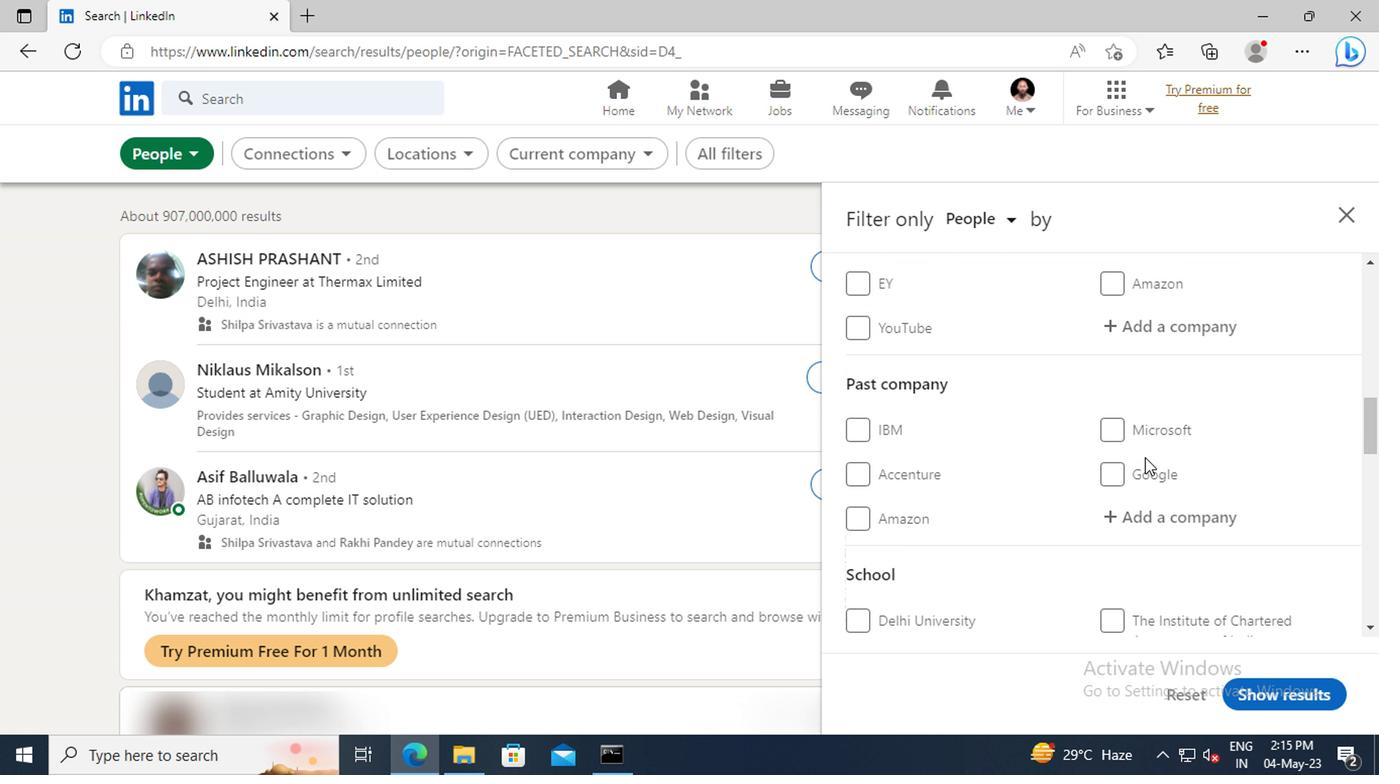 
Action: Mouse moved to (1137, 449)
Screenshot: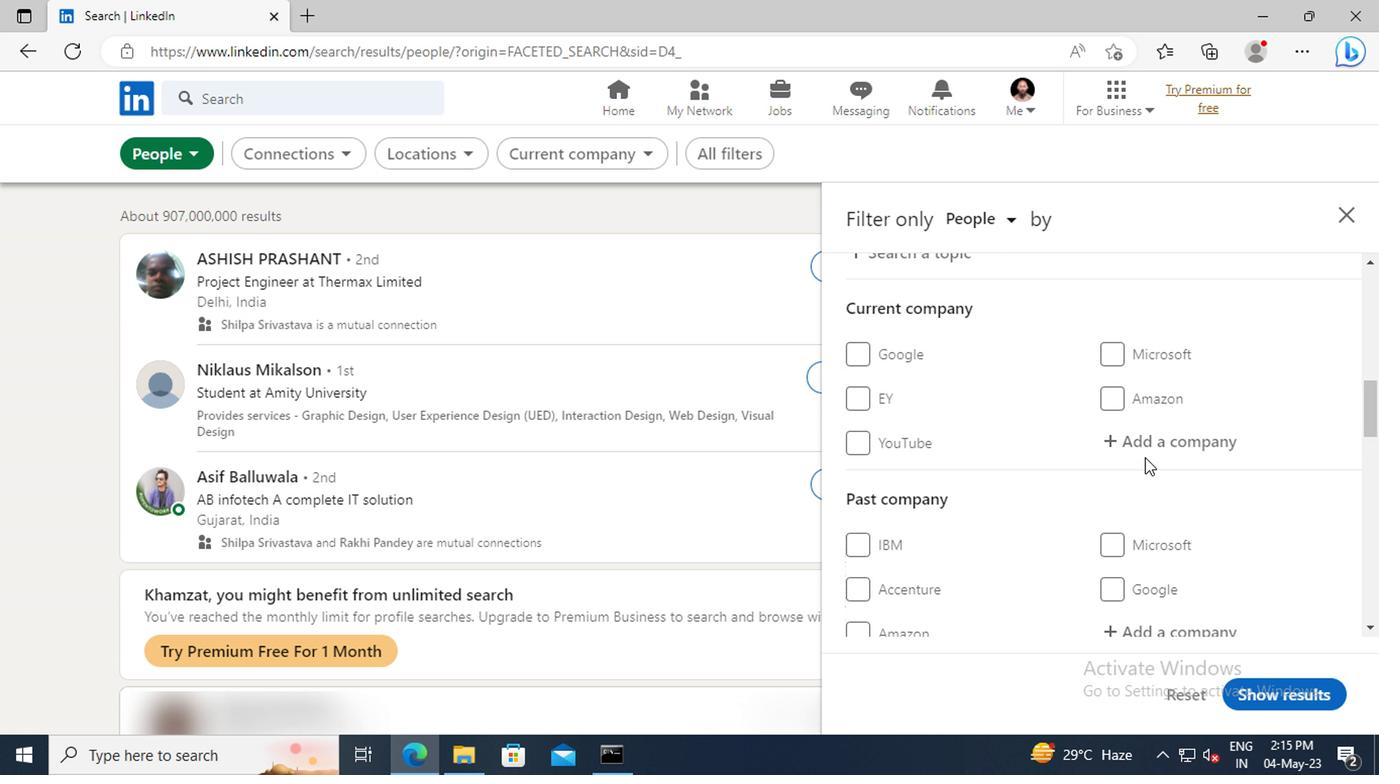 
Action: Mouse pressed left at (1137, 449)
Screenshot: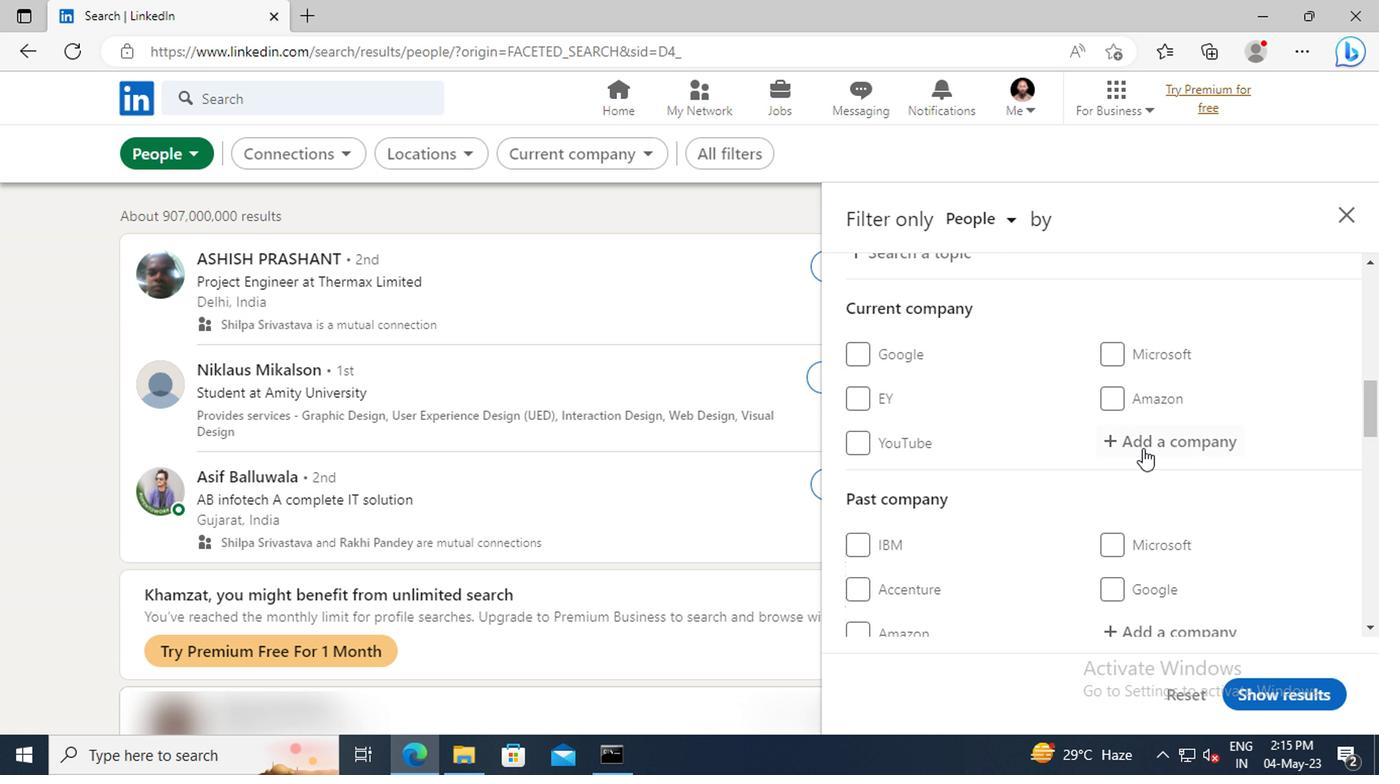 
Action: Key pressed <Key.shift>INDIAN<Key.space><Key.shift>OIL<Key.space><Key.shift>CO
Screenshot: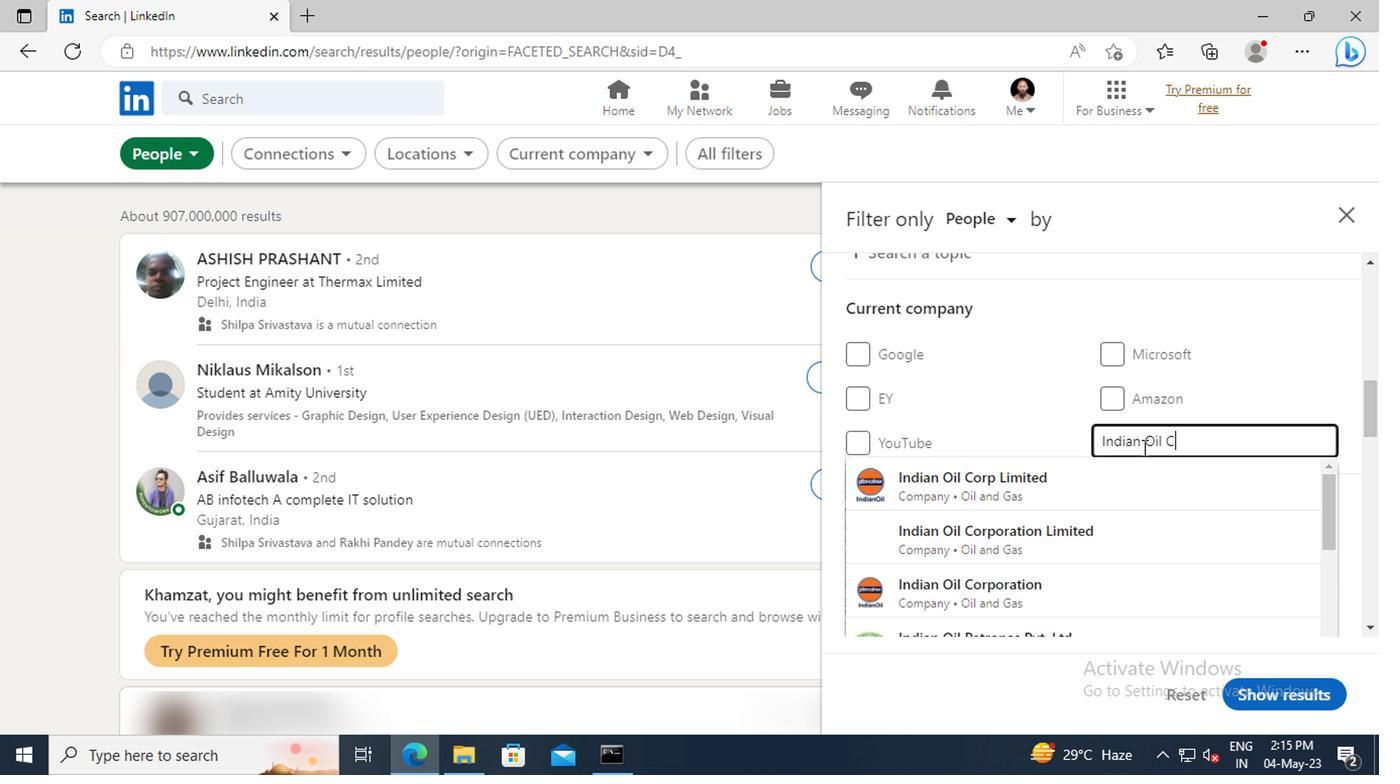 
Action: Mouse moved to (1148, 525)
Screenshot: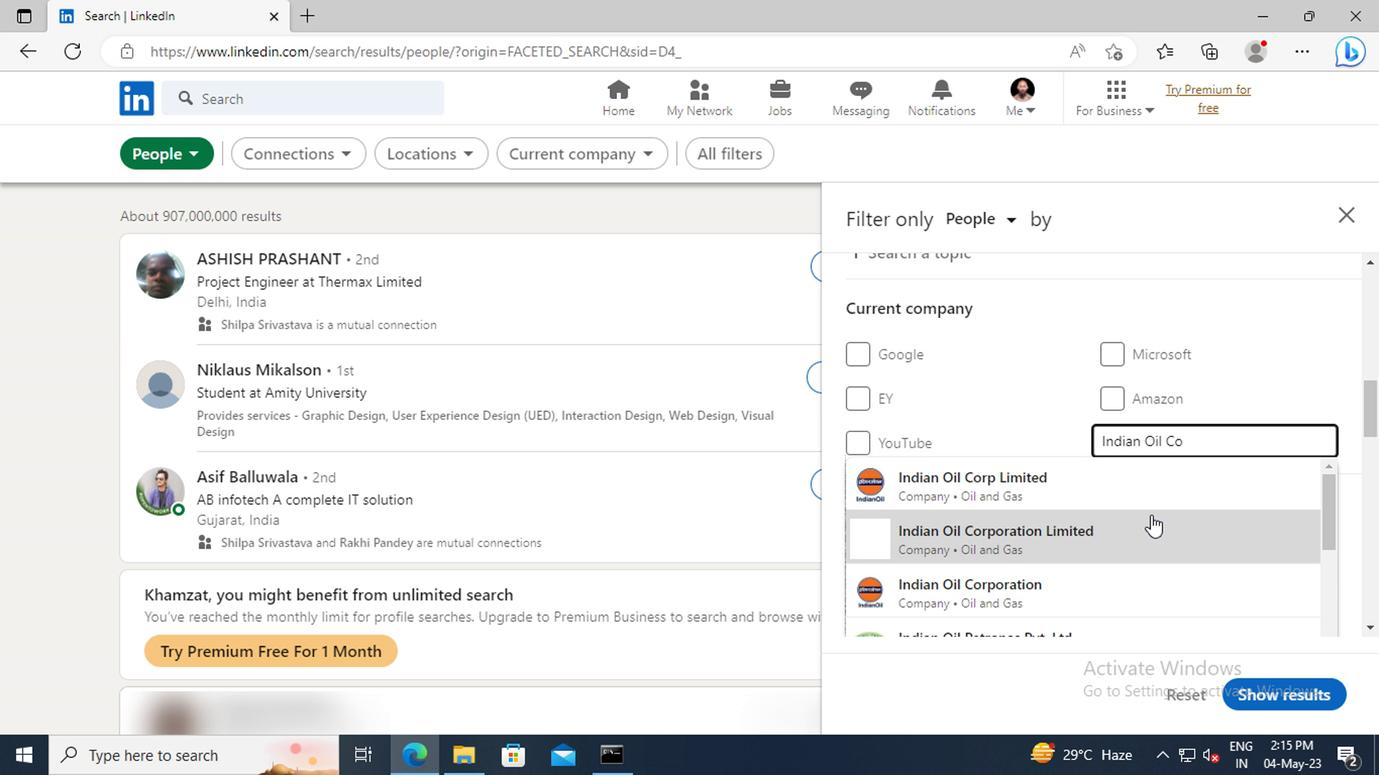 
Action: Mouse pressed left at (1148, 525)
Screenshot: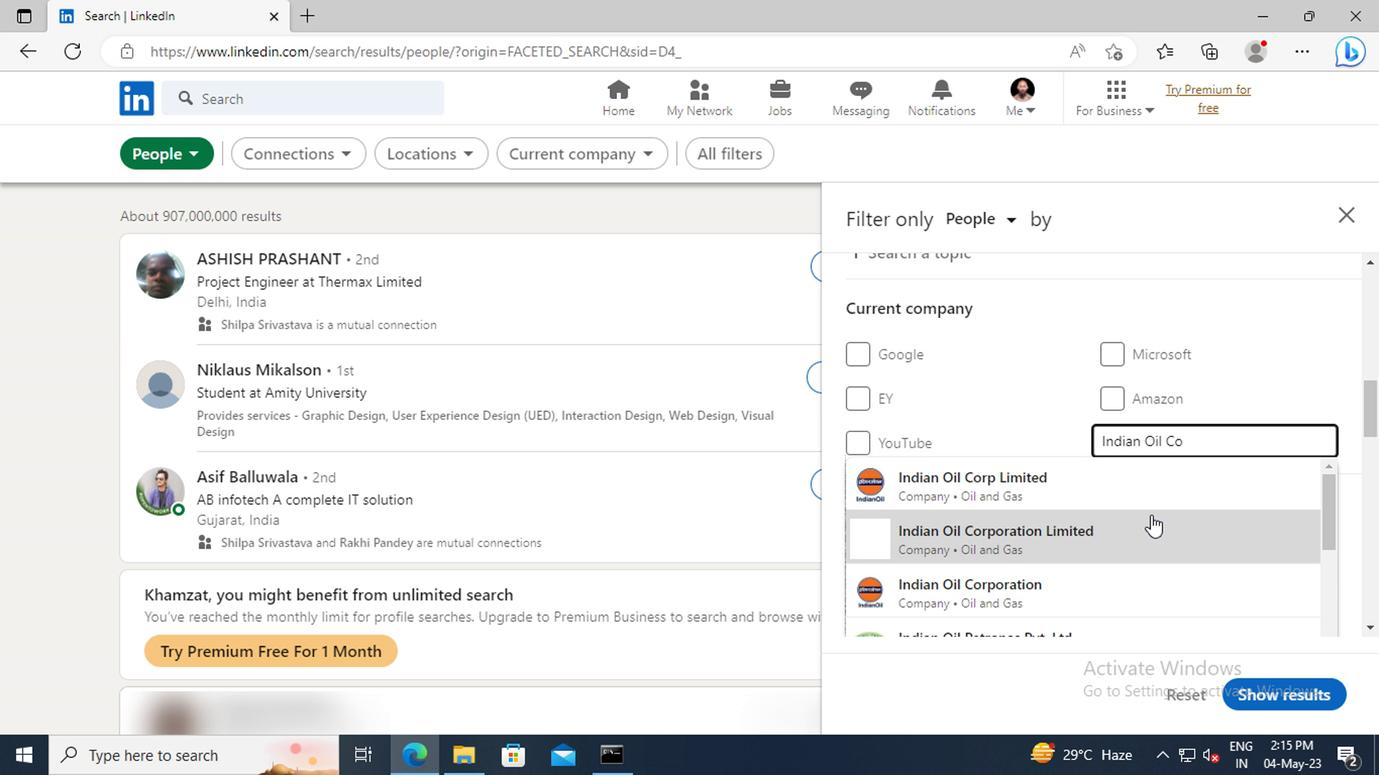 
Action: Mouse scrolled (1148, 525) with delta (0, 0)
Screenshot: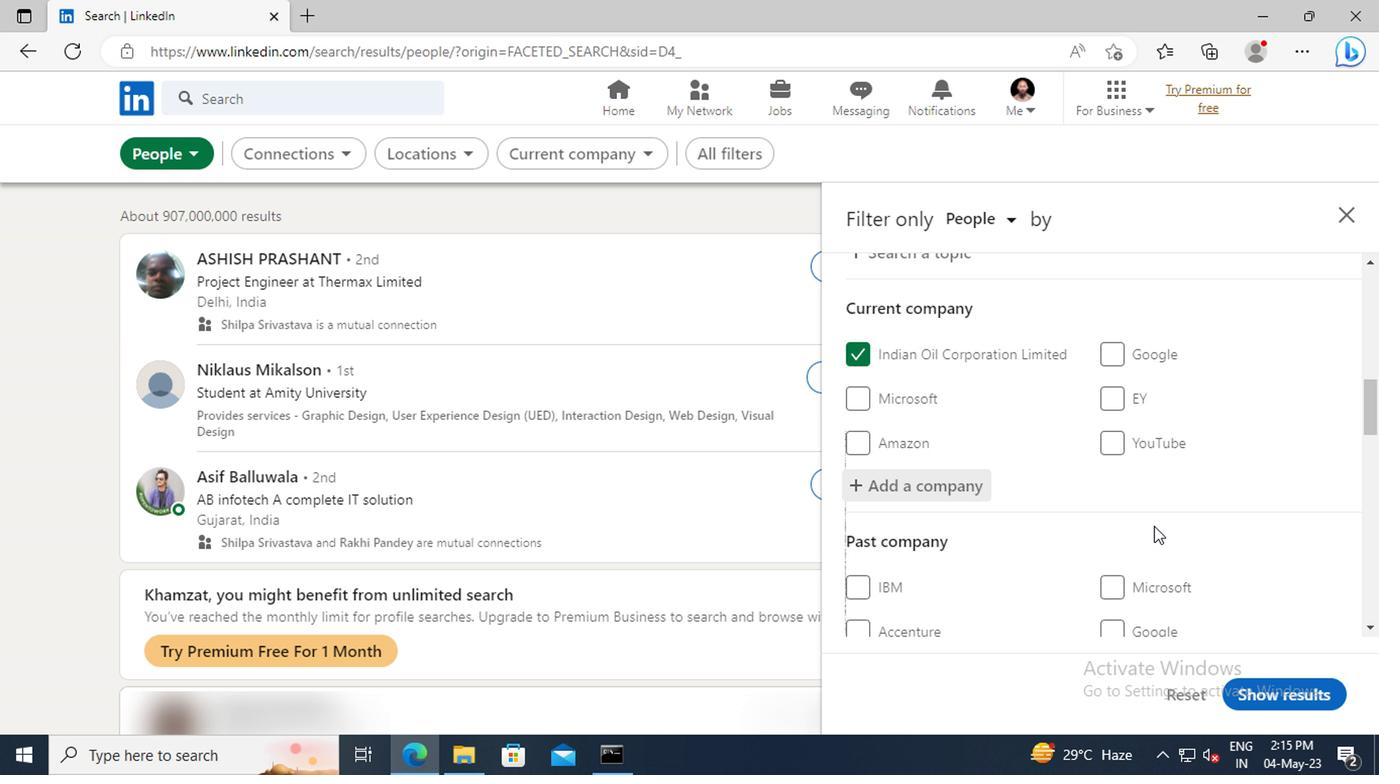 
Action: Mouse scrolled (1148, 525) with delta (0, 0)
Screenshot: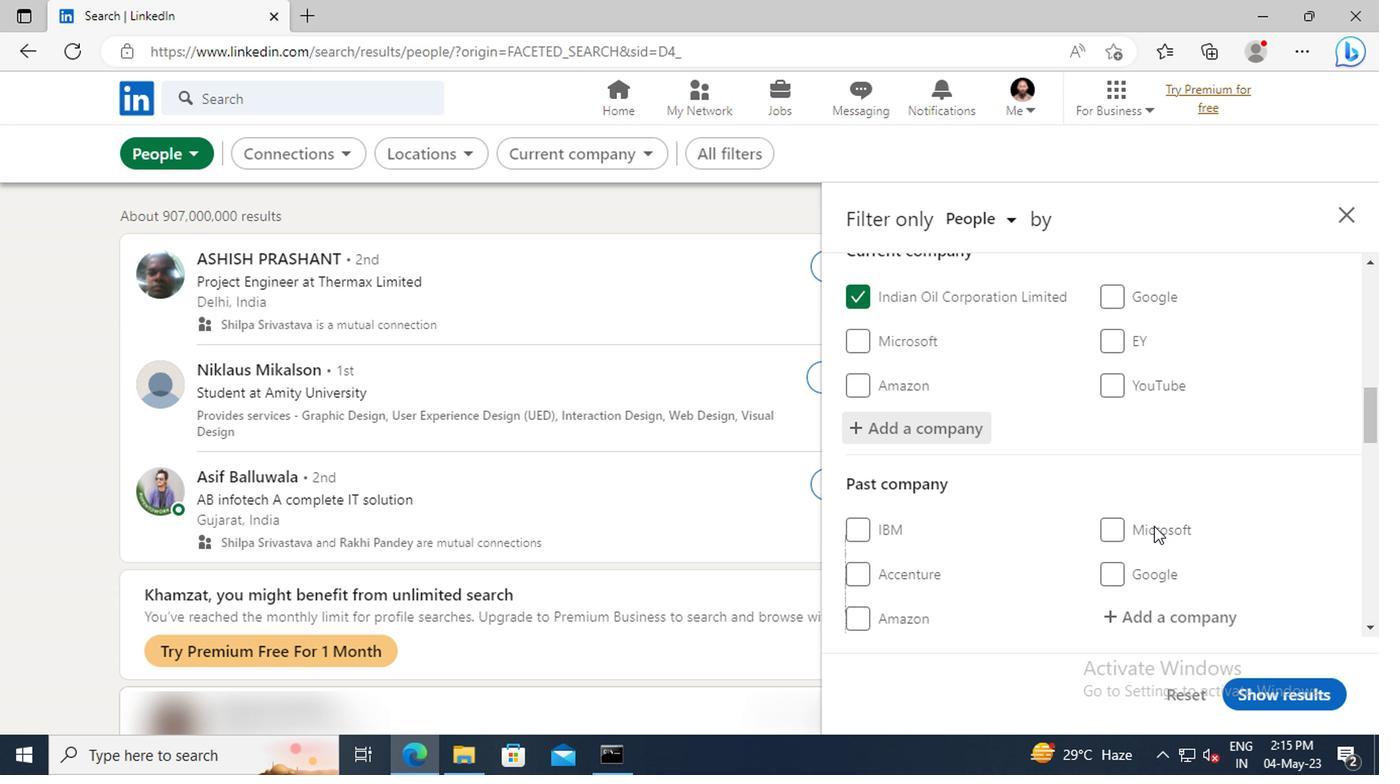 
Action: Mouse moved to (1129, 489)
Screenshot: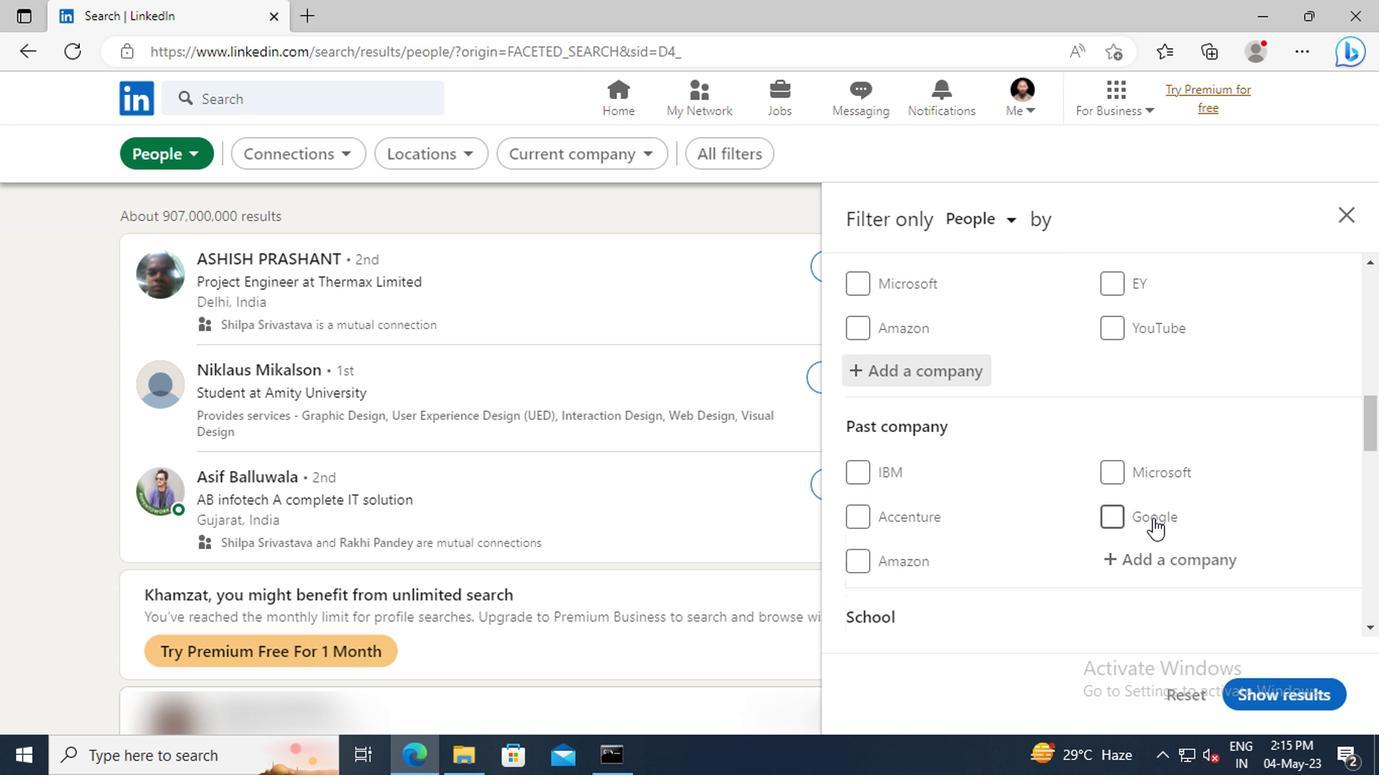 
Action: Mouse scrolled (1129, 488) with delta (0, -1)
Screenshot: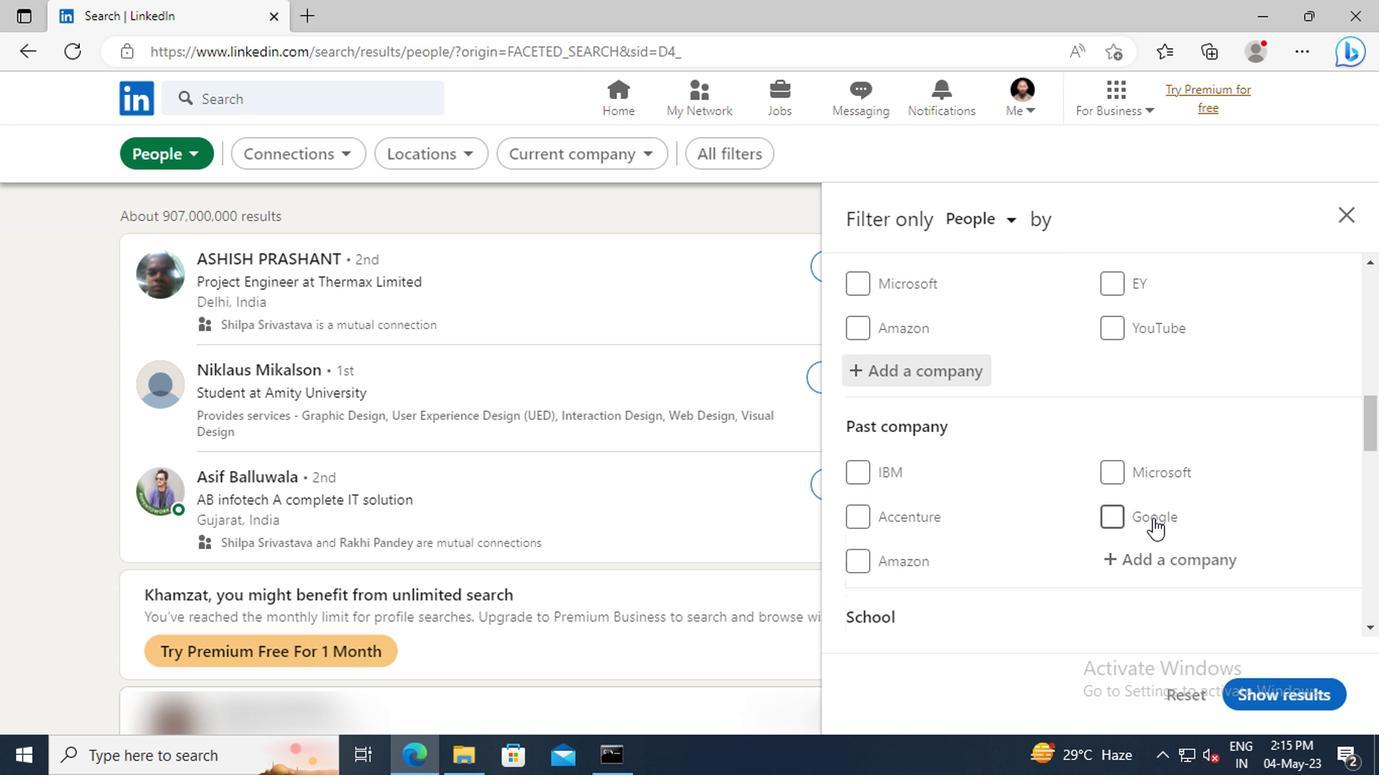 
Action: Mouse moved to (1129, 488)
Screenshot: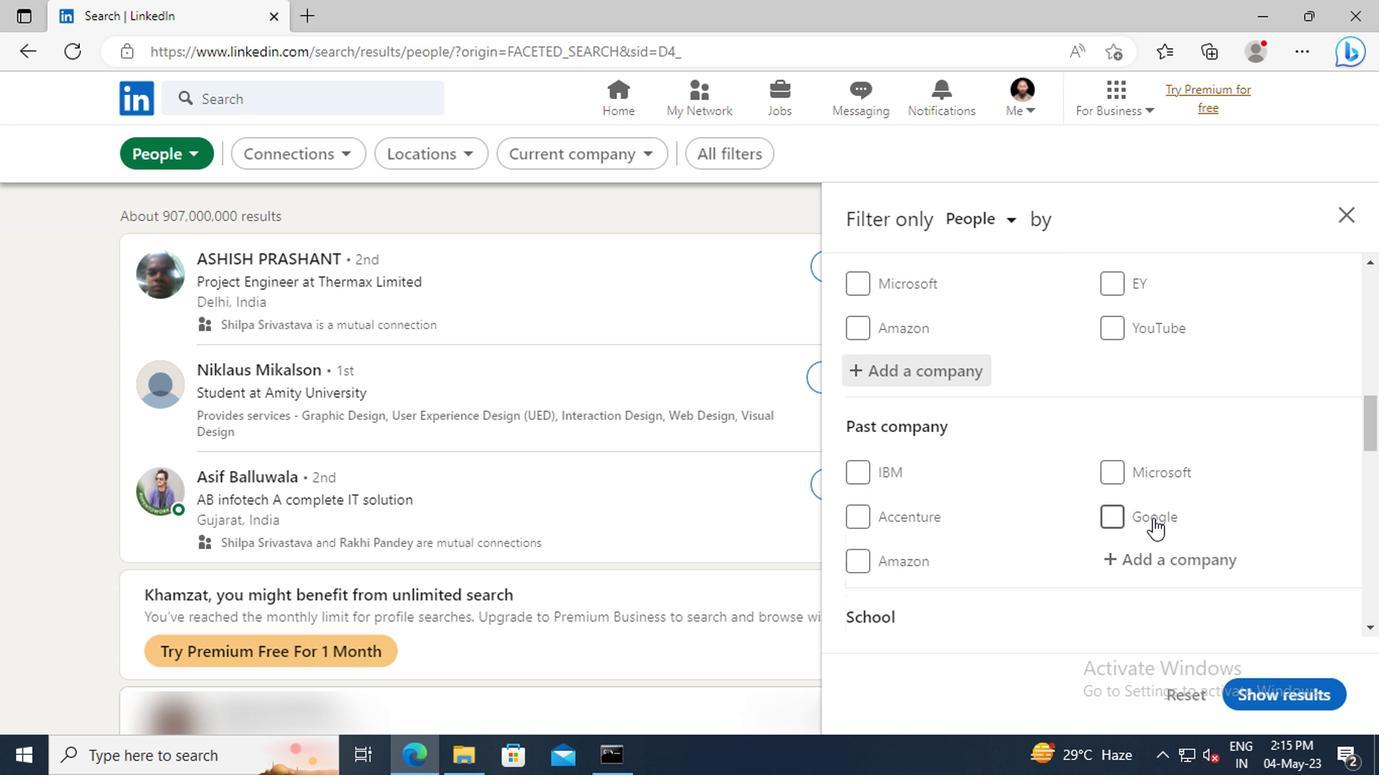 
Action: Mouse scrolled (1129, 487) with delta (0, 0)
Screenshot: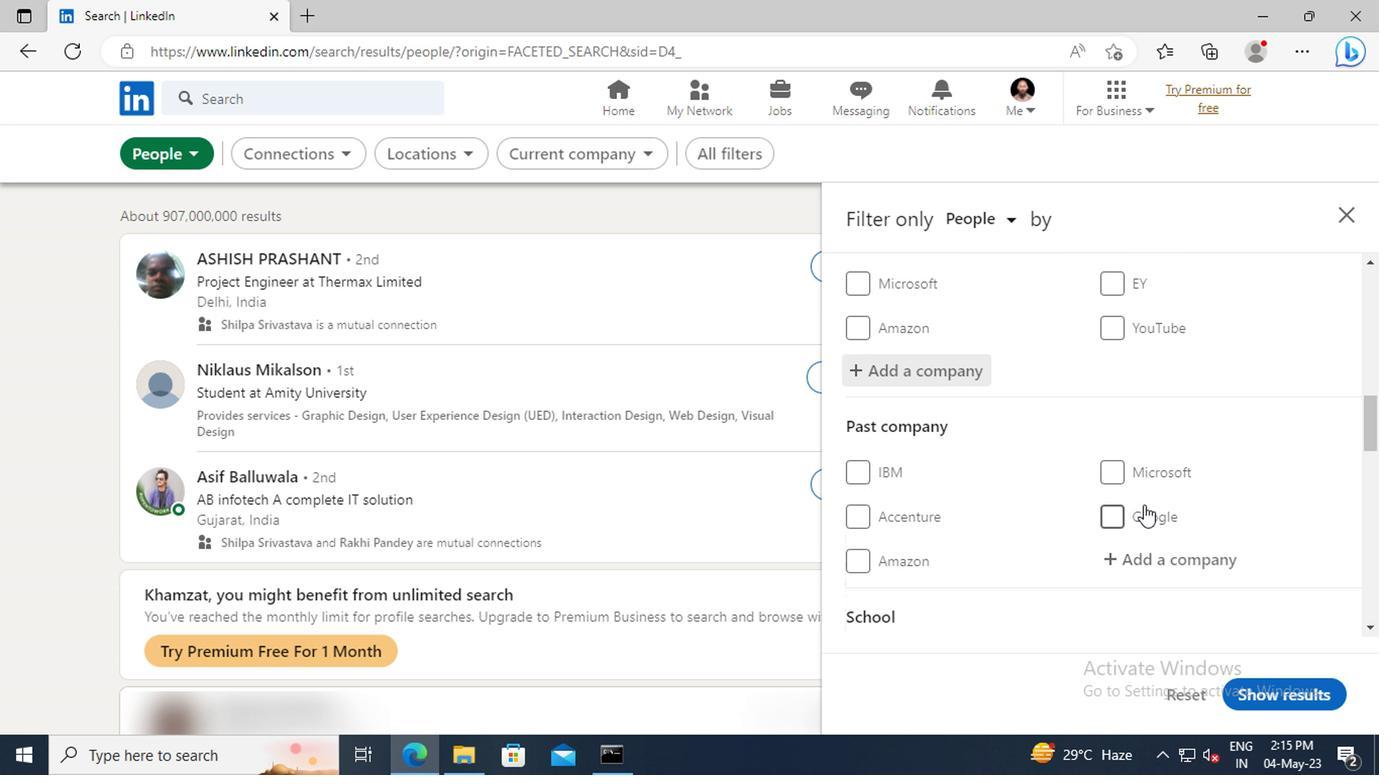 
Action: Mouse scrolled (1129, 487) with delta (0, 0)
Screenshot: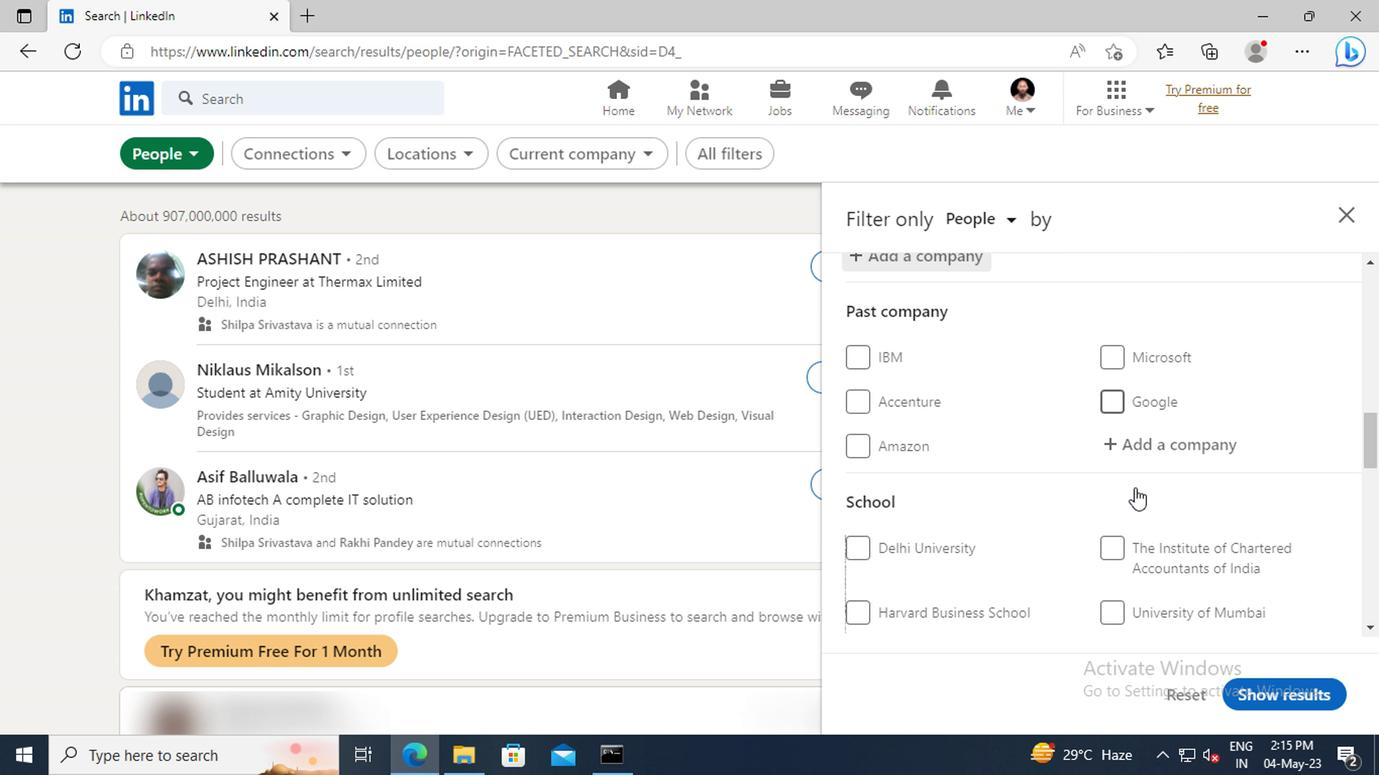 
Action: Mouse scrolled (1129, 487) with delta (0, 0)
Screenshot: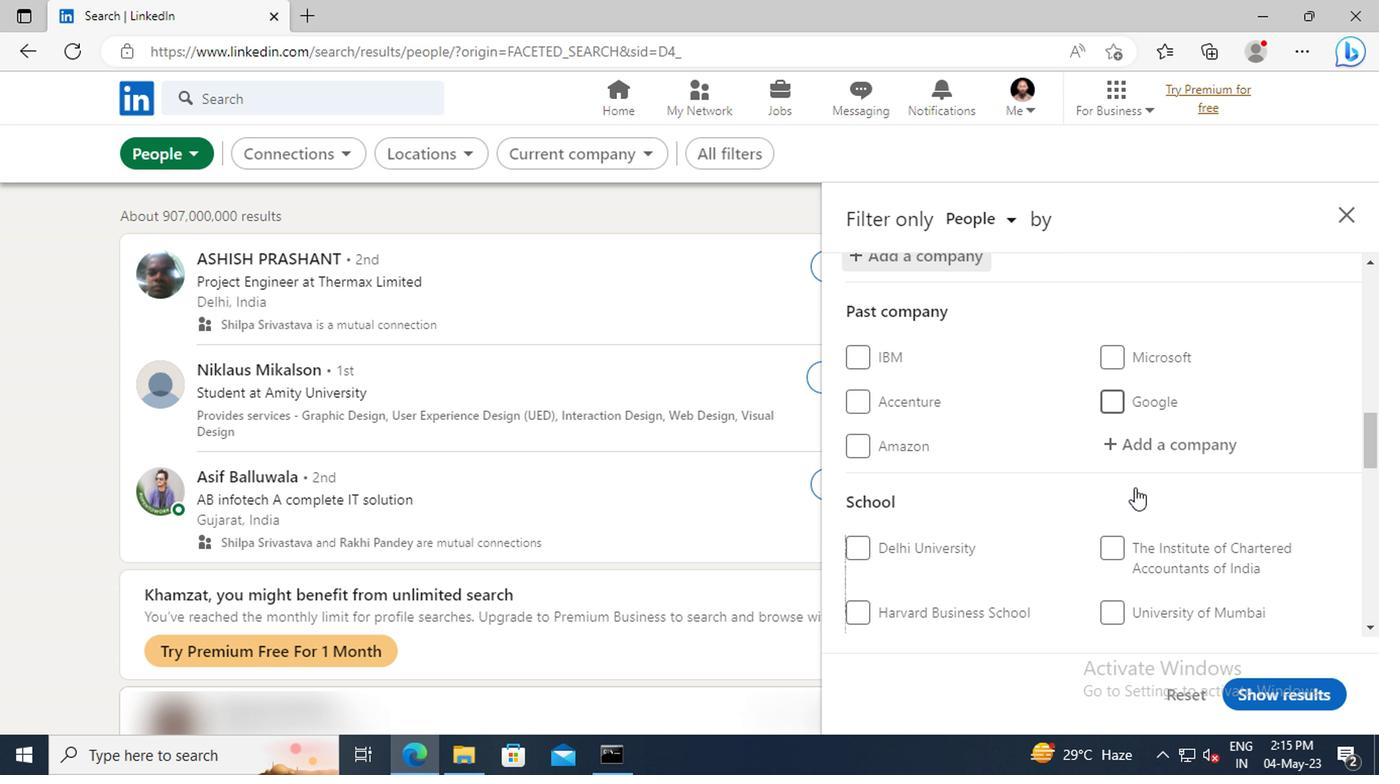
Action: Mouse scrolled (1129, 487) with delta (0, 0)
Screenshot: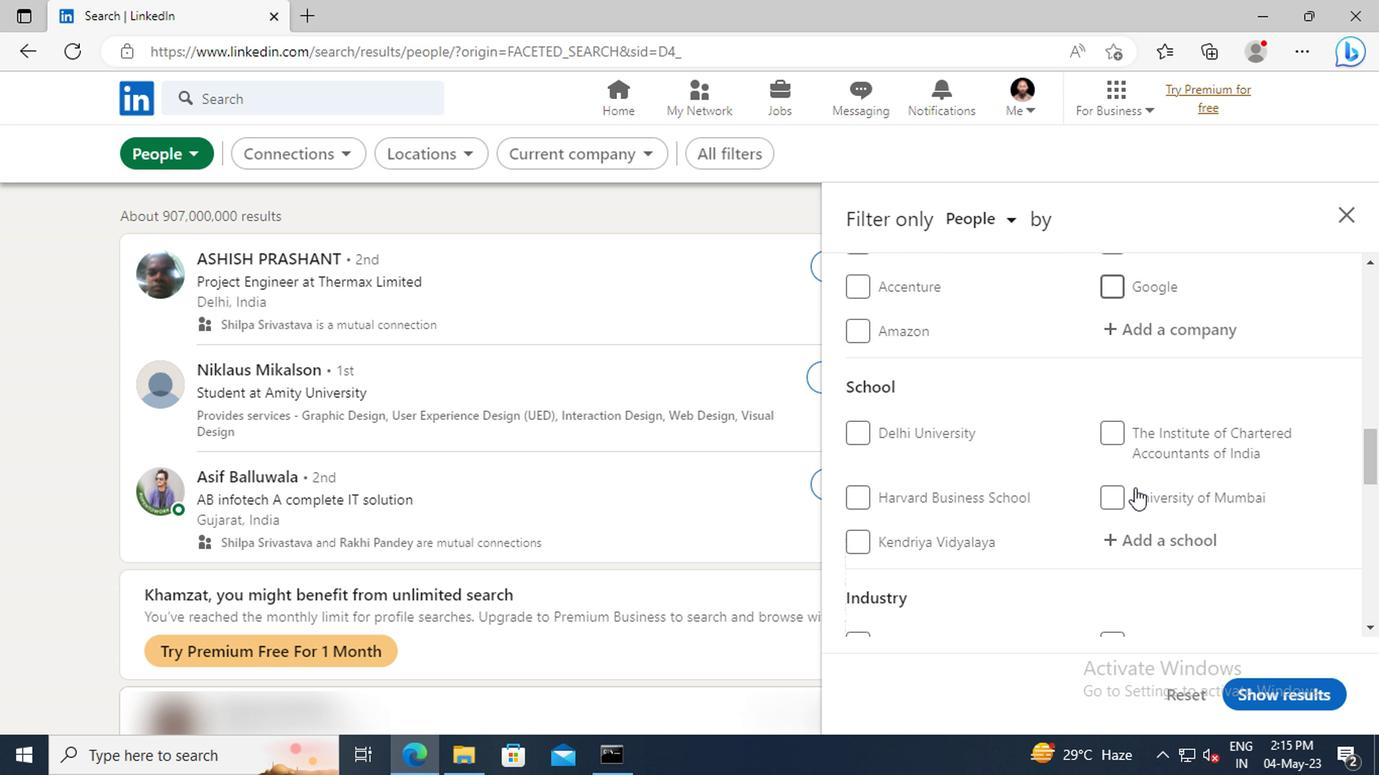 
Action: Mouse moved to (1123, 490)
Screenshot: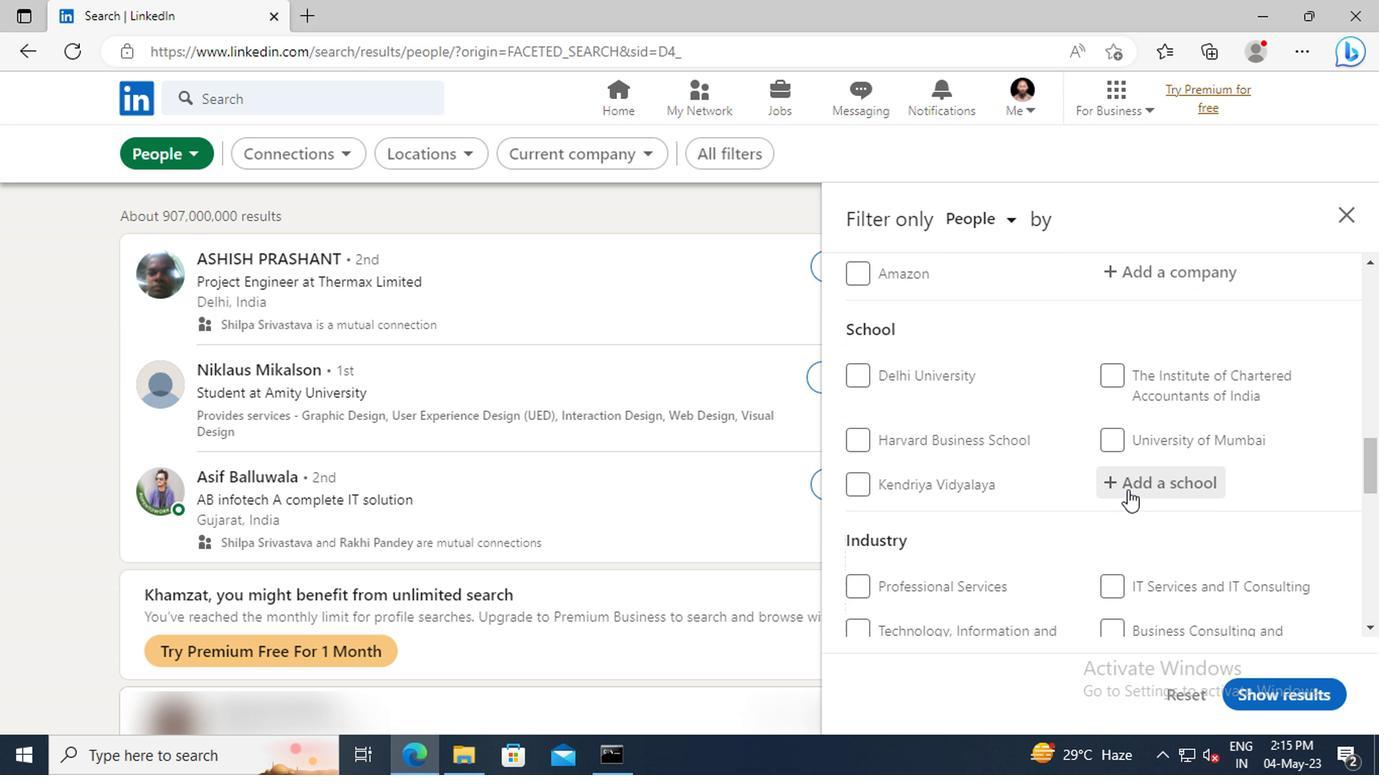 
Action: Mouse pressed left at (1123, 490)
Screenshot: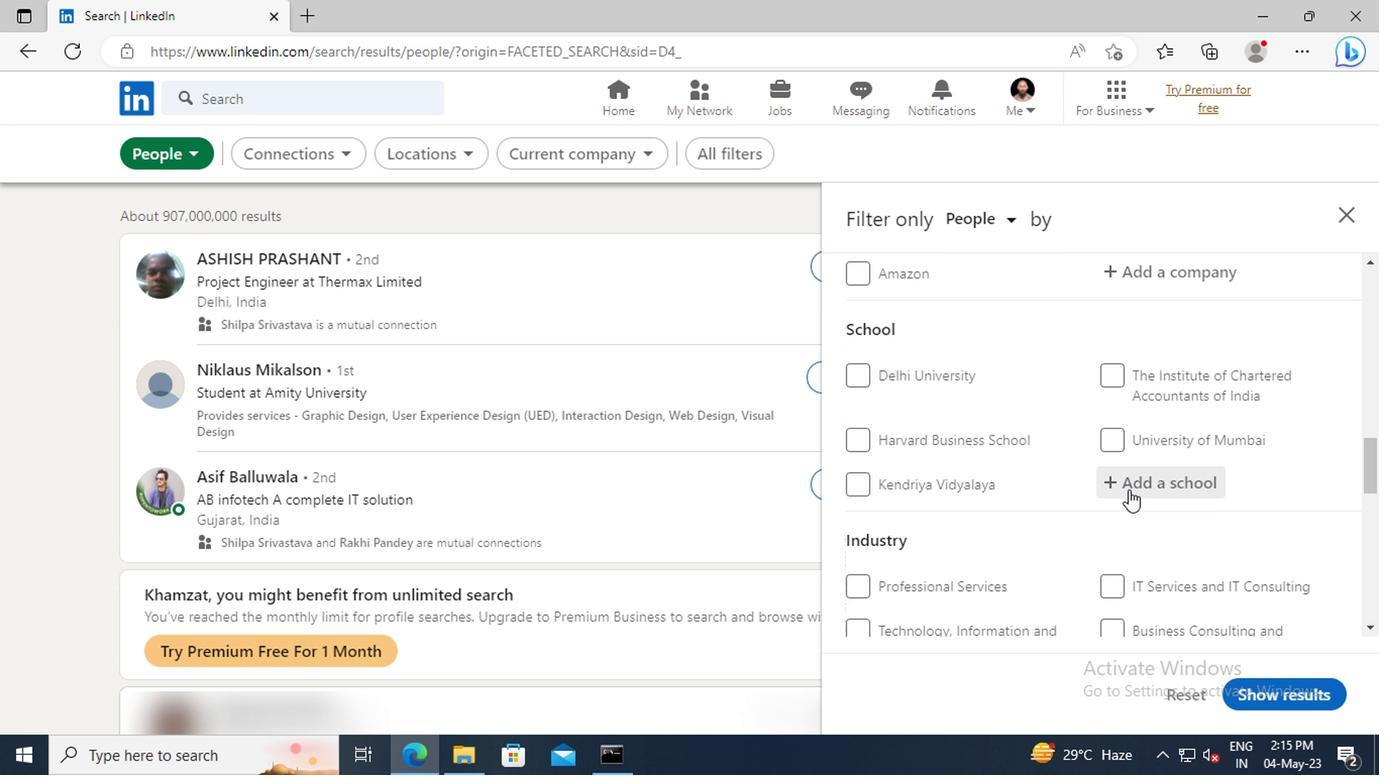 
Action: Key pressed <Key.shift>MAHARAJA<Key.space><Key.shift><Key.shift>AGRASEN<Key.space><Key.shift>HIM
Screenshot: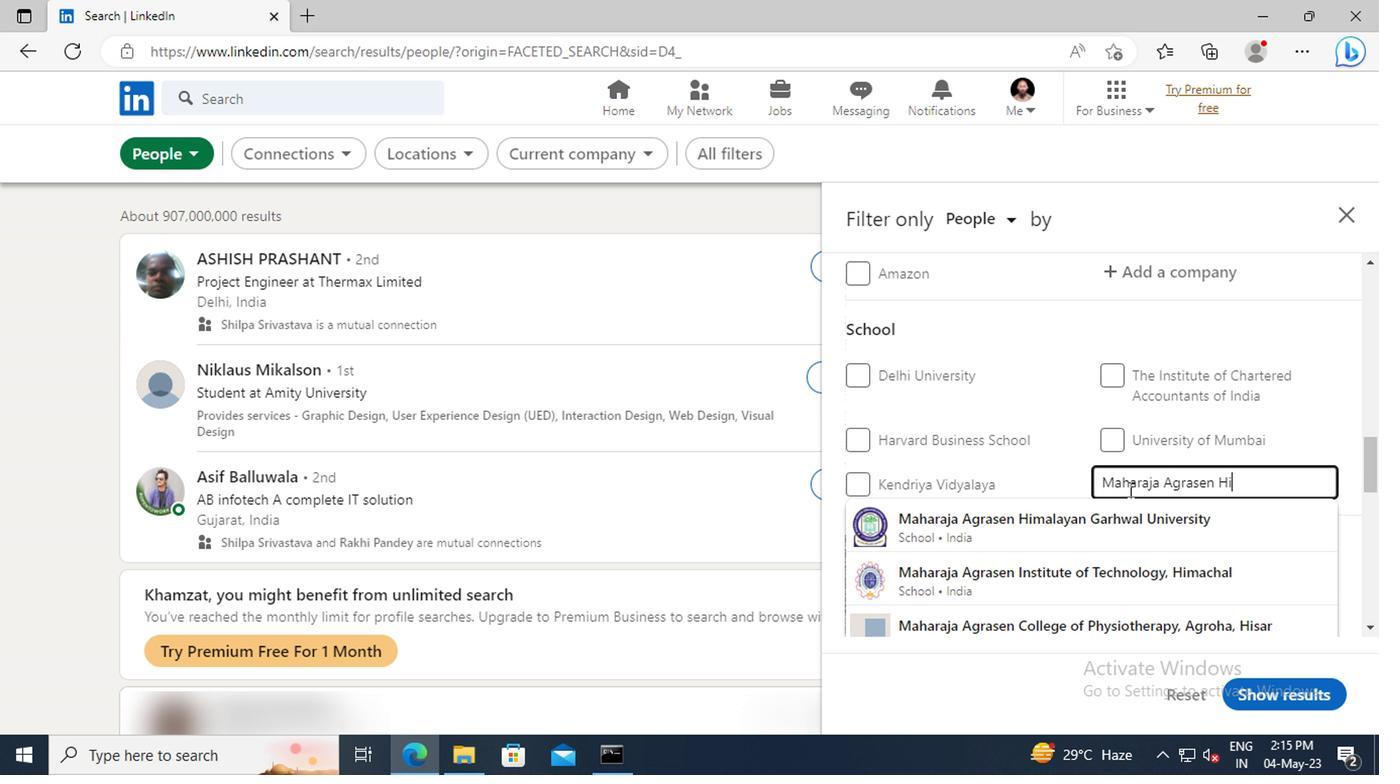 
Action: Mouse moved to (1130, 515)
Screenshot: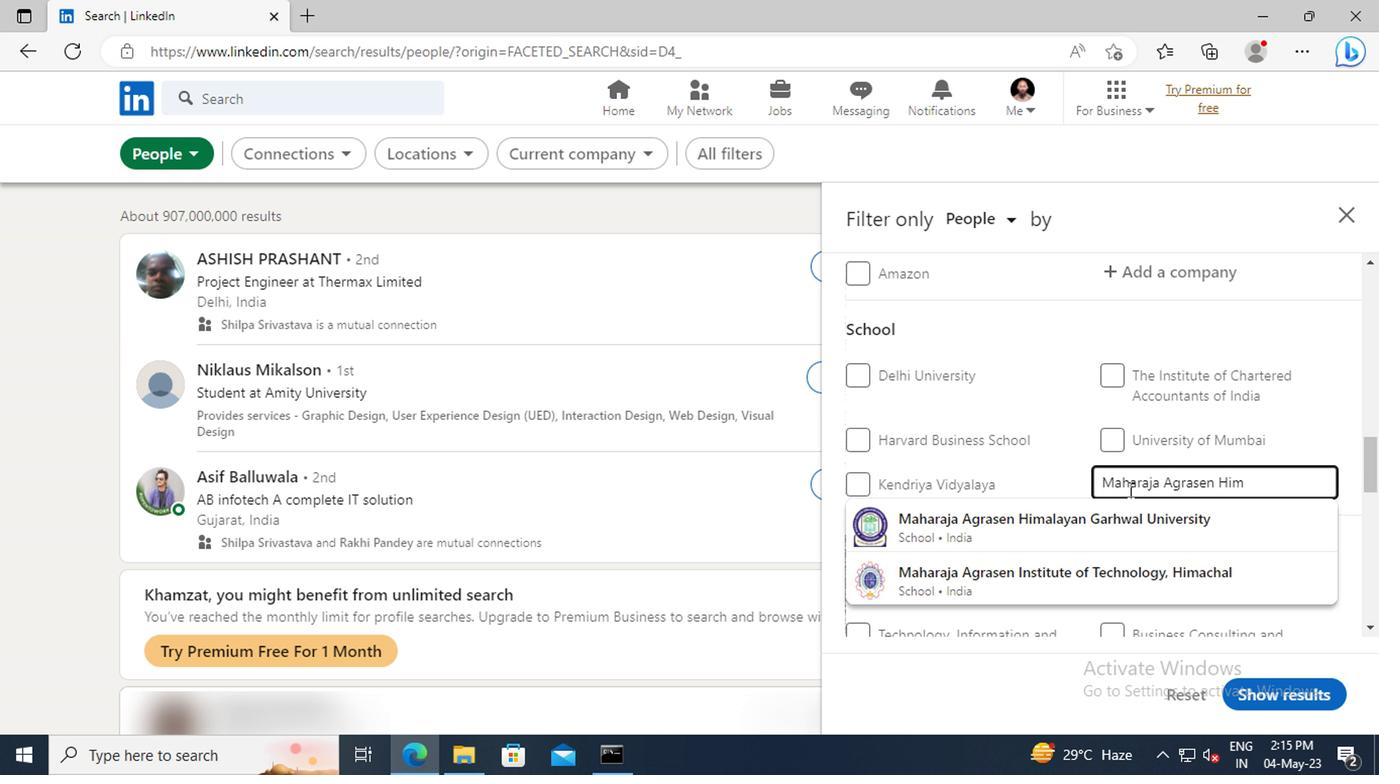 
Action: Mouse pressed left at (1130, 515)
Screenshot: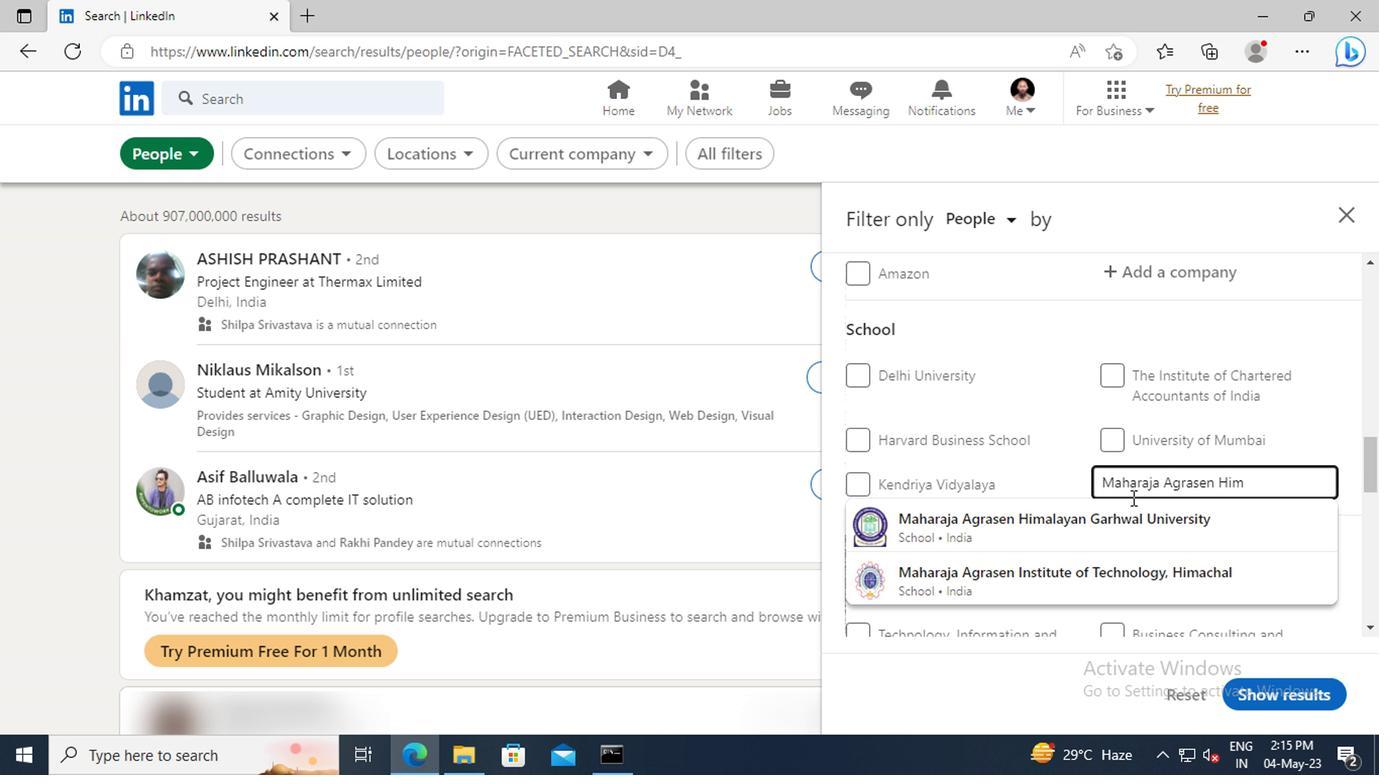 
Action: Mouse scrolled (1130, 514) with delta (0, 0)
Screenshot: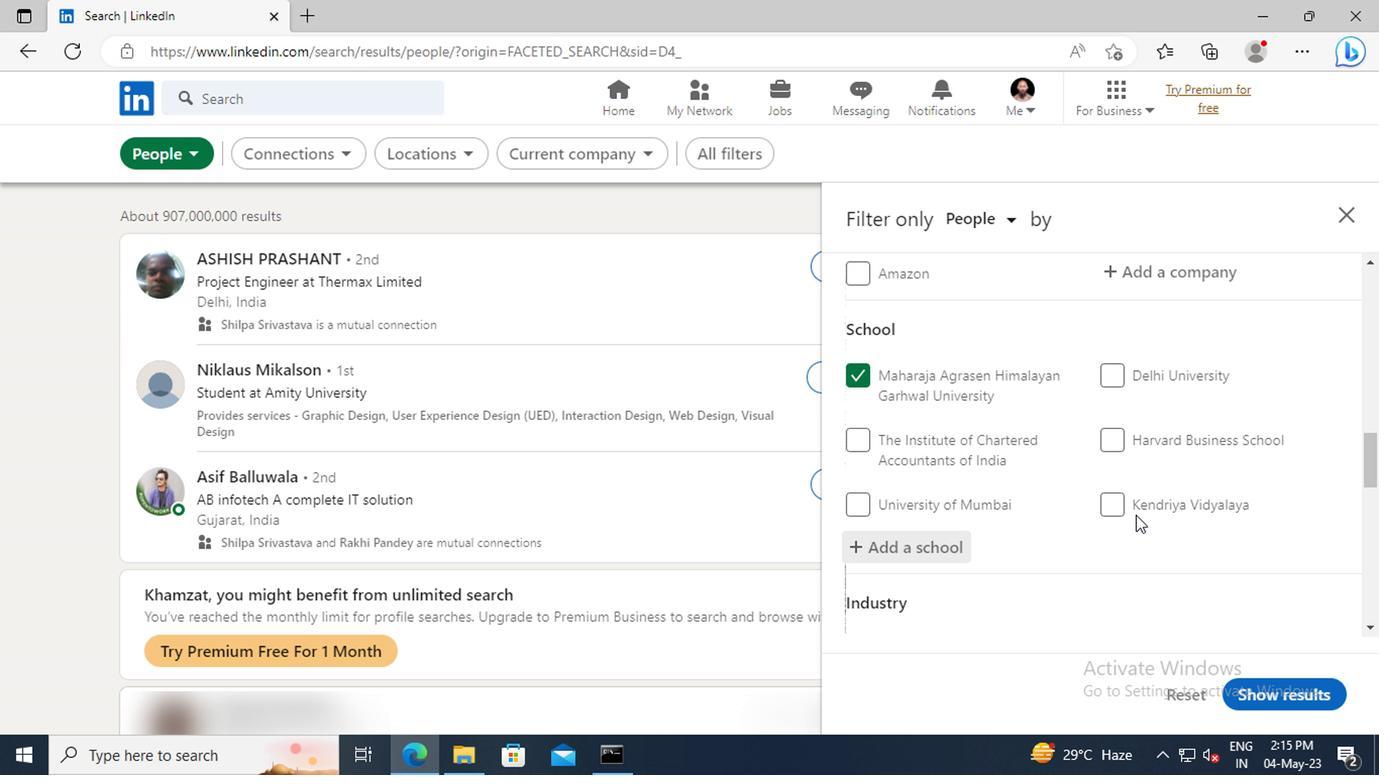 
Action: Mouse scrolled (1130, 514) with delta (0, 0)
Screenshot: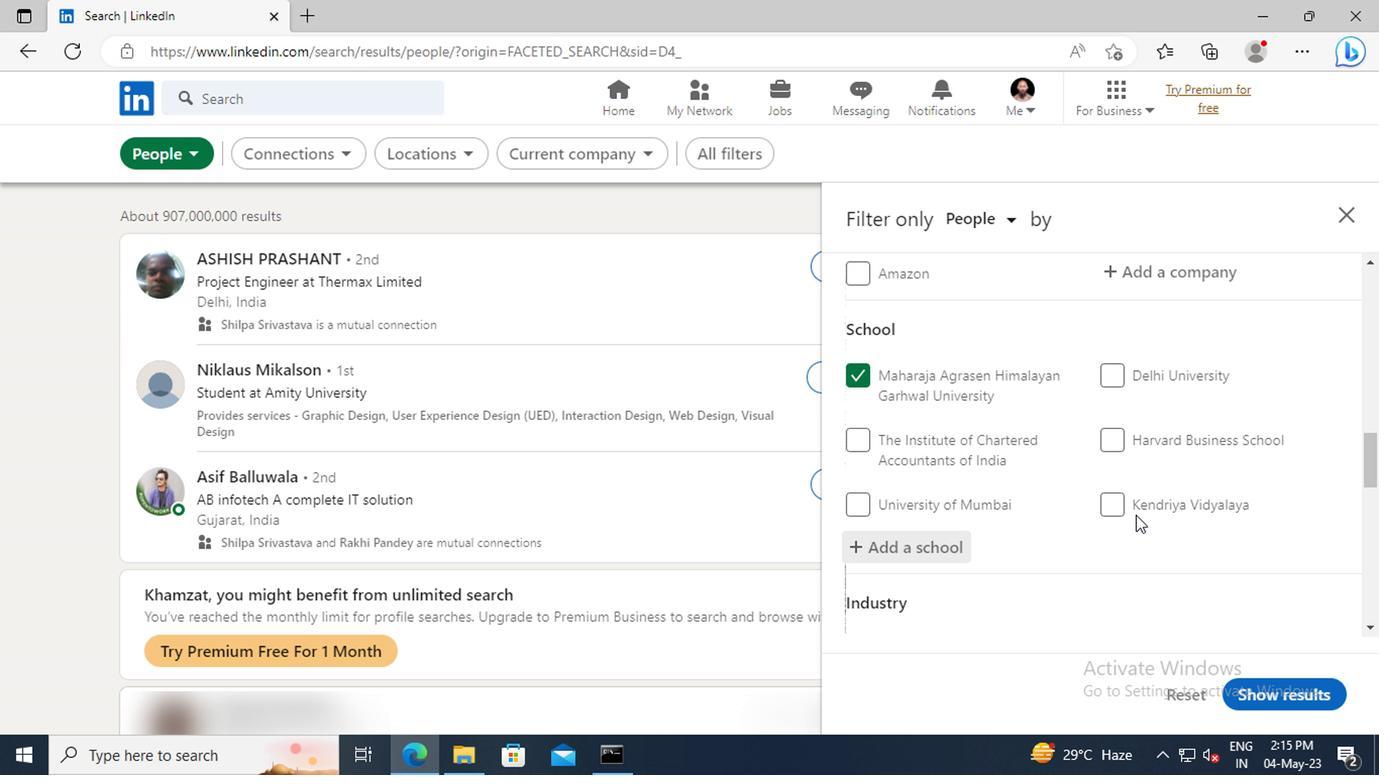 
Action: Mouse moved to (1129, 512)
Screenshot: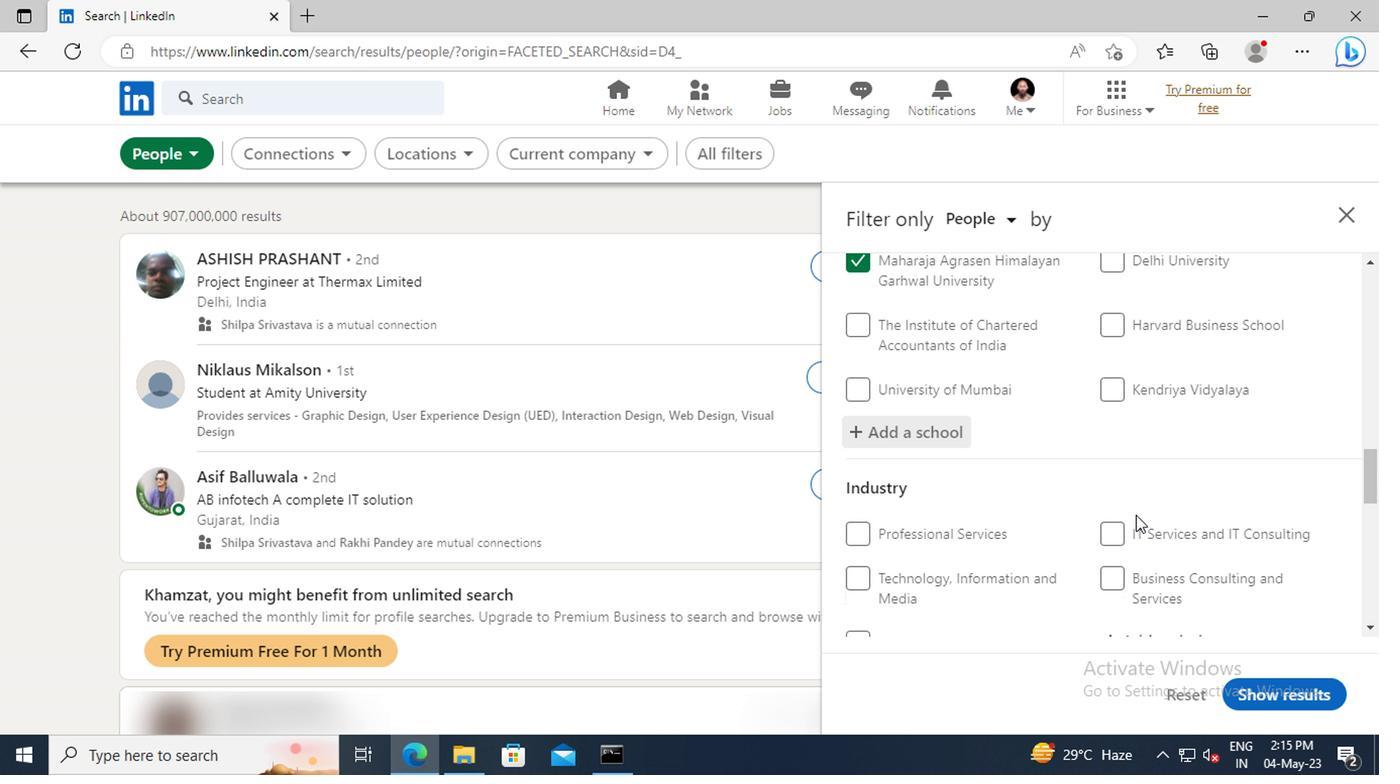 
Action: Mouse scrolled (1129, 511) with delta (0, 0)
Screenshot: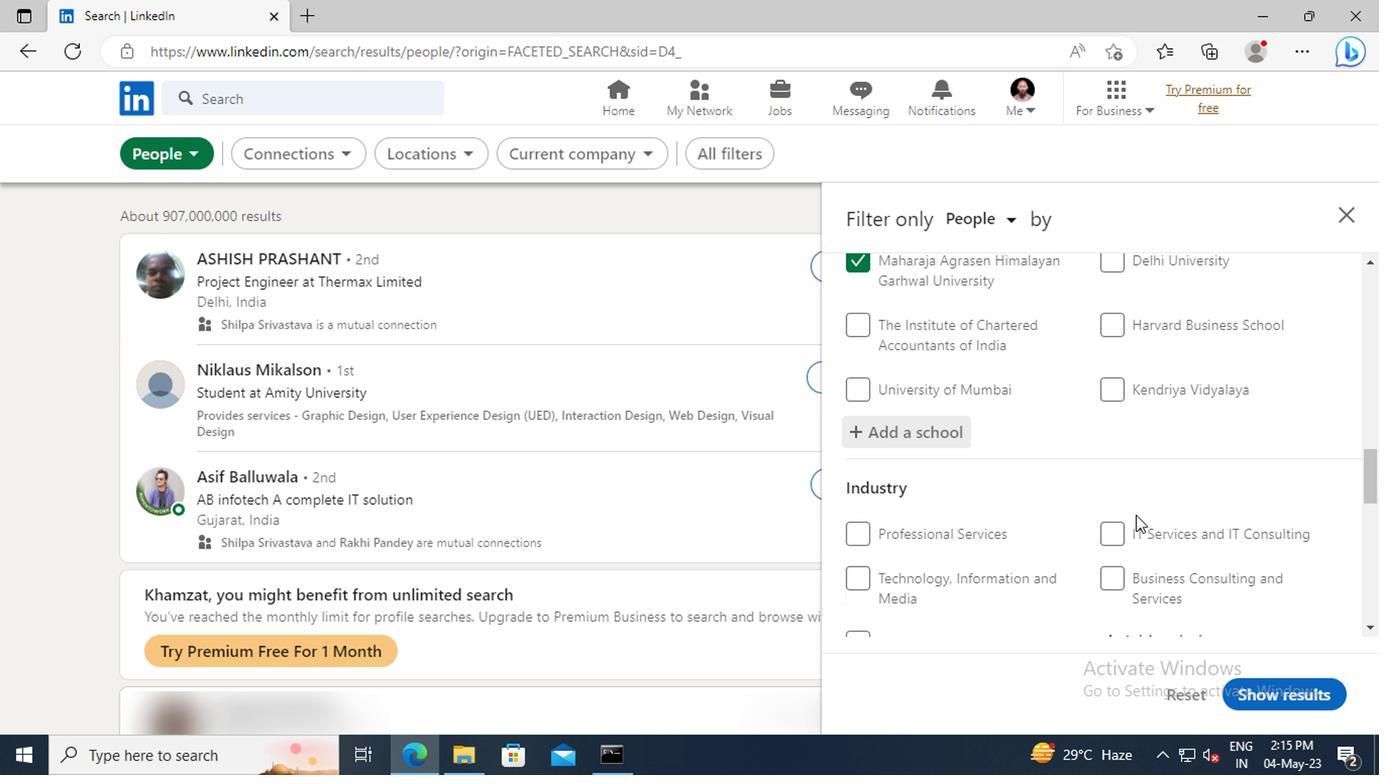 
Action: Mouse moved to (1127, 508)
Screenshot: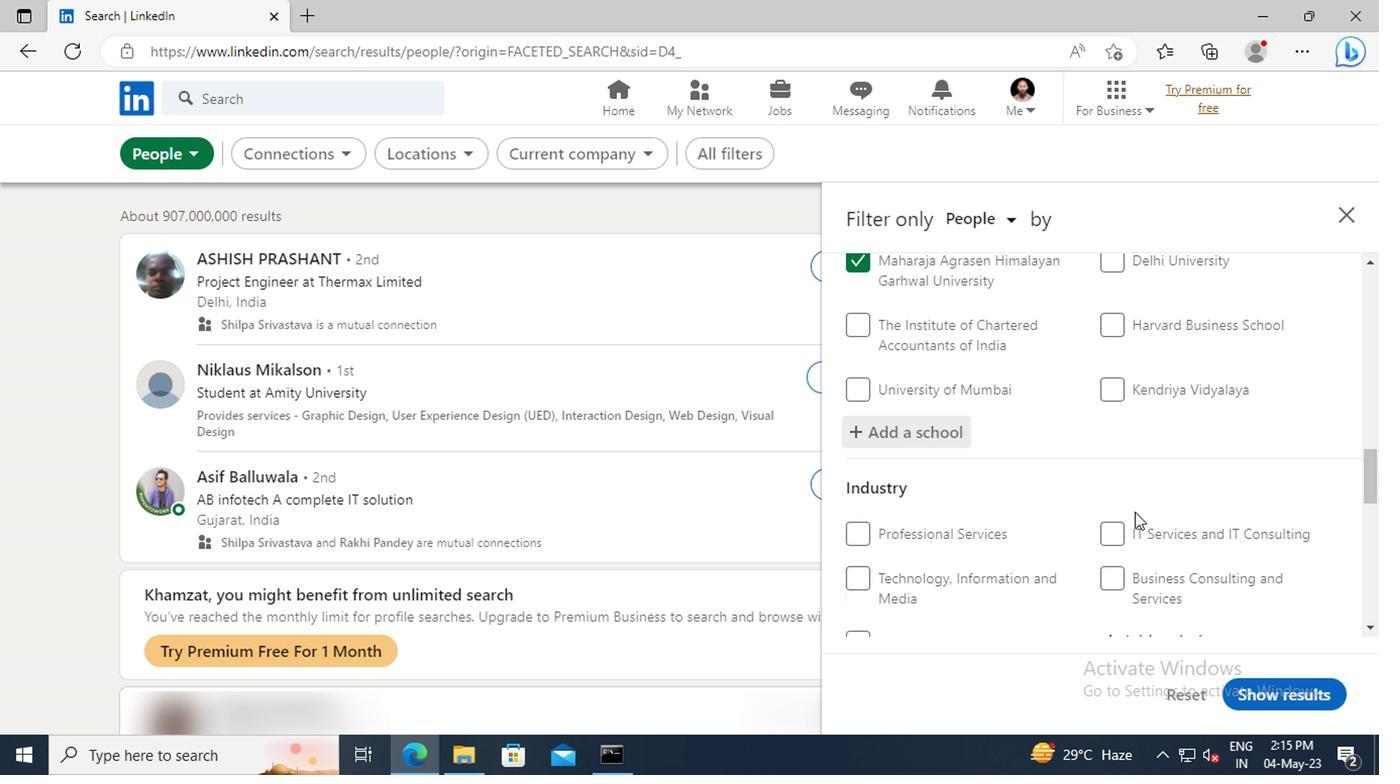 
Action: Mouse scrolled (1127, 507) with delta (0, -1)
Screenshot: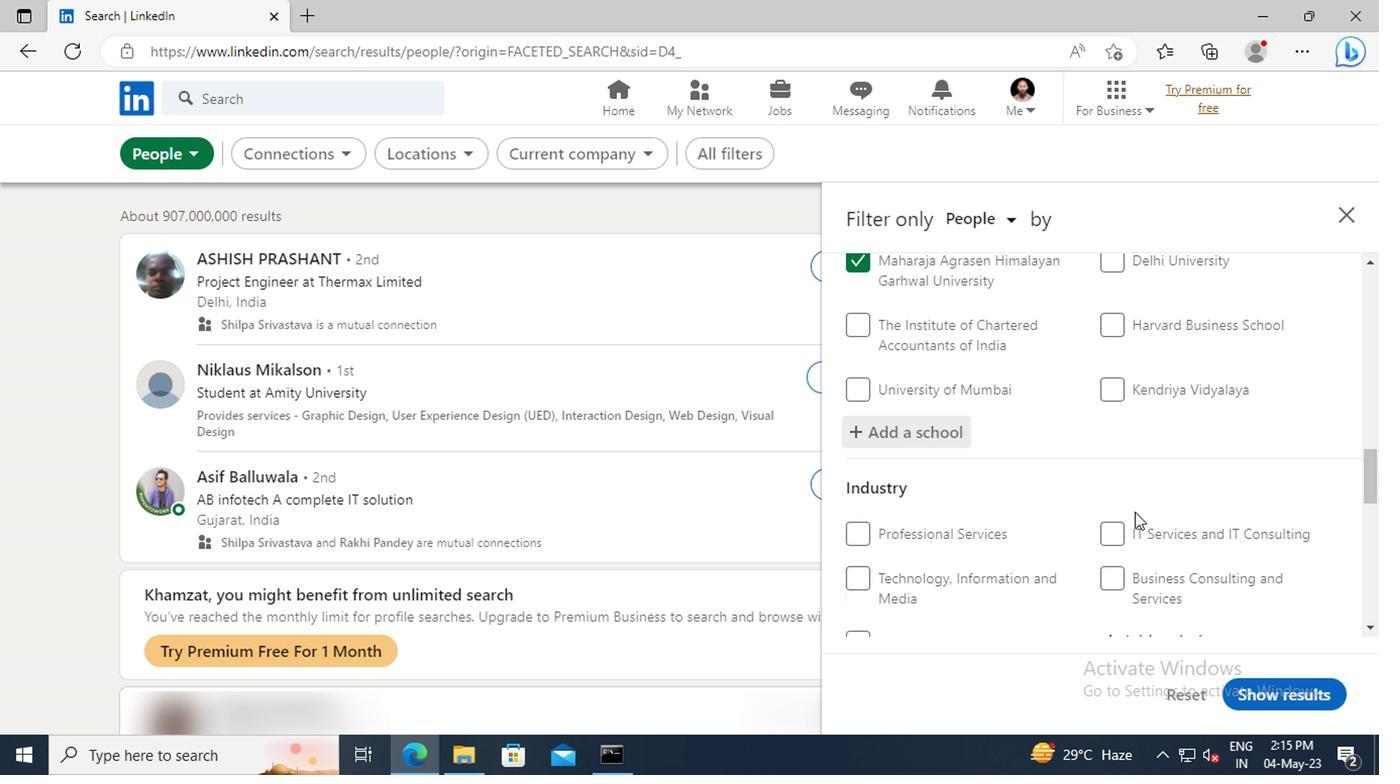 
Action: Mouse moved to (1125, 517)
Screenshot: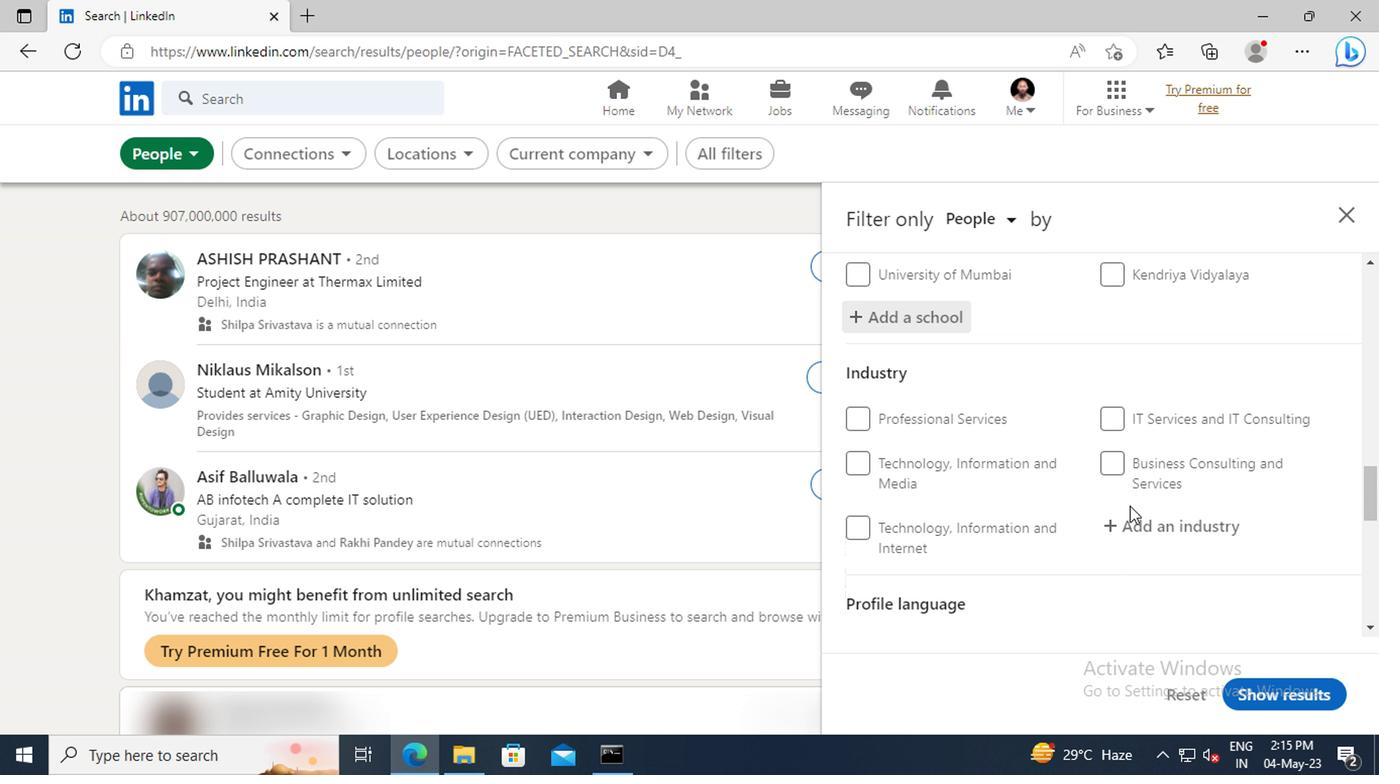 
Action: Mouse pressed left at (1125, 517)
Screenshot: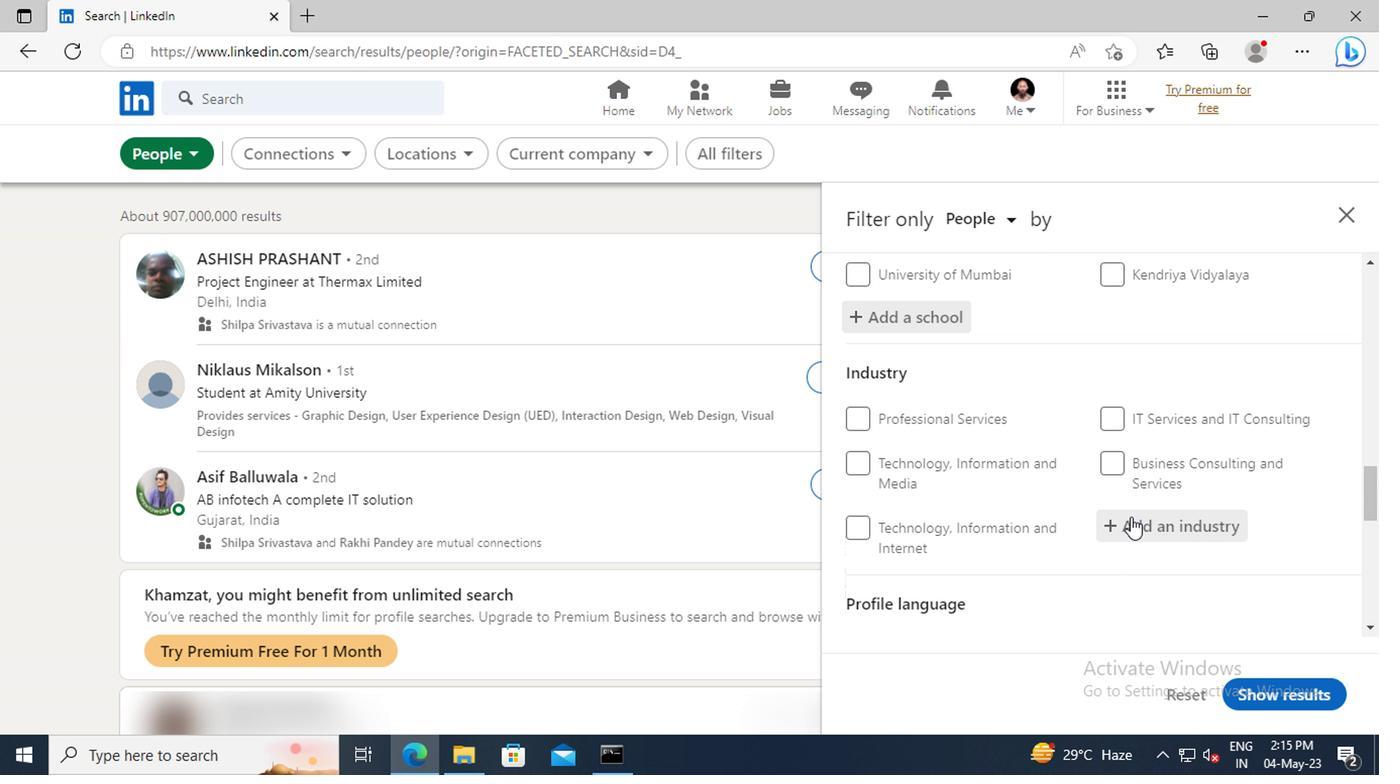 
Action: Mouse moved to (1126, 517)
Screenshot: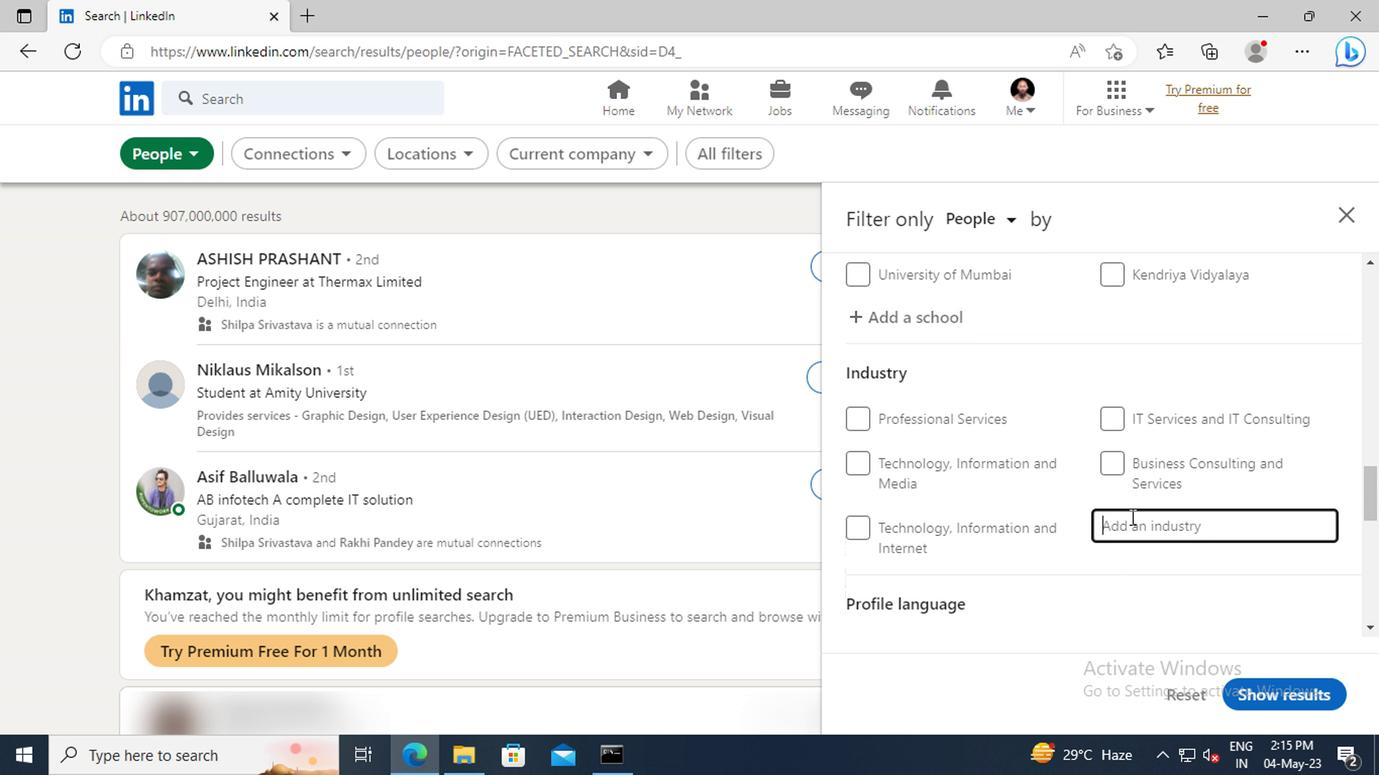 
Action: Key pressed <Key.shift><Key.shift><Key.shift><Key.shift><Key.shift><Key.shift><Key.shift><Key.shift>SECRET
Screenshot: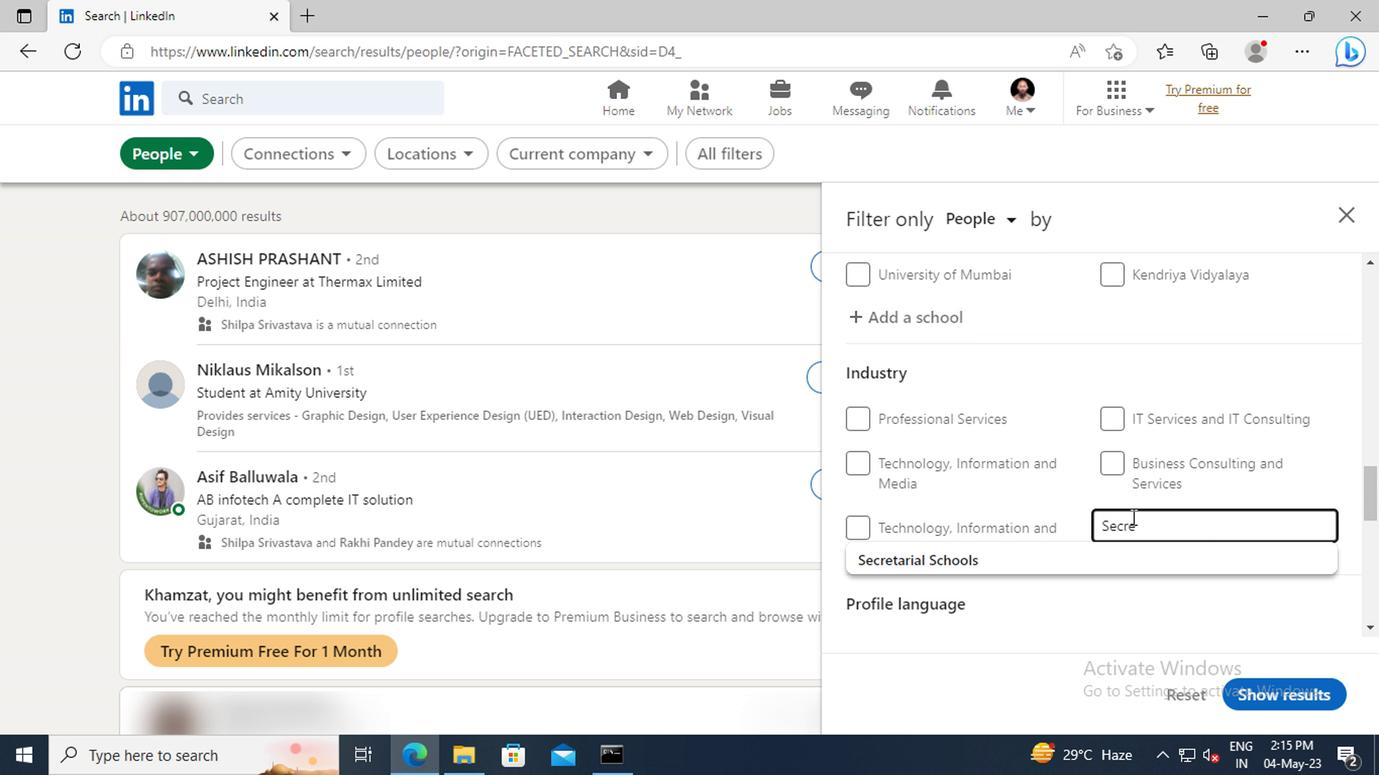 
Action: Mouse moved to (1127, 551)
Screenshot: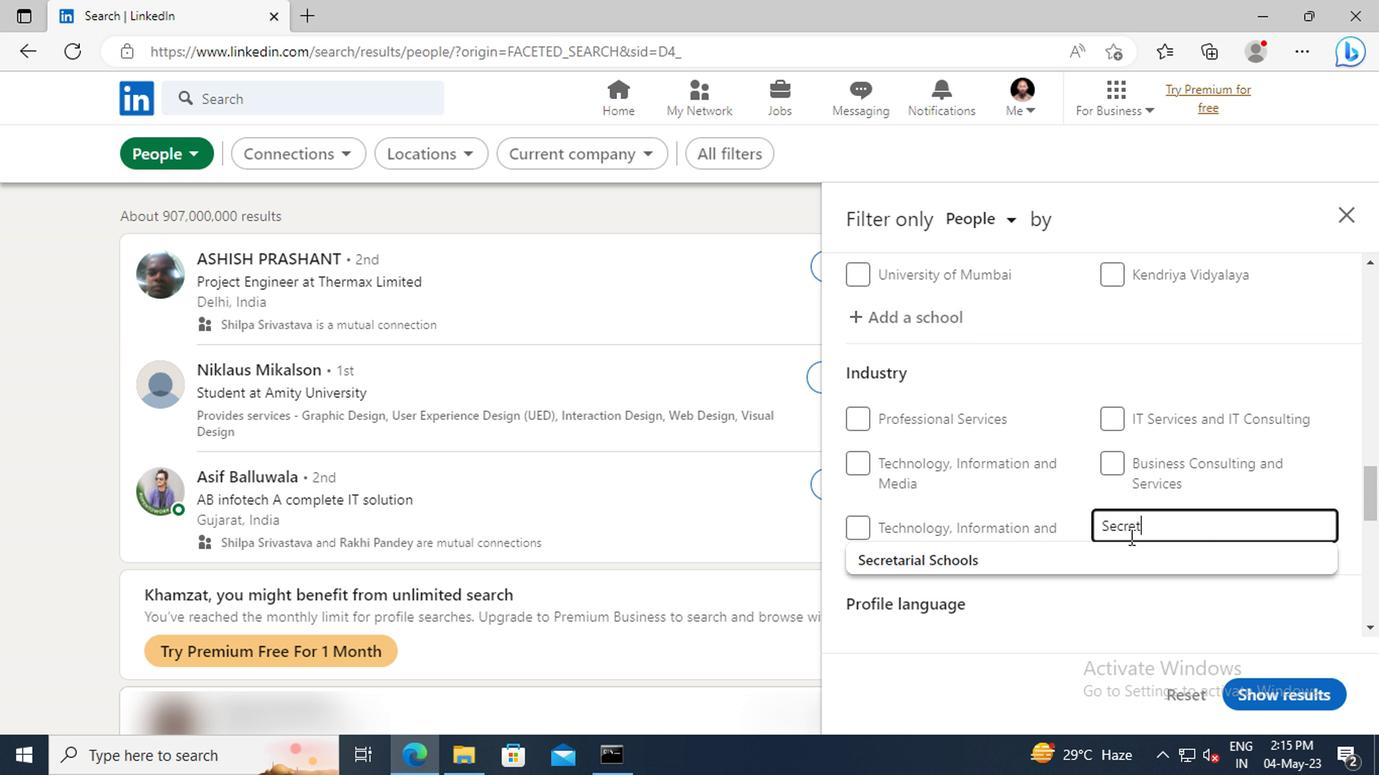 
Action: Mouse pressed left at (1127, 551)
Screenshot: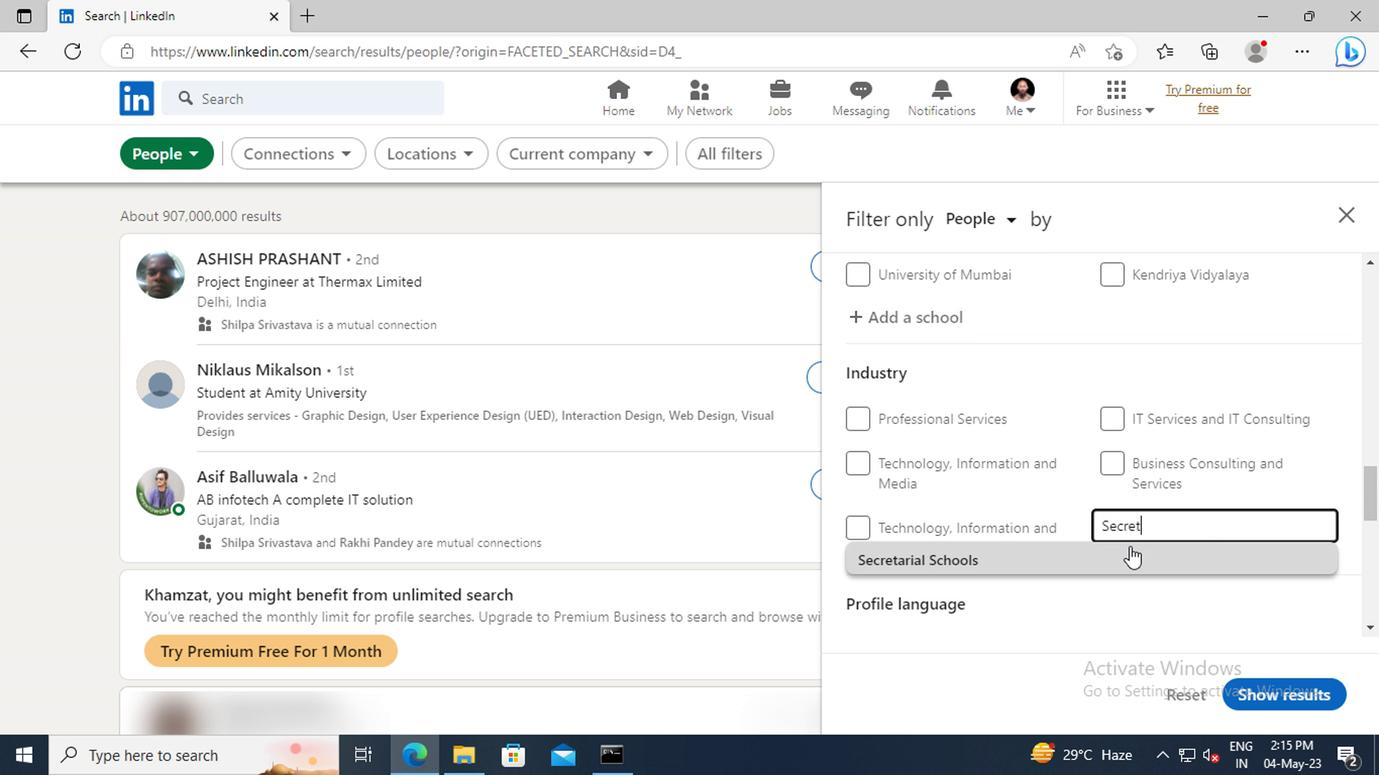 
Action: Mouse scrolled (1127, 549) with delta (0, -1)
Screenshot: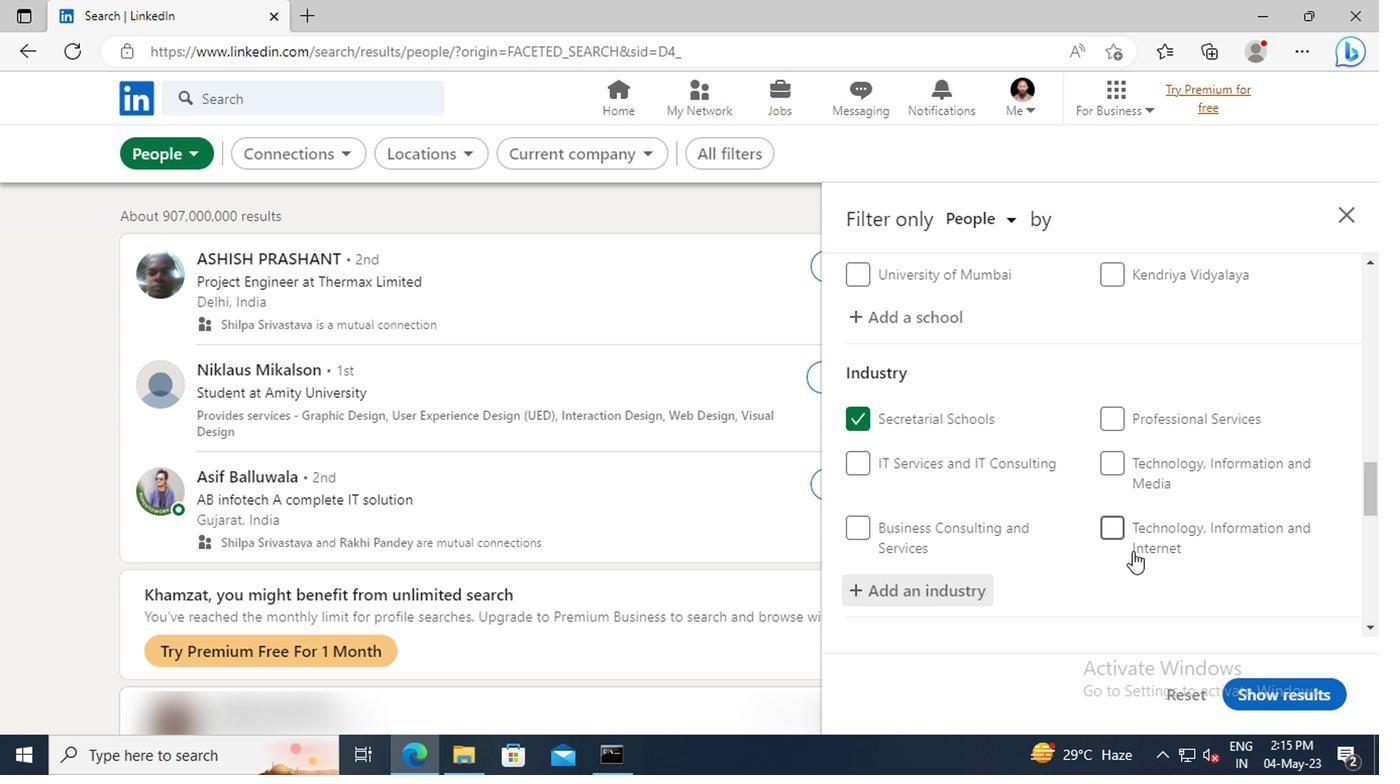 
Action: Mouse scrolled (1127, 549) with delta (0, -1)
Screenshot: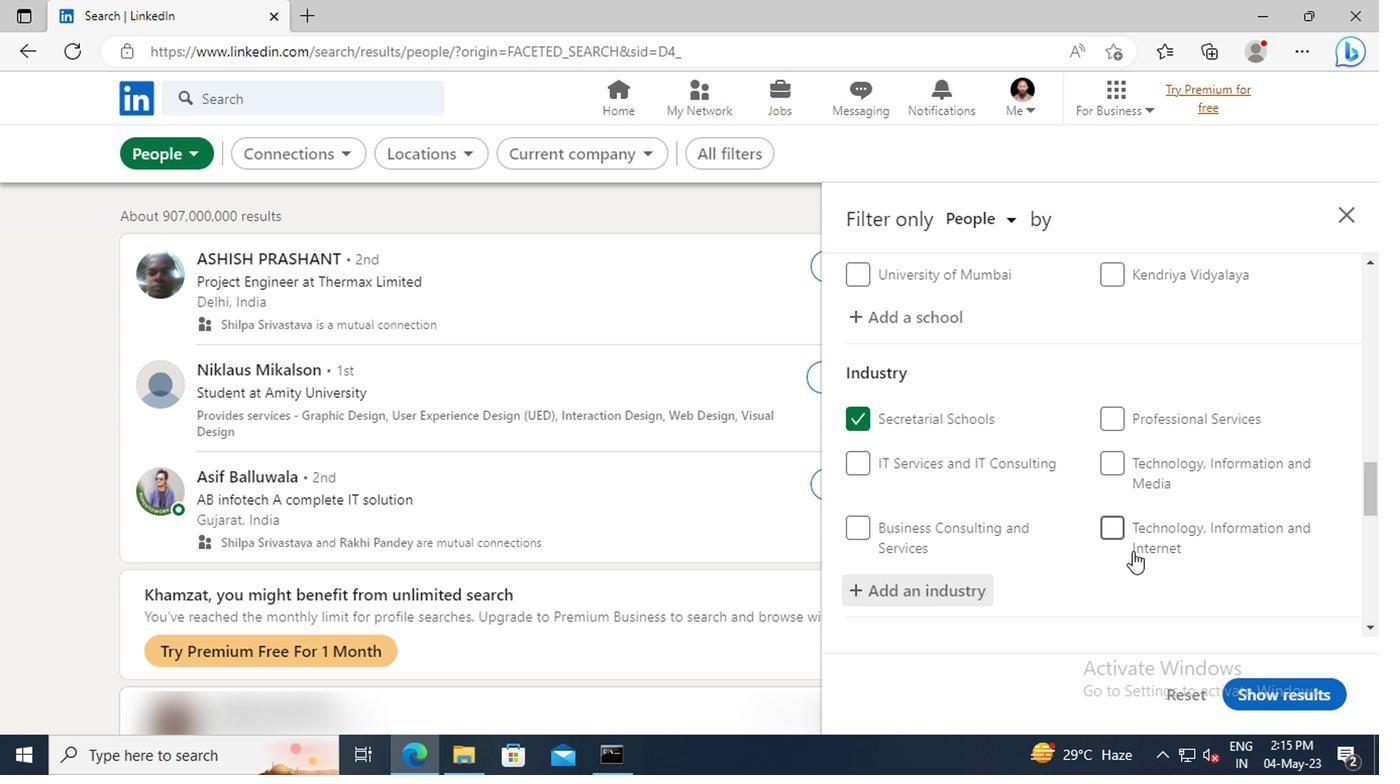 
Action: Mouse moved to (1127, 548)
Screenshot: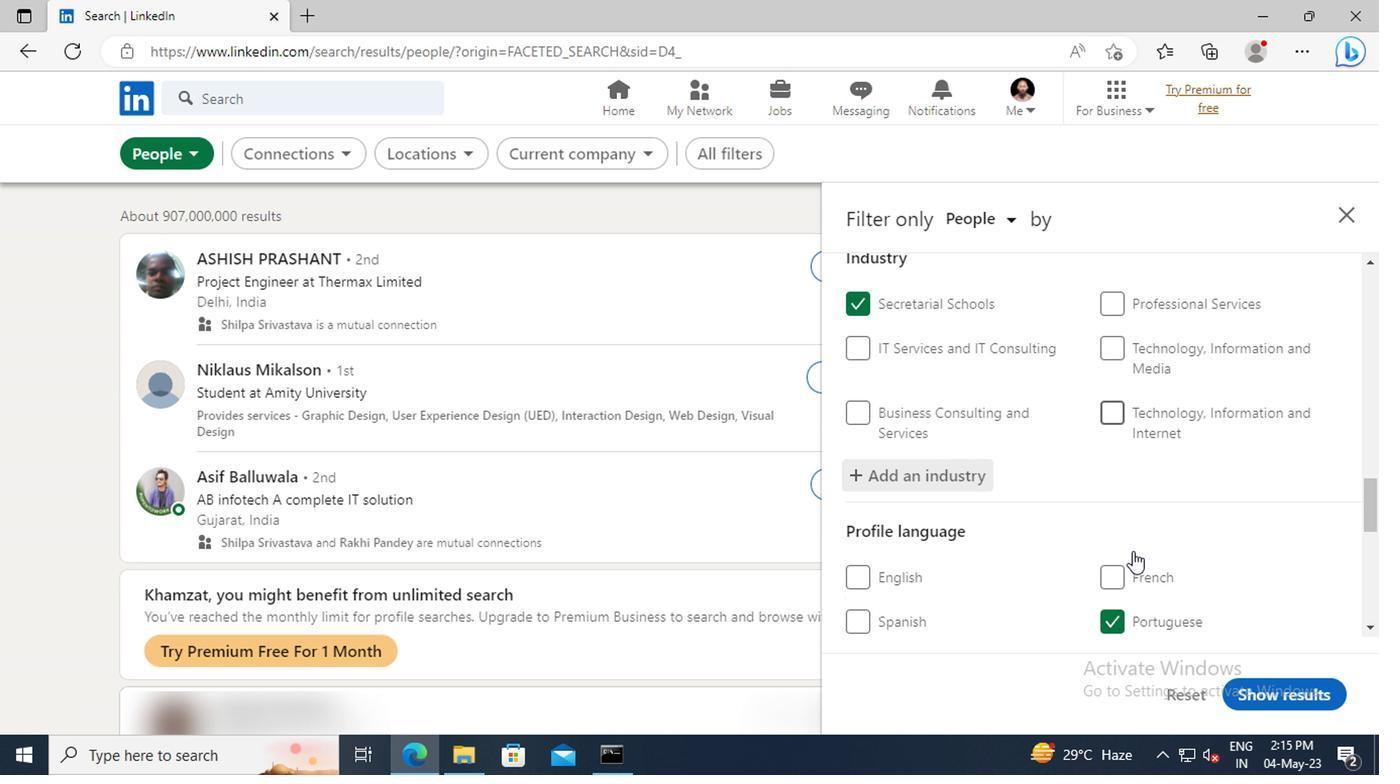 
Action: Mouse scrolled (1127, 547) with delta (0, -1)
Screenshot: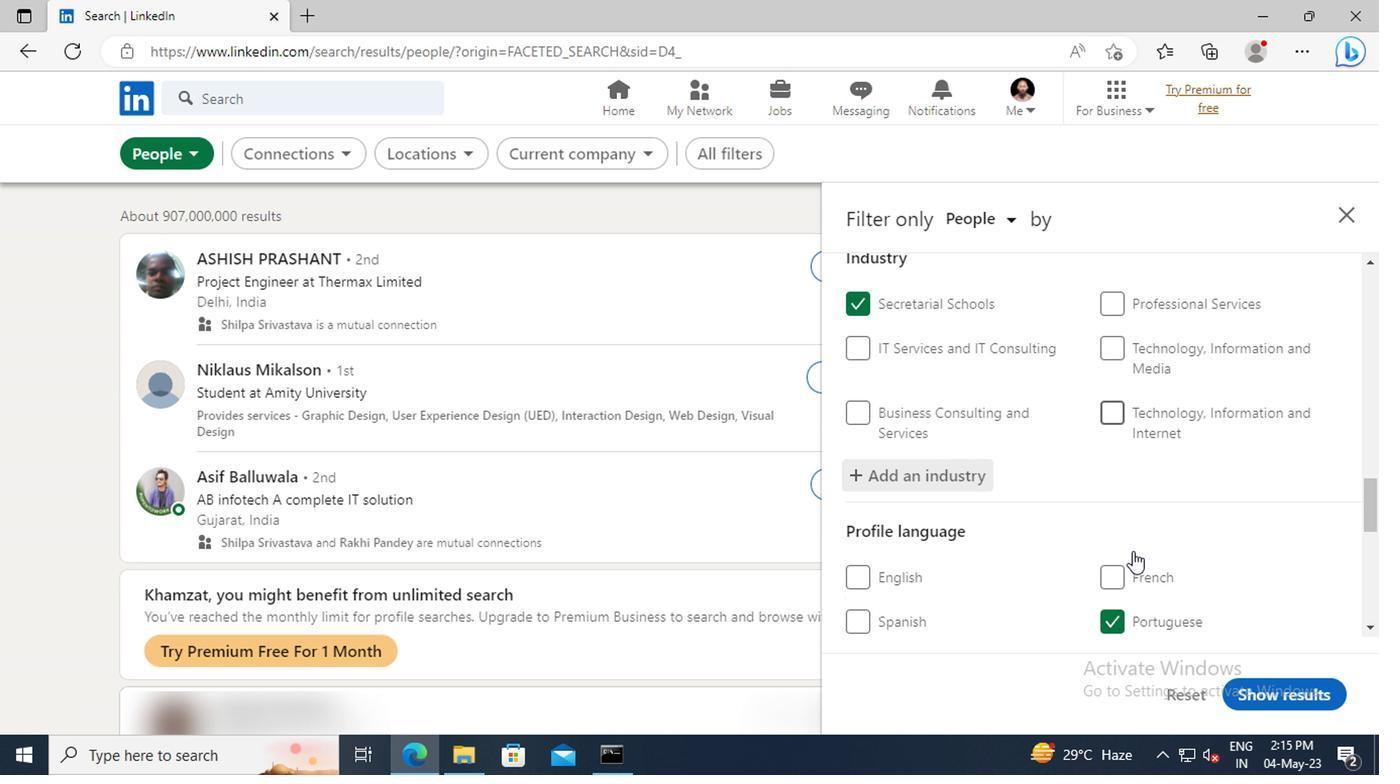 
Action: Mouse scrolled (1127, 547) with delta (0, -1)
Screenshot: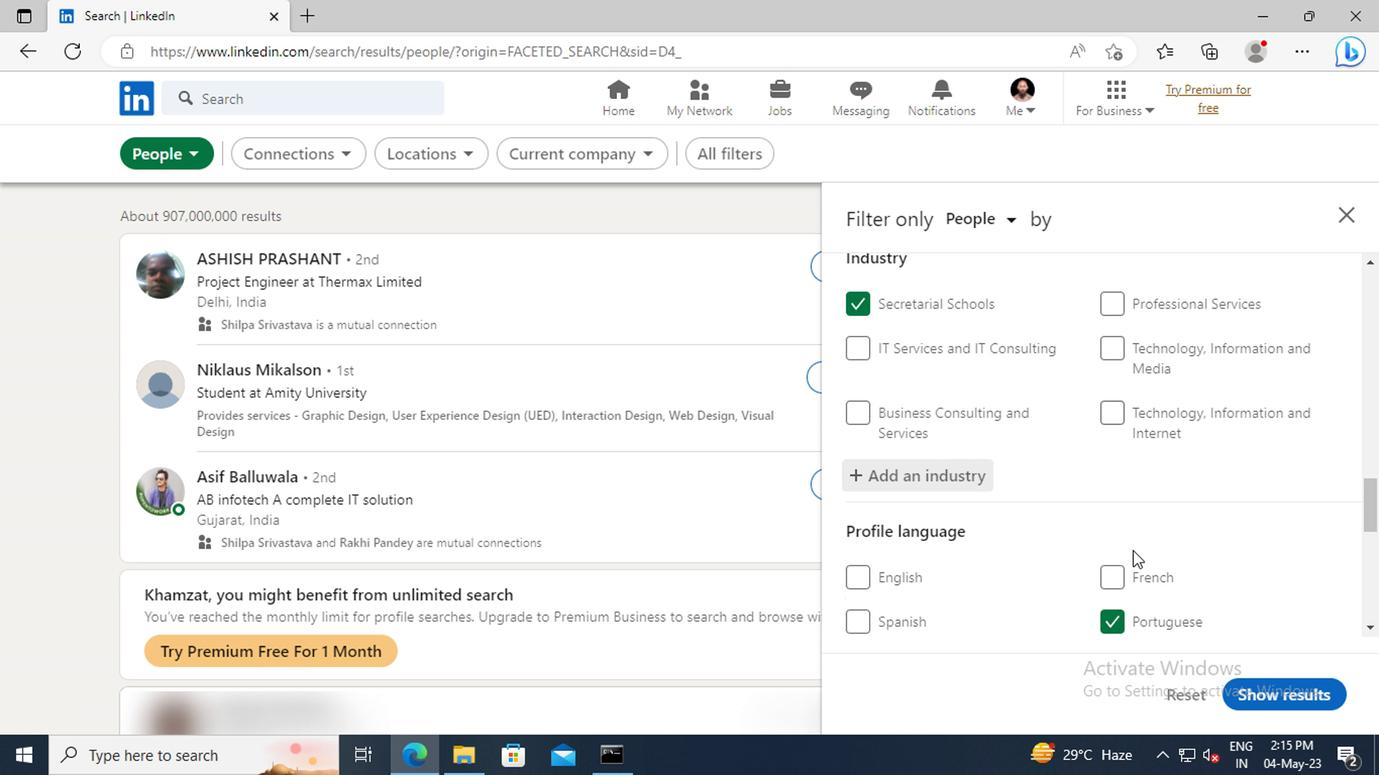 
Action: Mouse moved to (1125, 528)
Screenshot: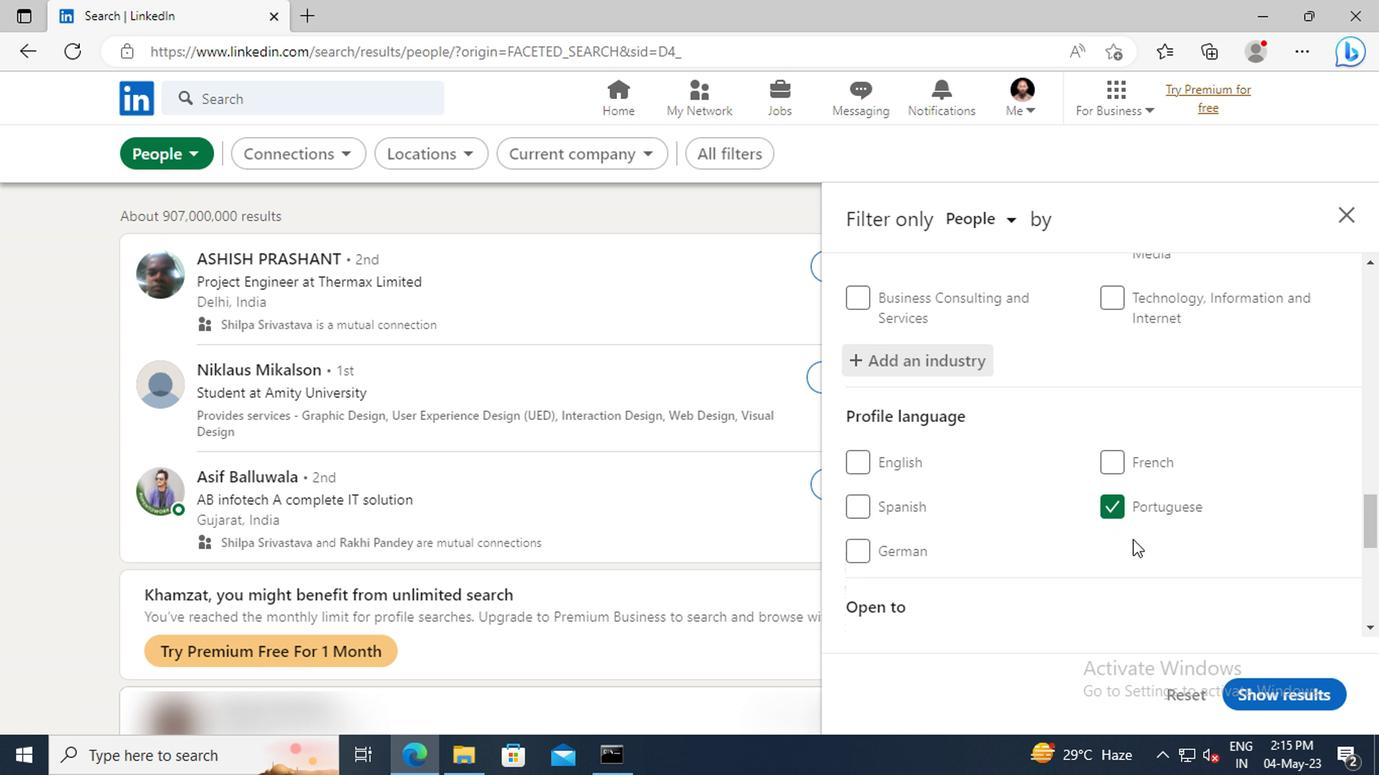 
Action: Mouse scrolled (1125, 528) with delta (0, 0)
Screenshot: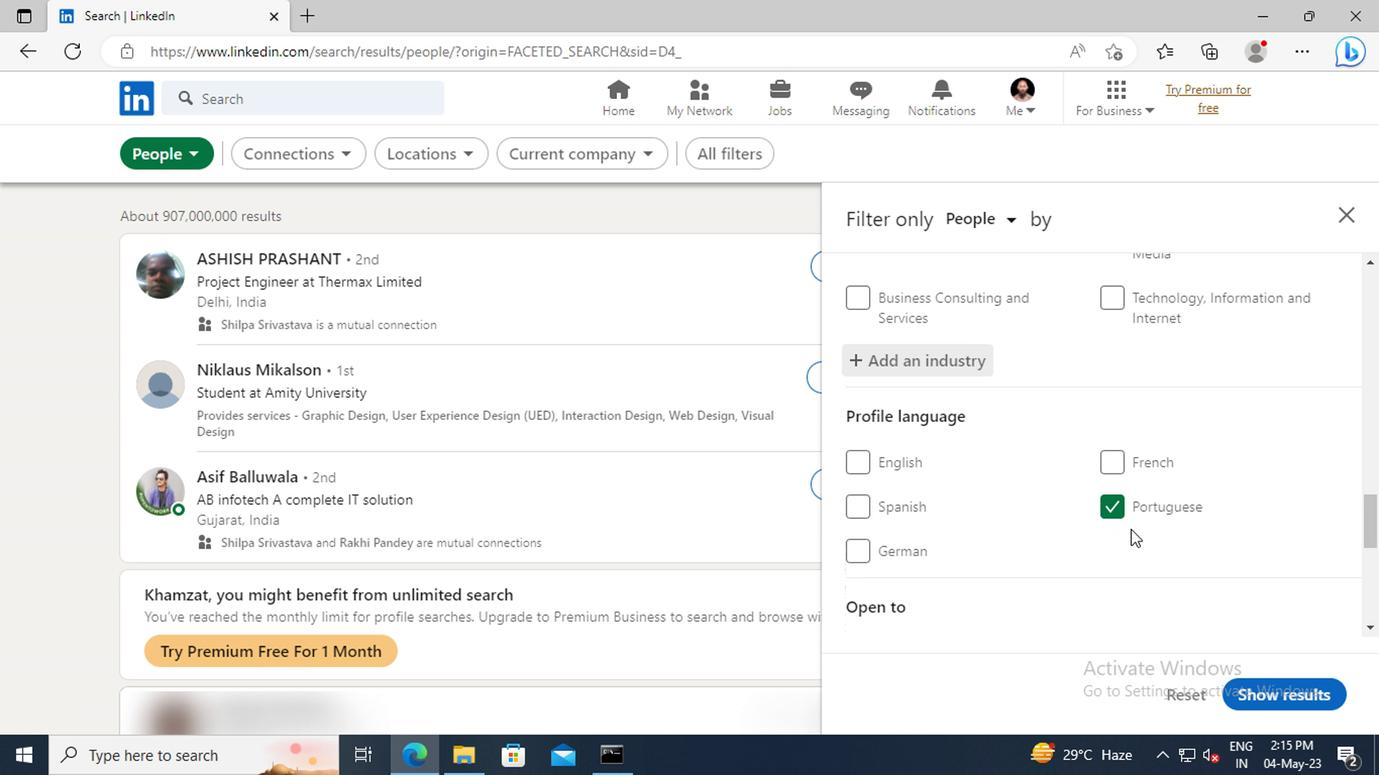 
Action: Mouse scrolled (1125, 528) with delta (0, 0)
Screenshot: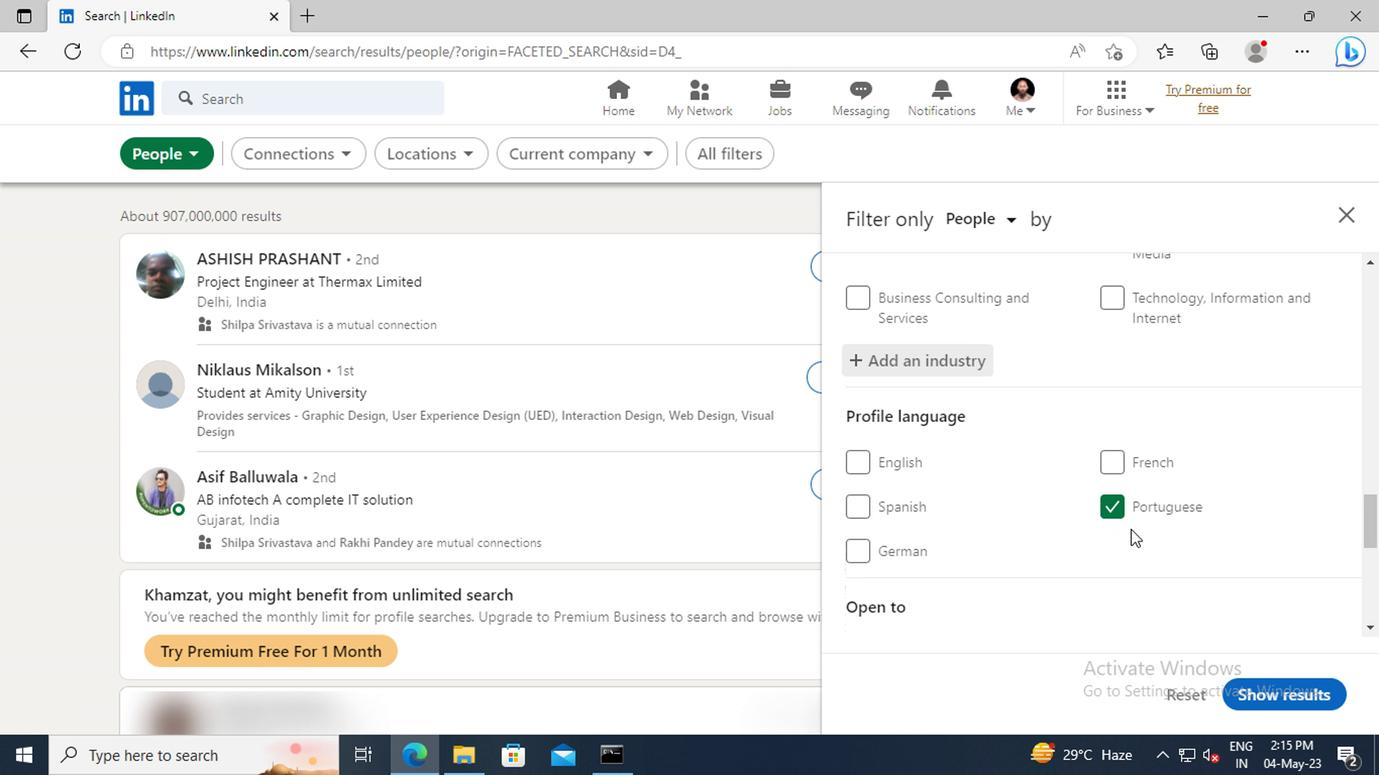 
Action: Mouse moved to (1115, 495)
Screenshot: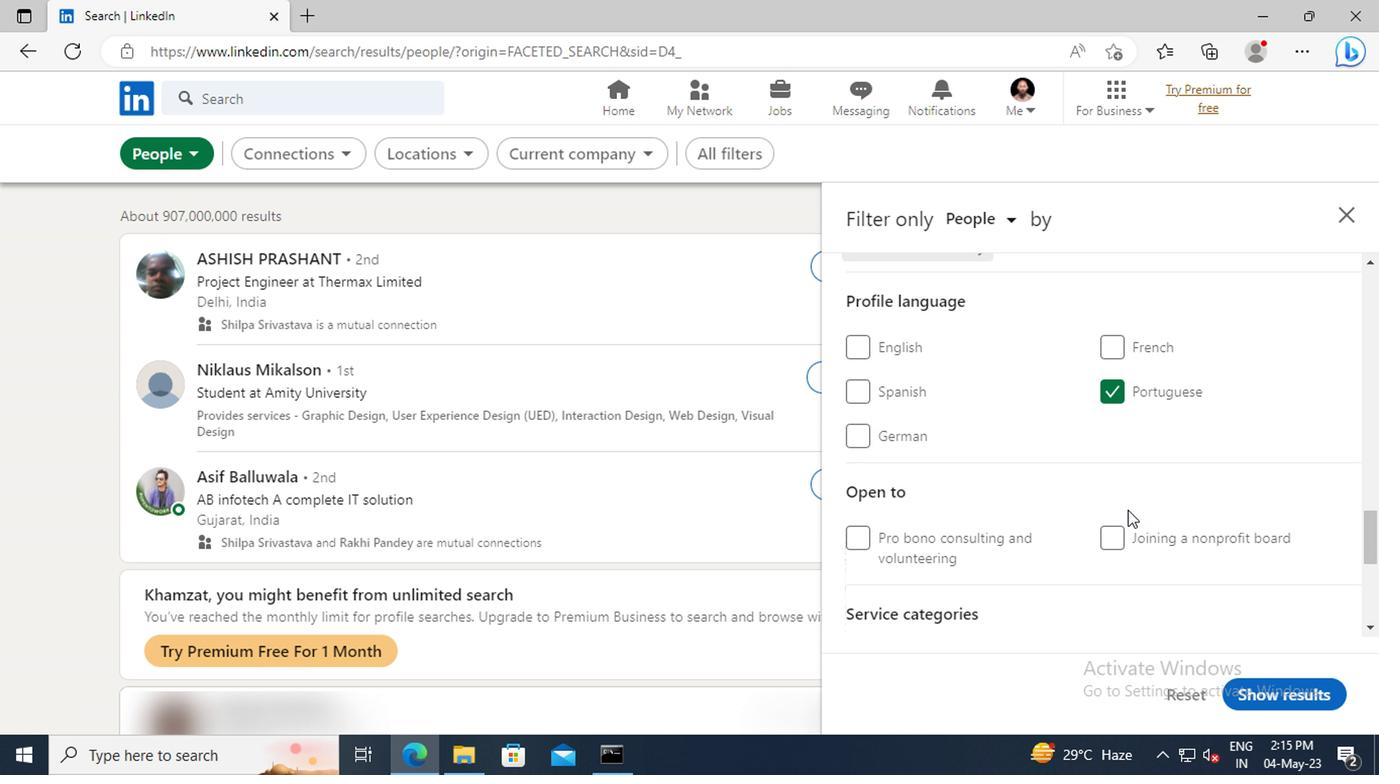 
Action: Mouse scrolled (1115, 494) with delta (0, -1)
Screenshot: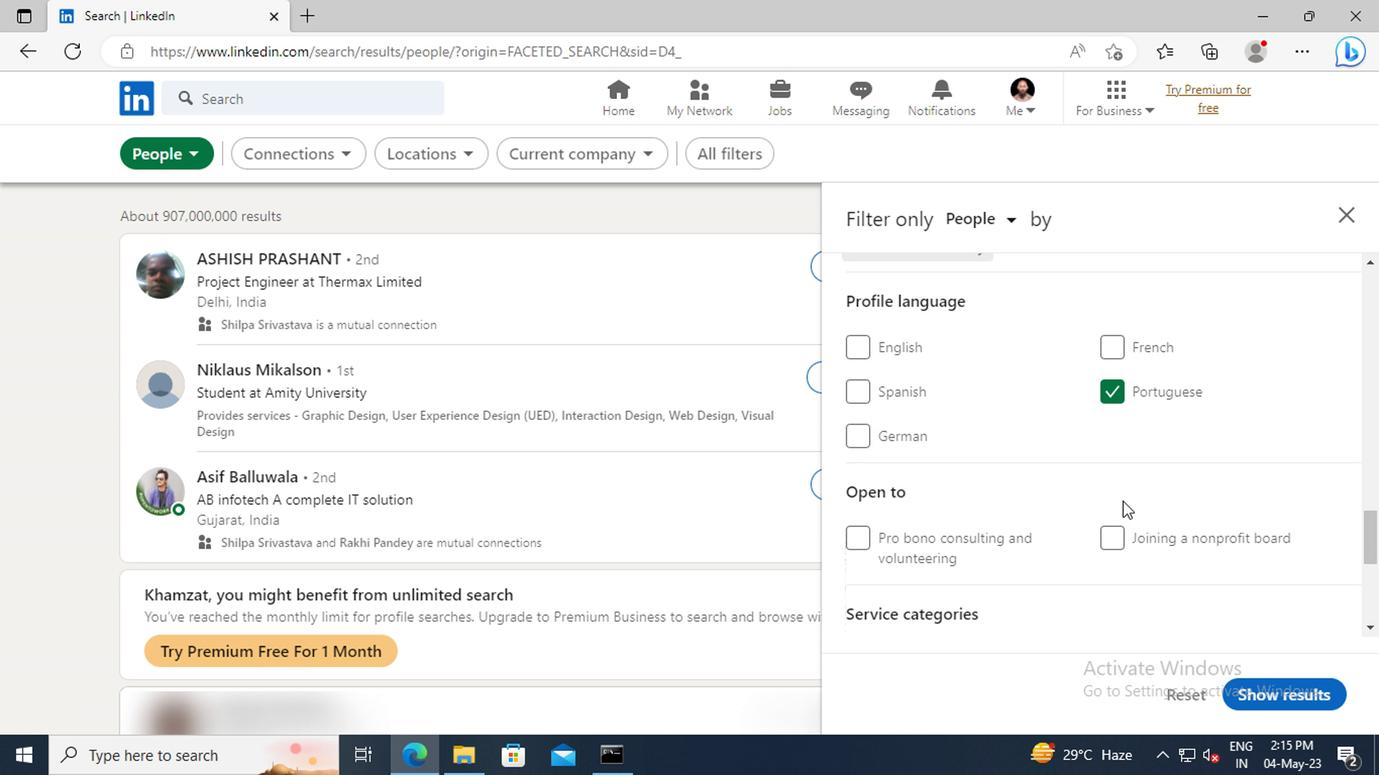 
Action: Mouse scrolled (1115, 494) with delta (0, -1)
Screenshot: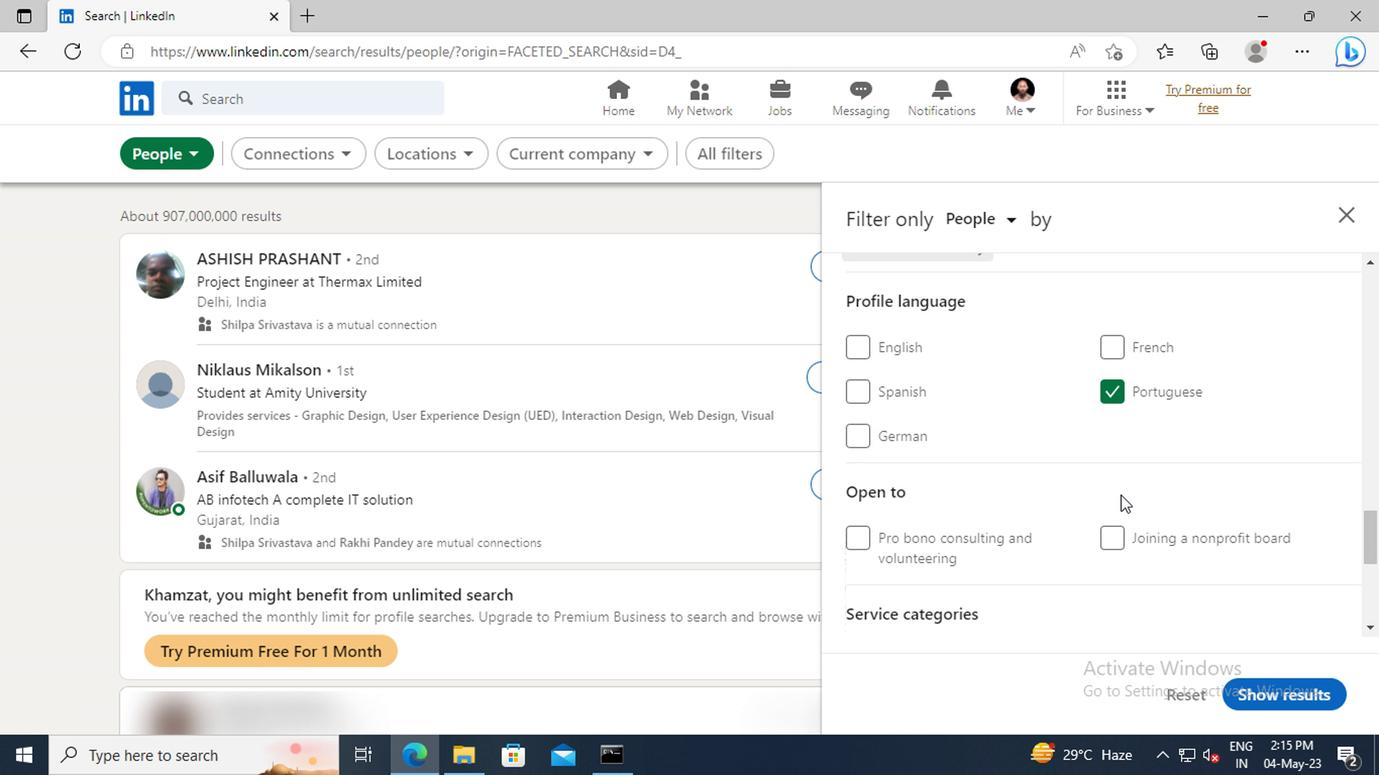 
Action: Mouse moved to (1115, 494)
Screenshot: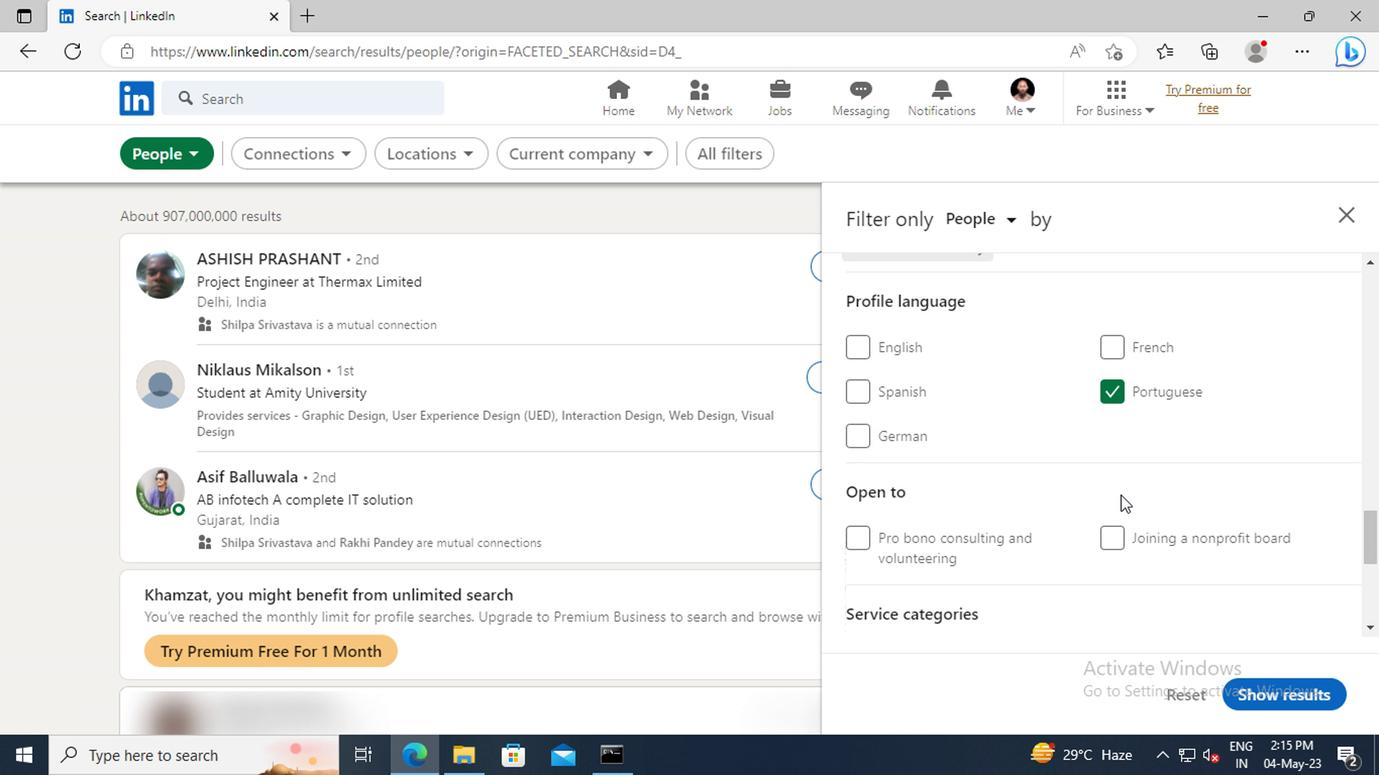 
Action: Mouse scrolled (1115, 493) with delta (0, 0)
Screenshot: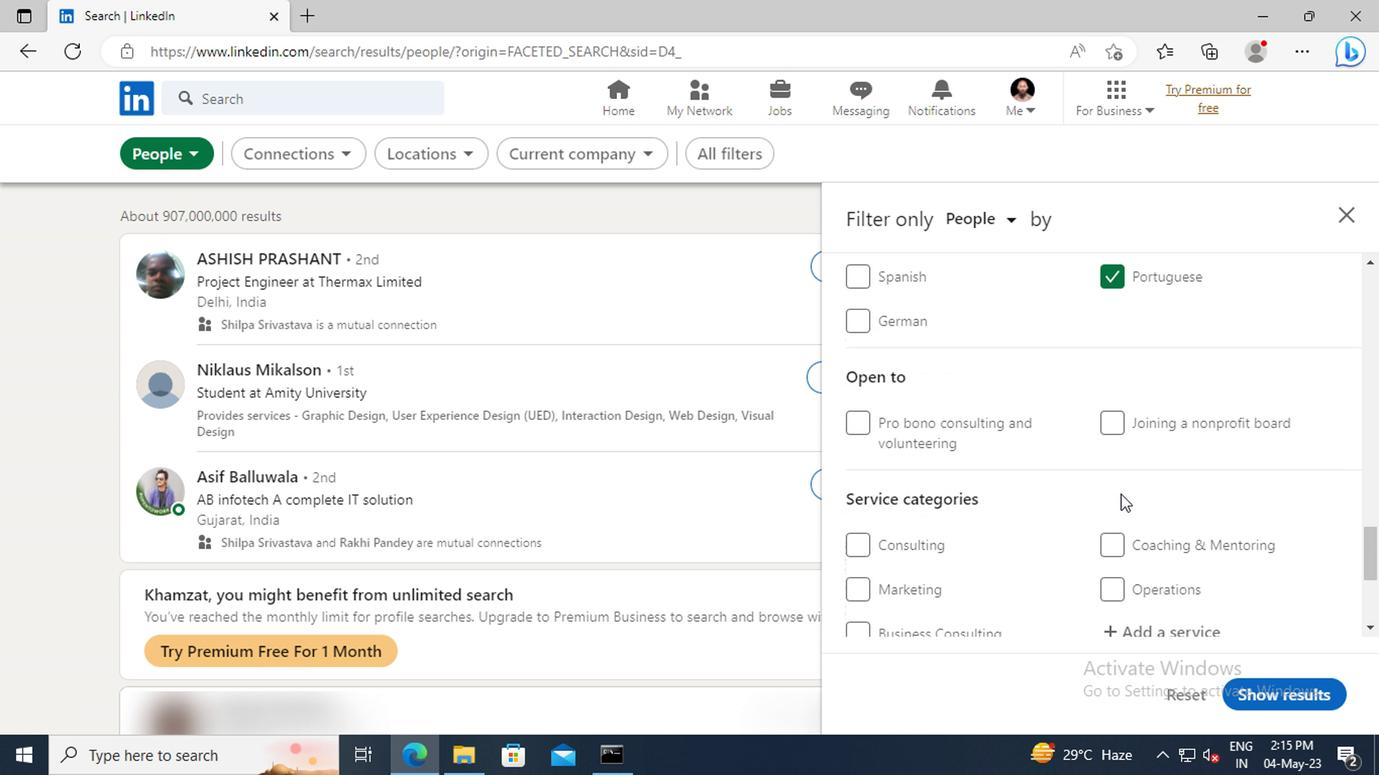 
Action: Mouse moved to (1115, 494)
Screenshot: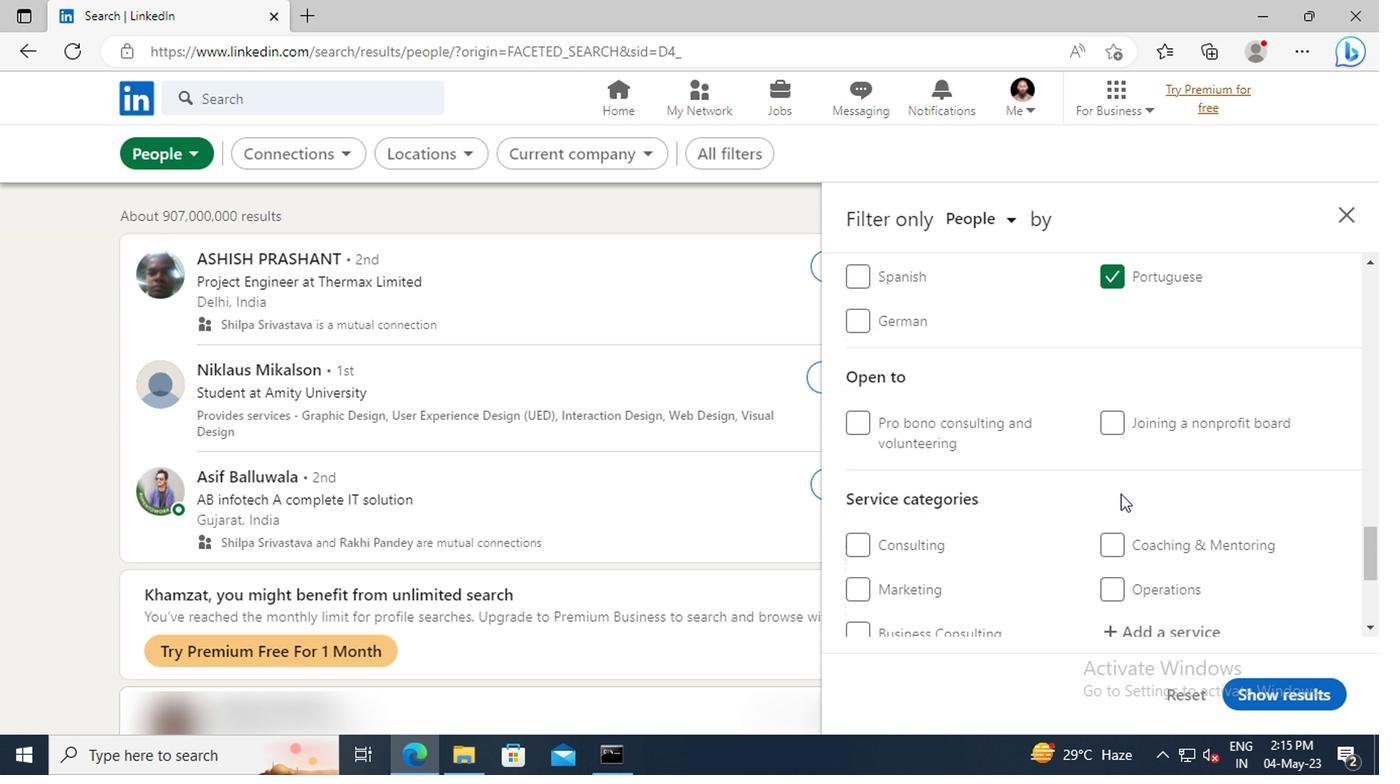 
Action: Mouse scrolled (1115, 493) with delta (0, 0)
Screenshot: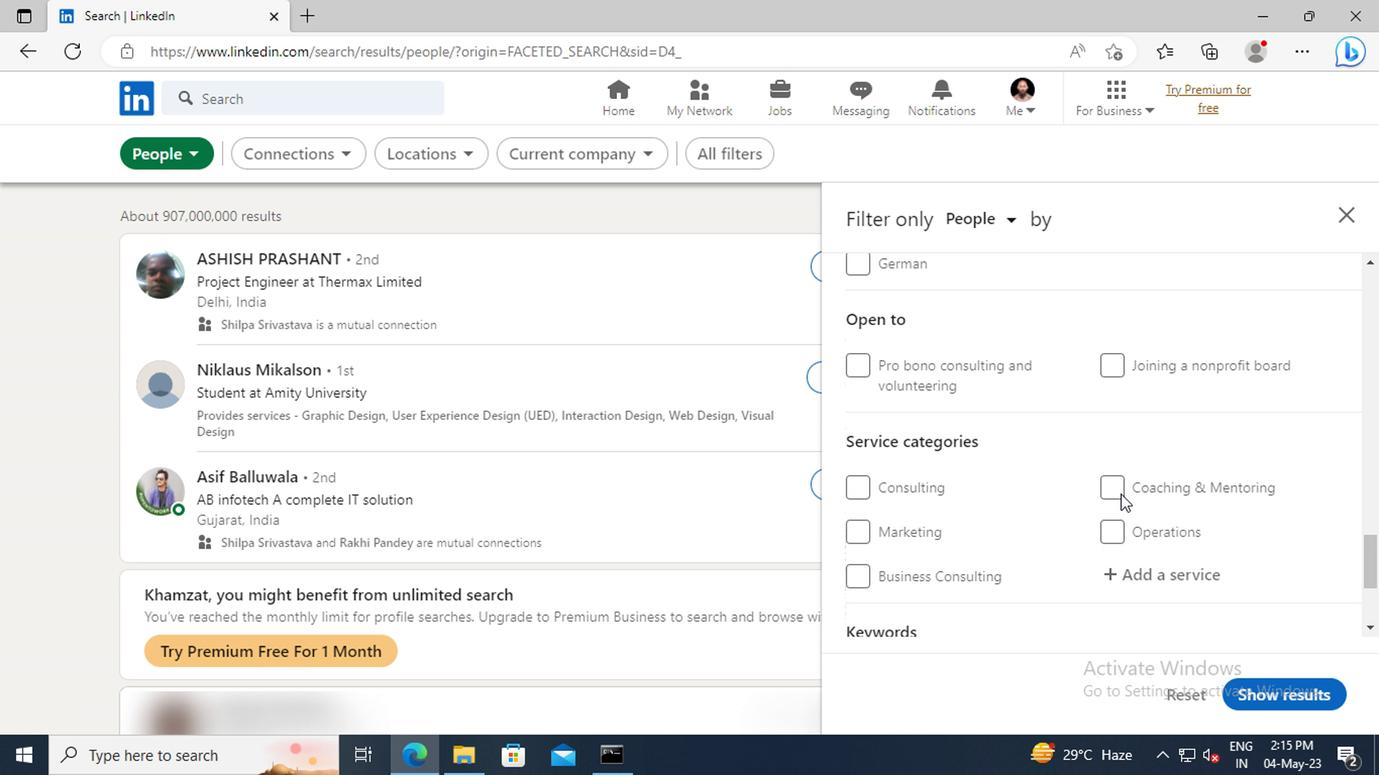
Action: Mouse moved to (1117, 511)
Screenshot: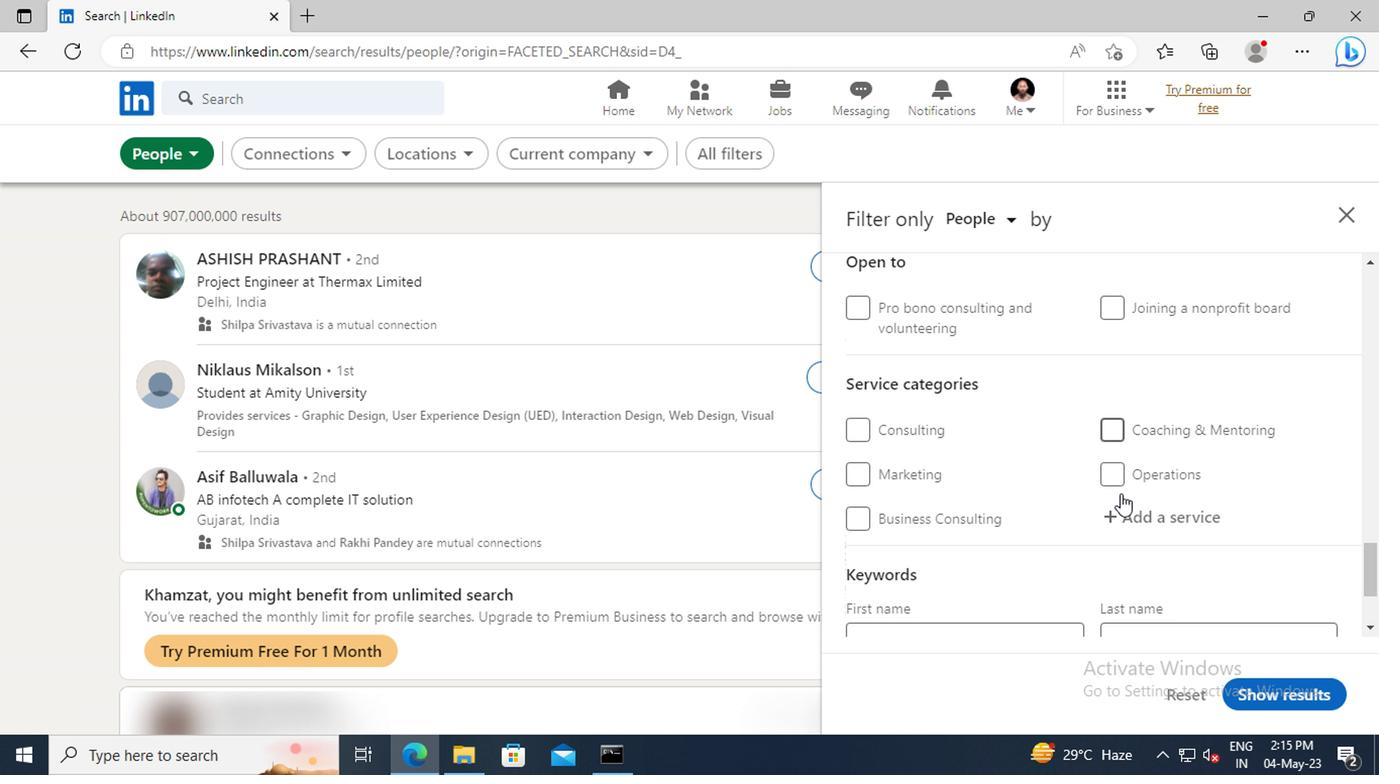 
Action: Mouse pressed left at (1117, 511)
Screenshot: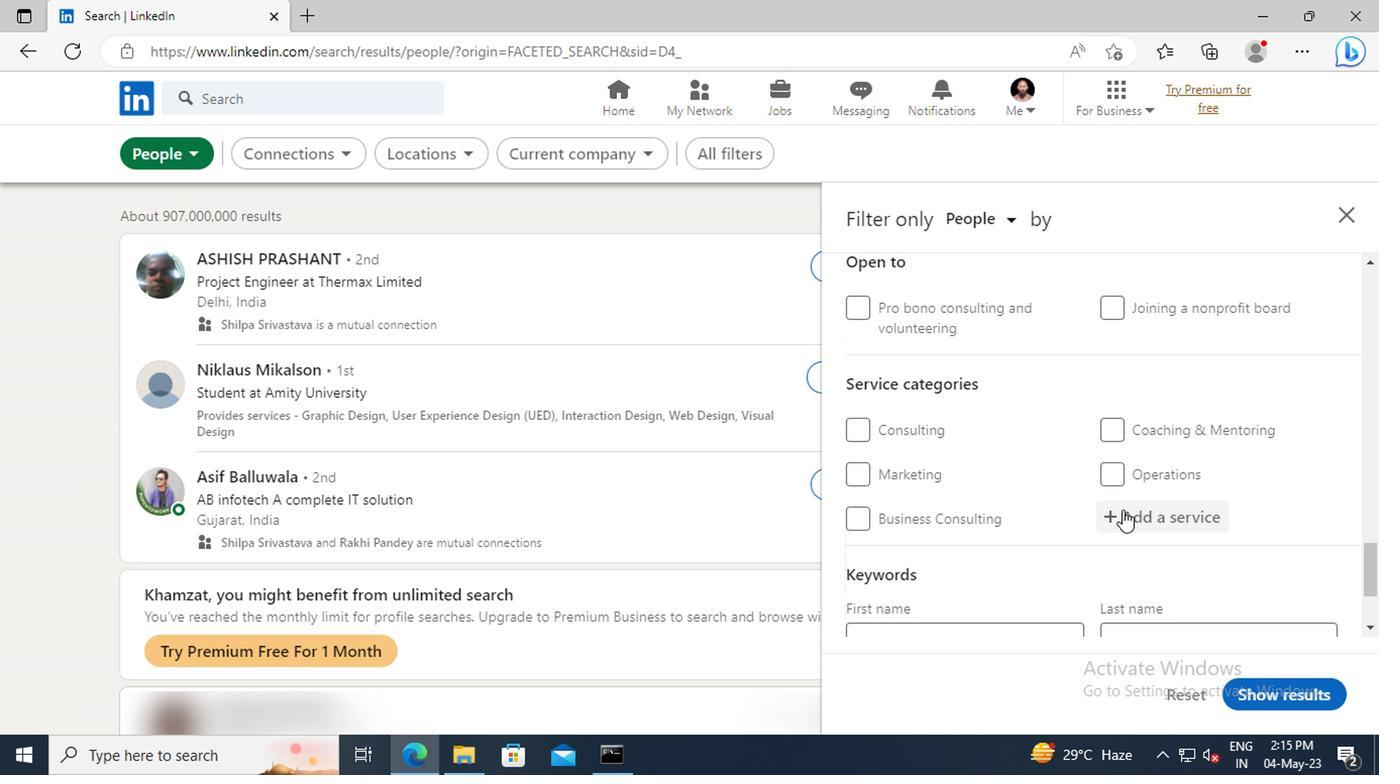 
Action: Key pressed <Key.shift>ADMIN
Screenshot: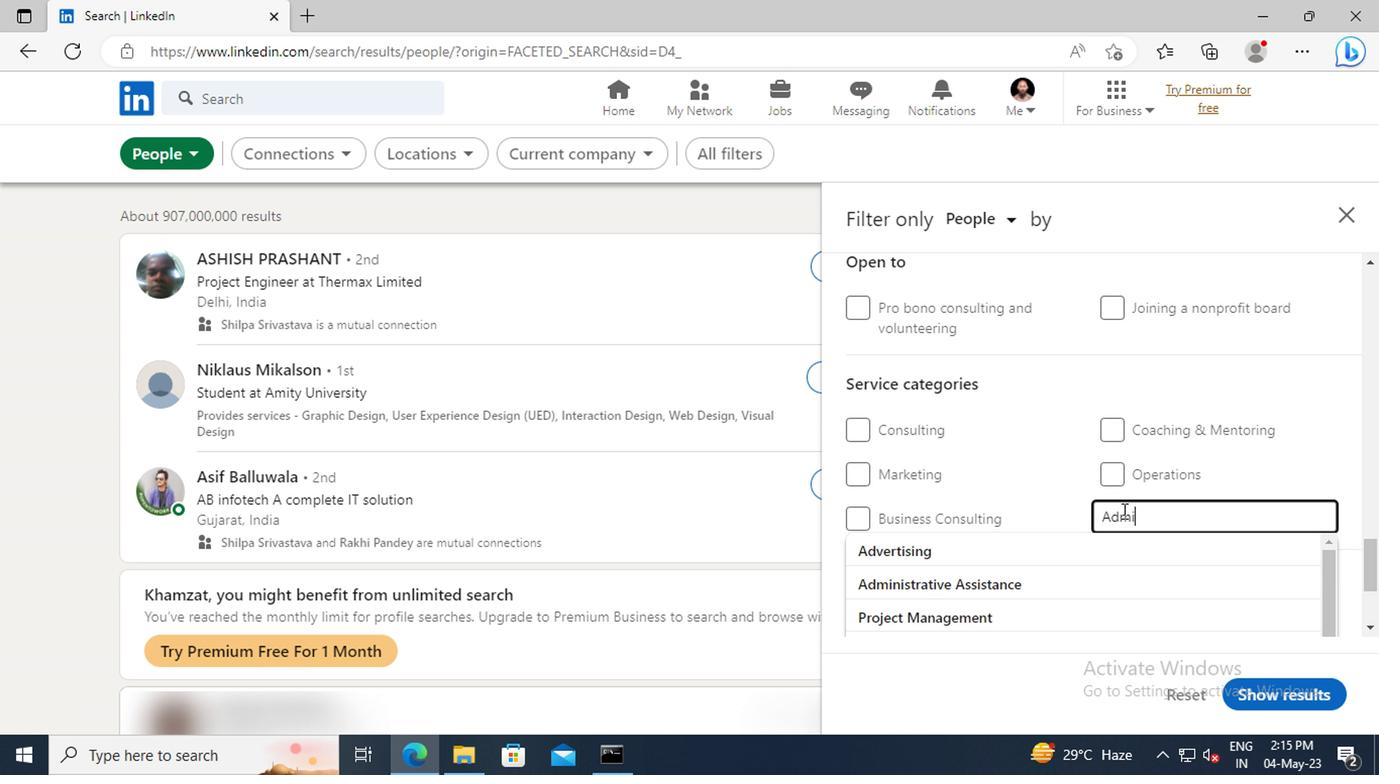 
Action: Mouse moved to (1117, 511)
Screenshot: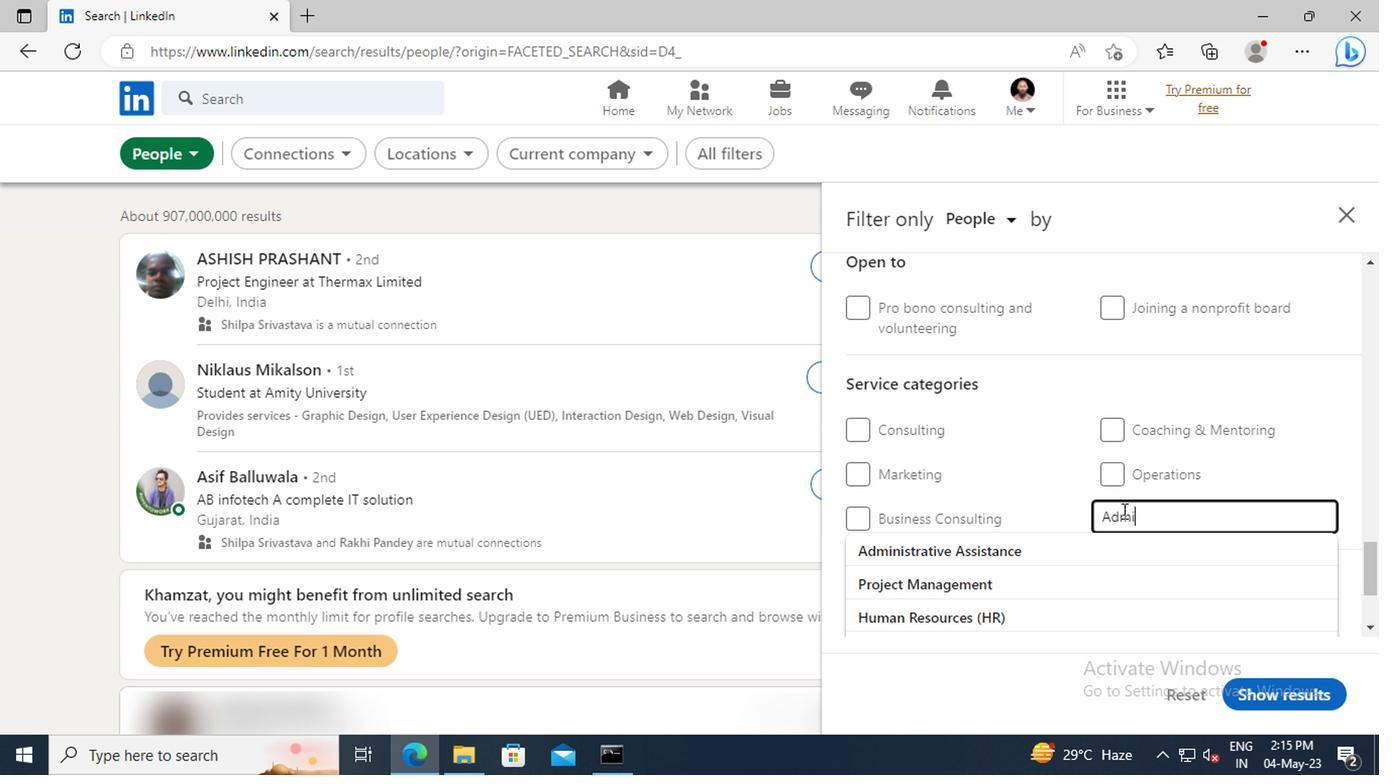 
Action: Key pressed ISTRATIVE<Key.enter>
Screenshot: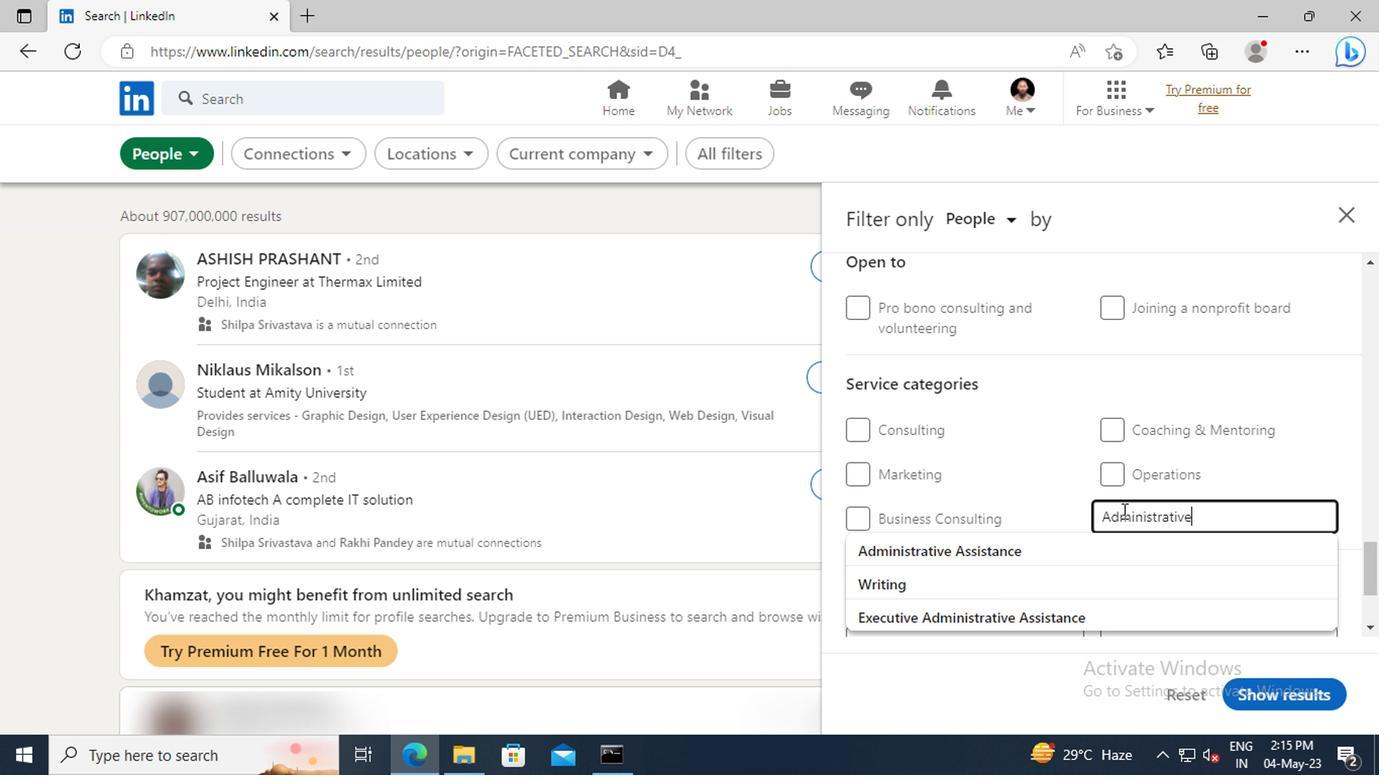 
Action: Mouse scrolled (1117, 510) with delta (0, -1)
Screenshot: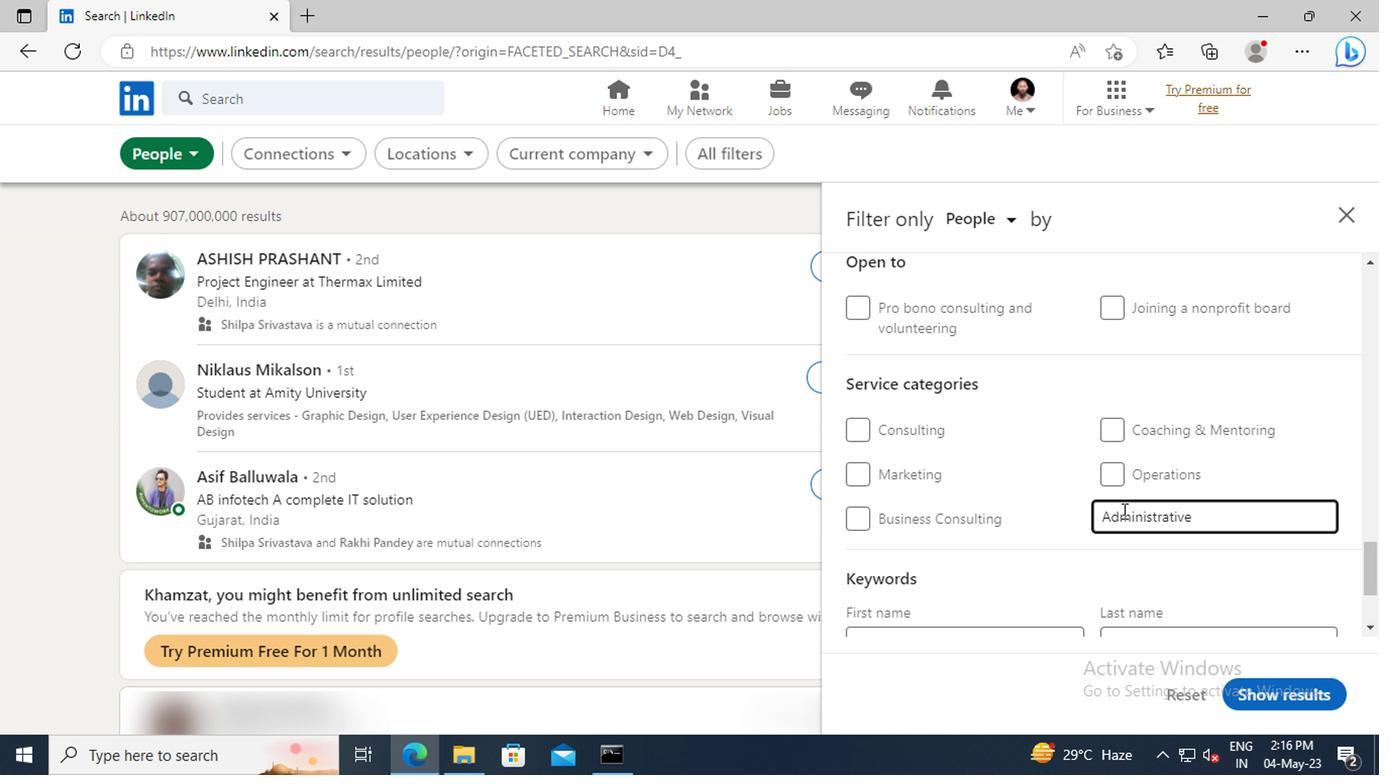 
Action: Mouse scrolled (1117, 510) with delta (0, -1)
Screenshot: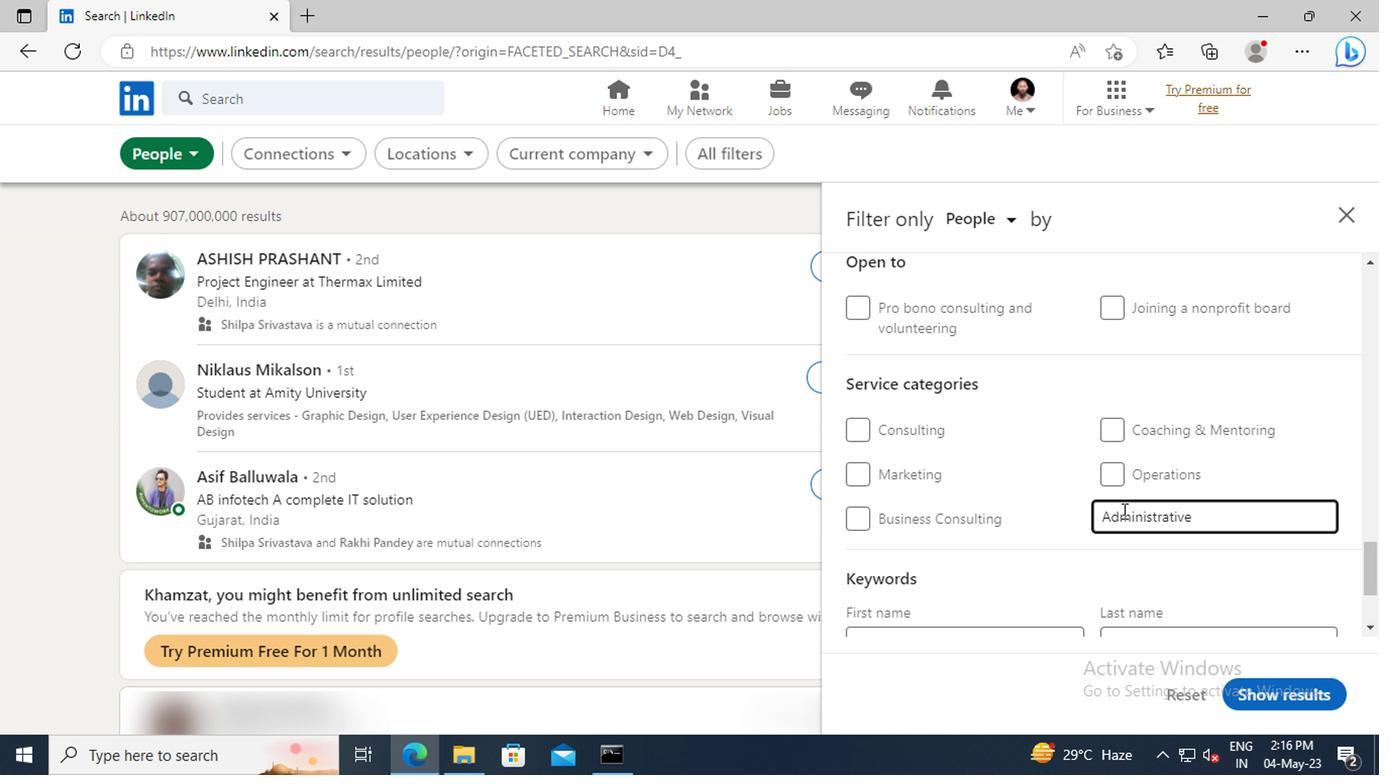 
Action: Mouse scrolled (1117, 510) with delta (0, -1)
Screenshot: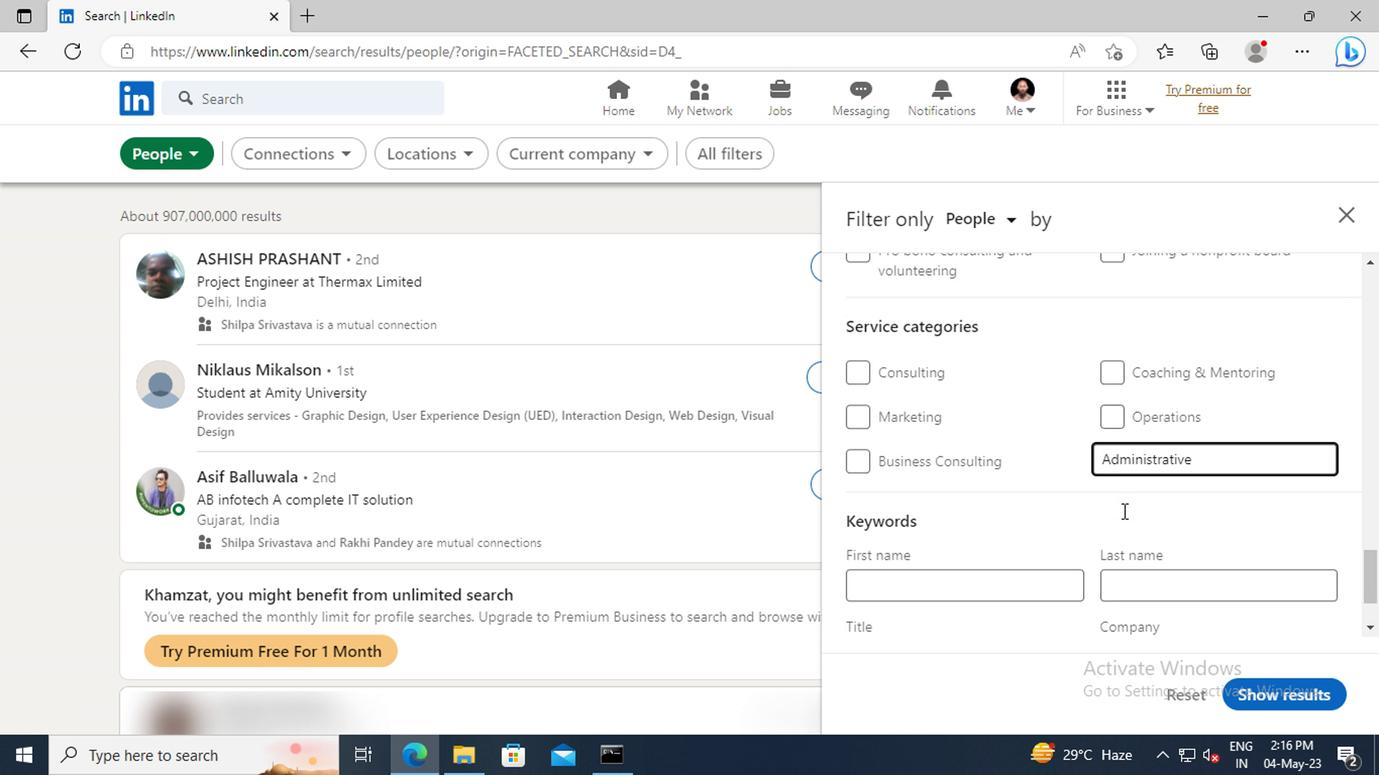 
Action: Mouse scrolled (1117, 510) with delta (0, -1)
Screenshot: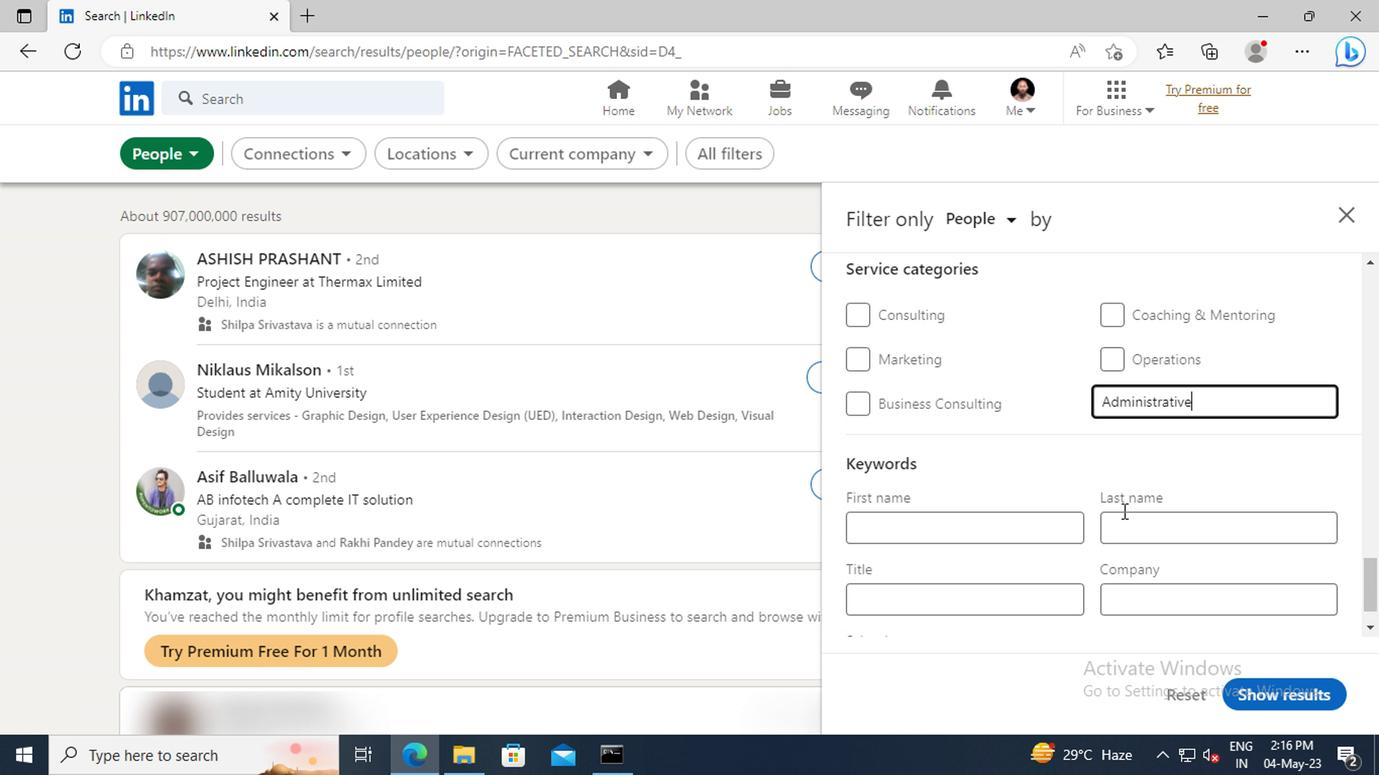 
Action: Mouse moved to (1010, 543)
Screenshot: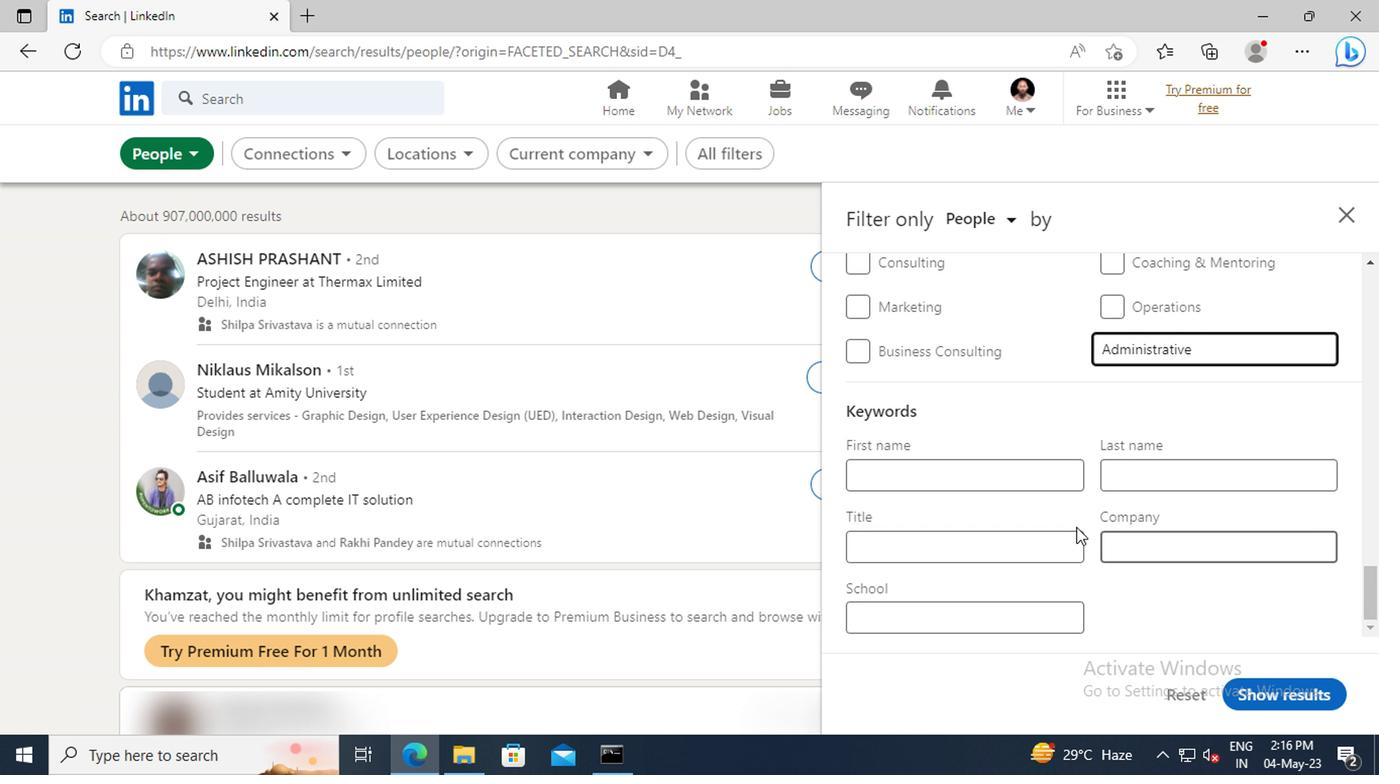 
Action: Mouse pressed left at (1010, 543)
Screenshot: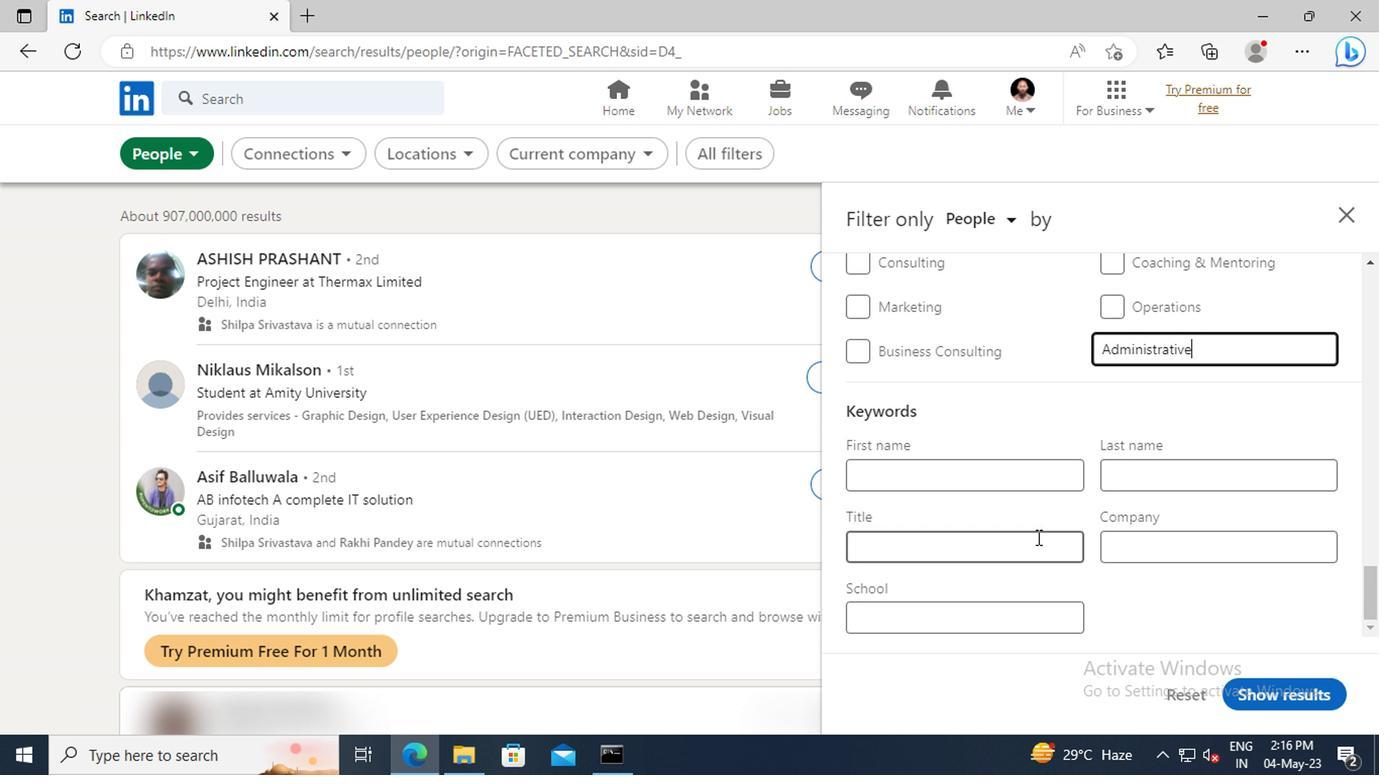 
Action: Key pressed <Key.shift>NUCLEAR<Key.space><Key.shift>ENGINEER<Key.enter>
Screenshot: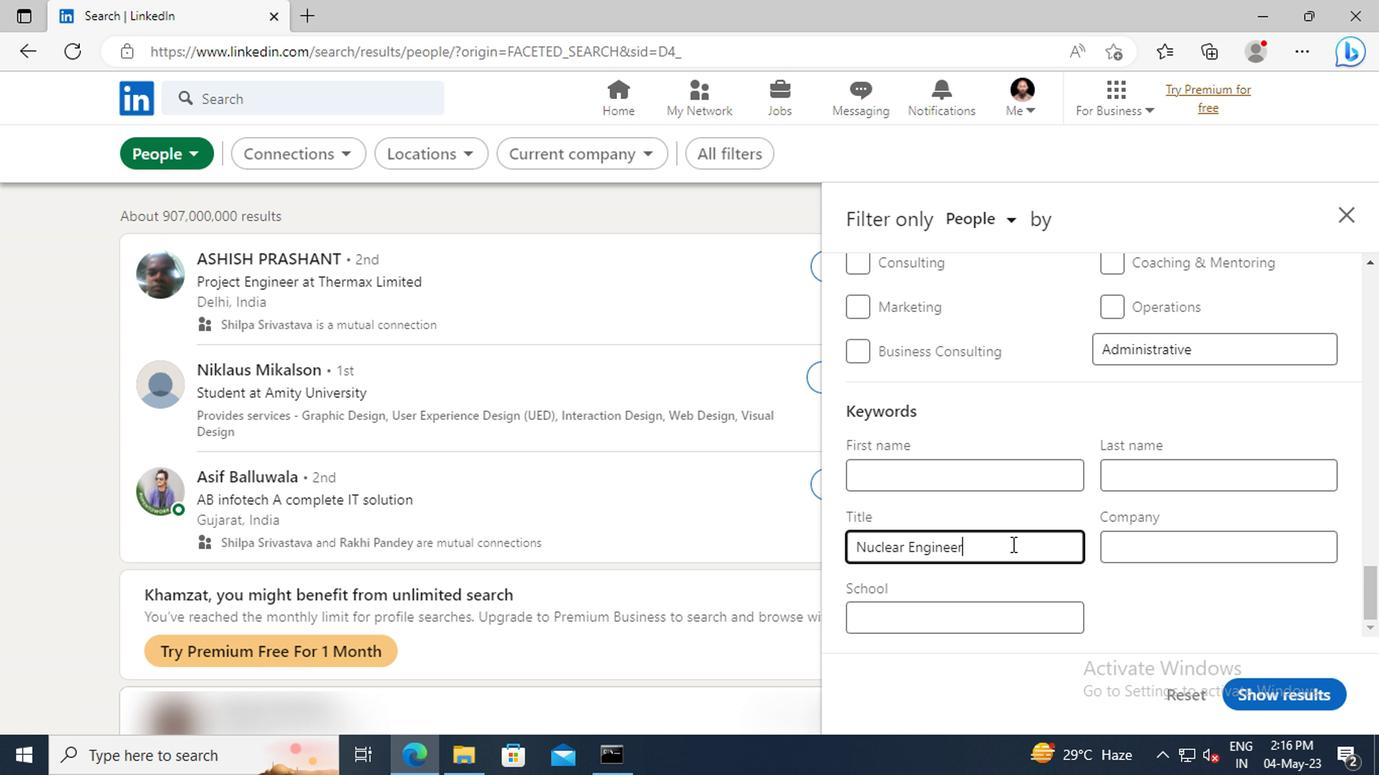 
Action: Mouse moved to (1240, 685)
Screenshot: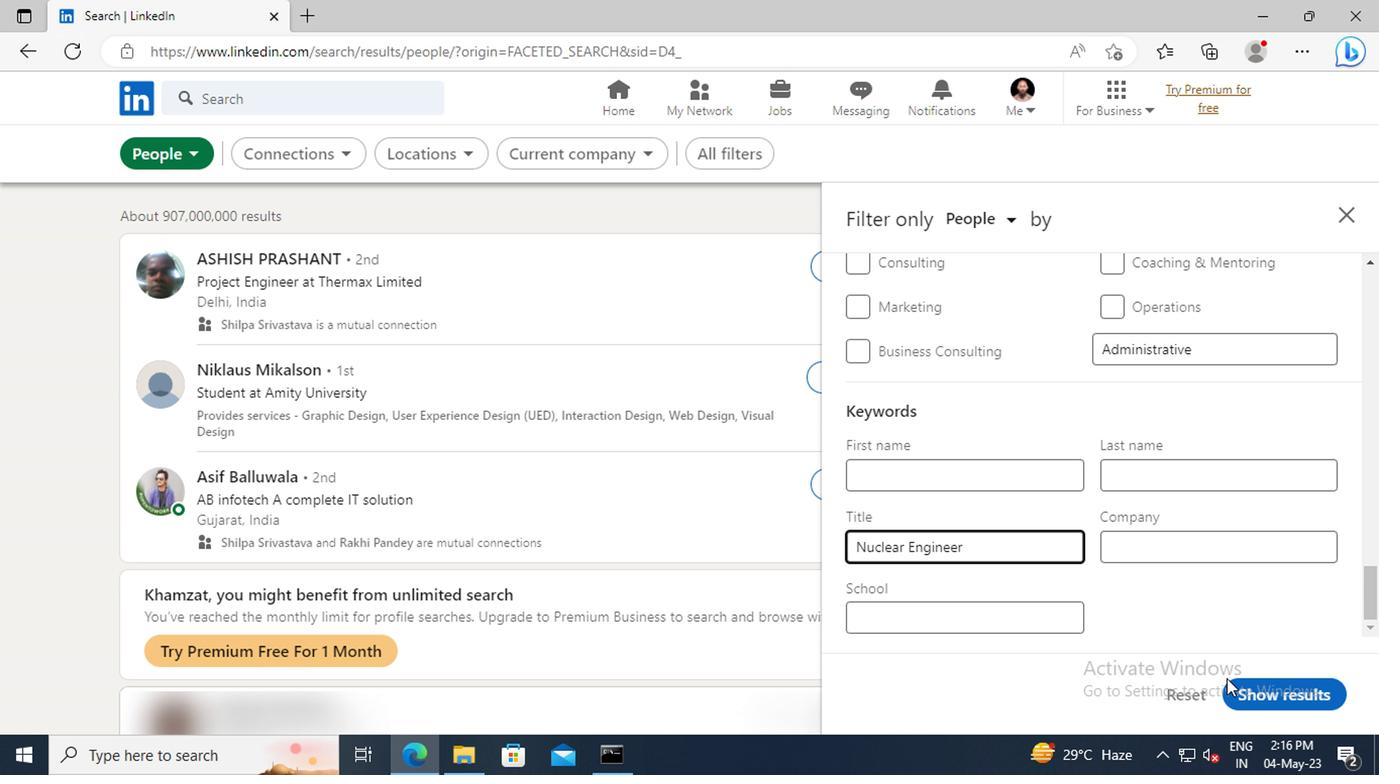 
Action: Mouse pressed left at (1240, 685)
Screenshot: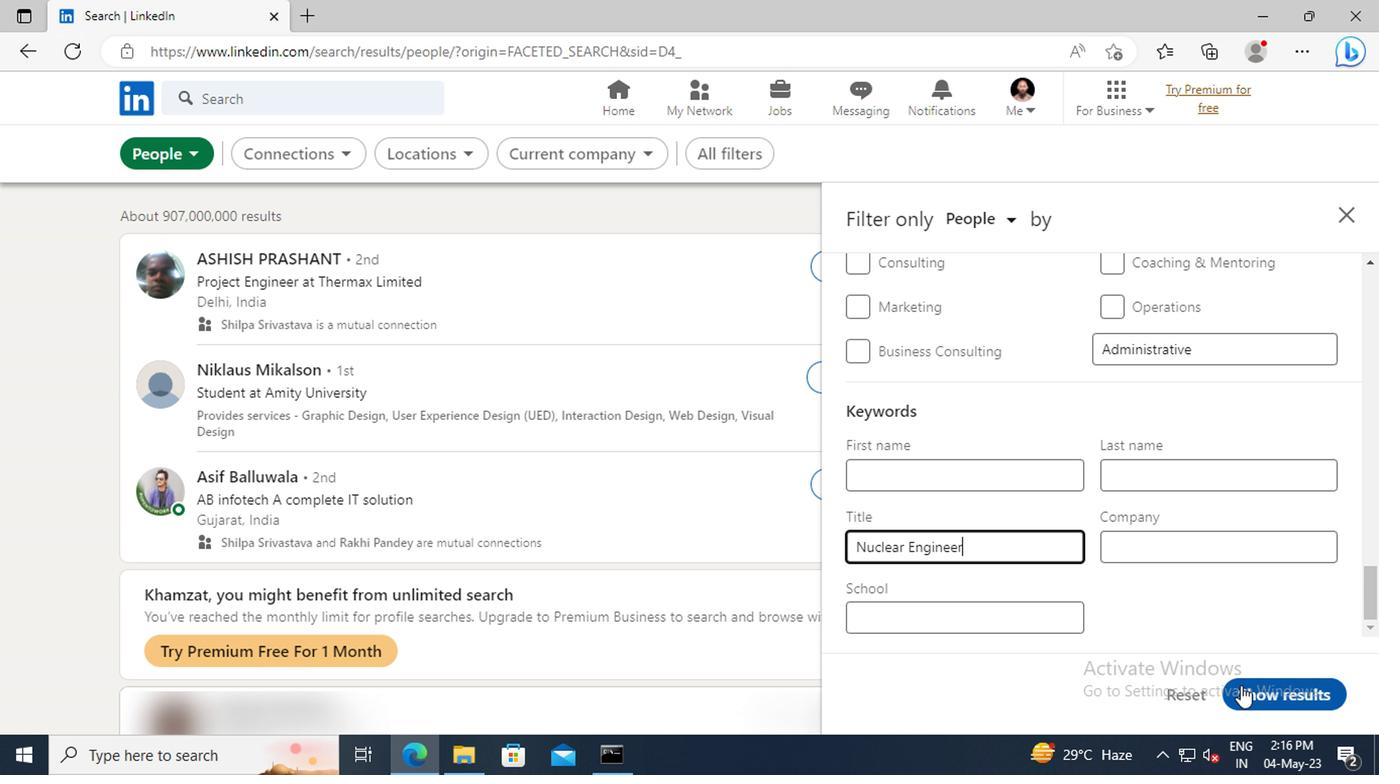 
